 Task: In the Contact  EllieCarter@iko.com, Create email and send with subject: 'We're Thrilled to Welcome You ', and with mail content 'Hello,_x000D_
Welcome to a new era of excellence. Discover the tools and resources that will redefine your industry and set you on a path to greatness._x000D_
Thanks & Regards', attach the document: Project_plan.docx and insert image: visitingcard.jpg. Below Thanks & Regards, write snapchat and insert the URL: 'www.snapchat.com'. Mark checkbox to create task to follow up : In 2 weeks. Logged in from softage.1@softage.net
Action: Mouse moved to (111, 76)
Screenshot: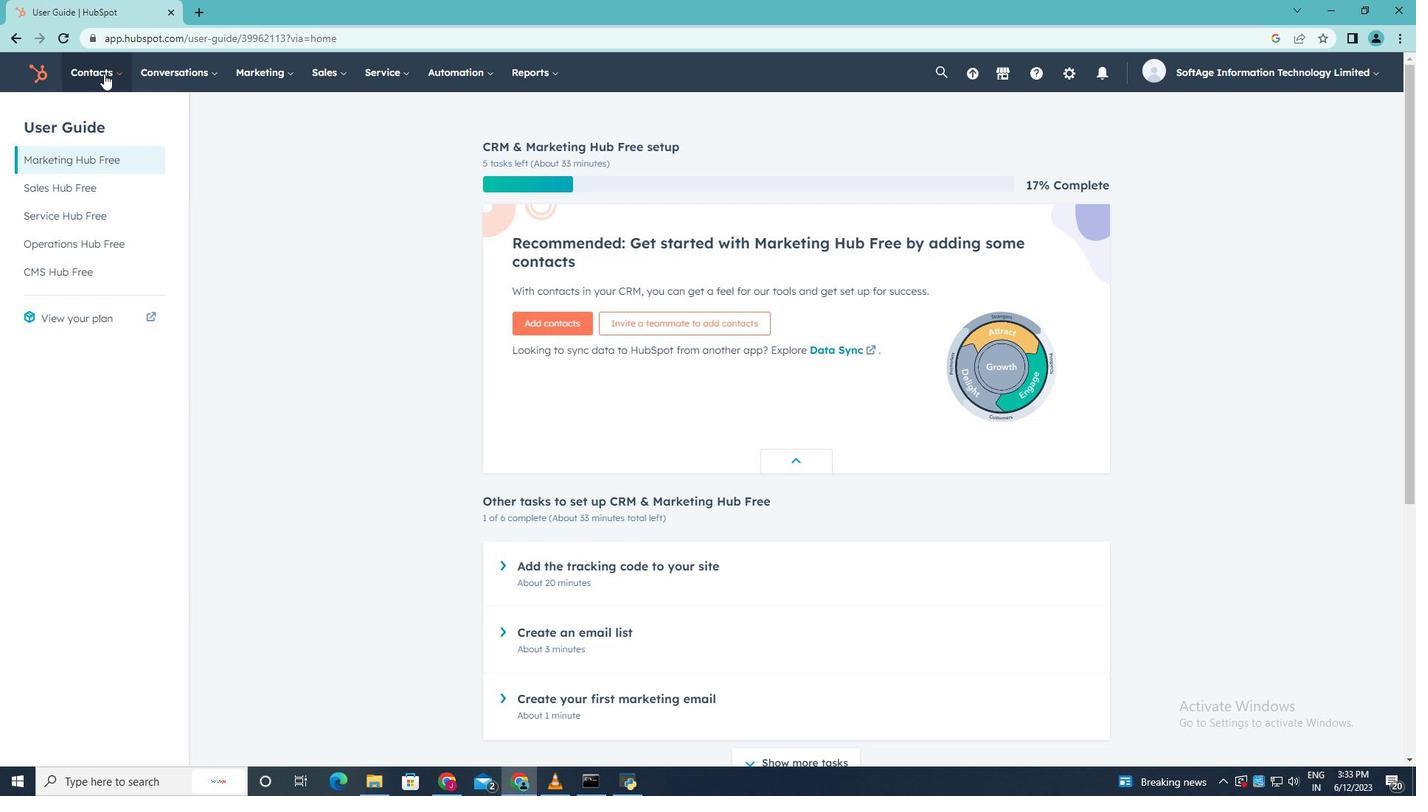 
Action: Mouse pressed left at (111, 76)
Screenshot: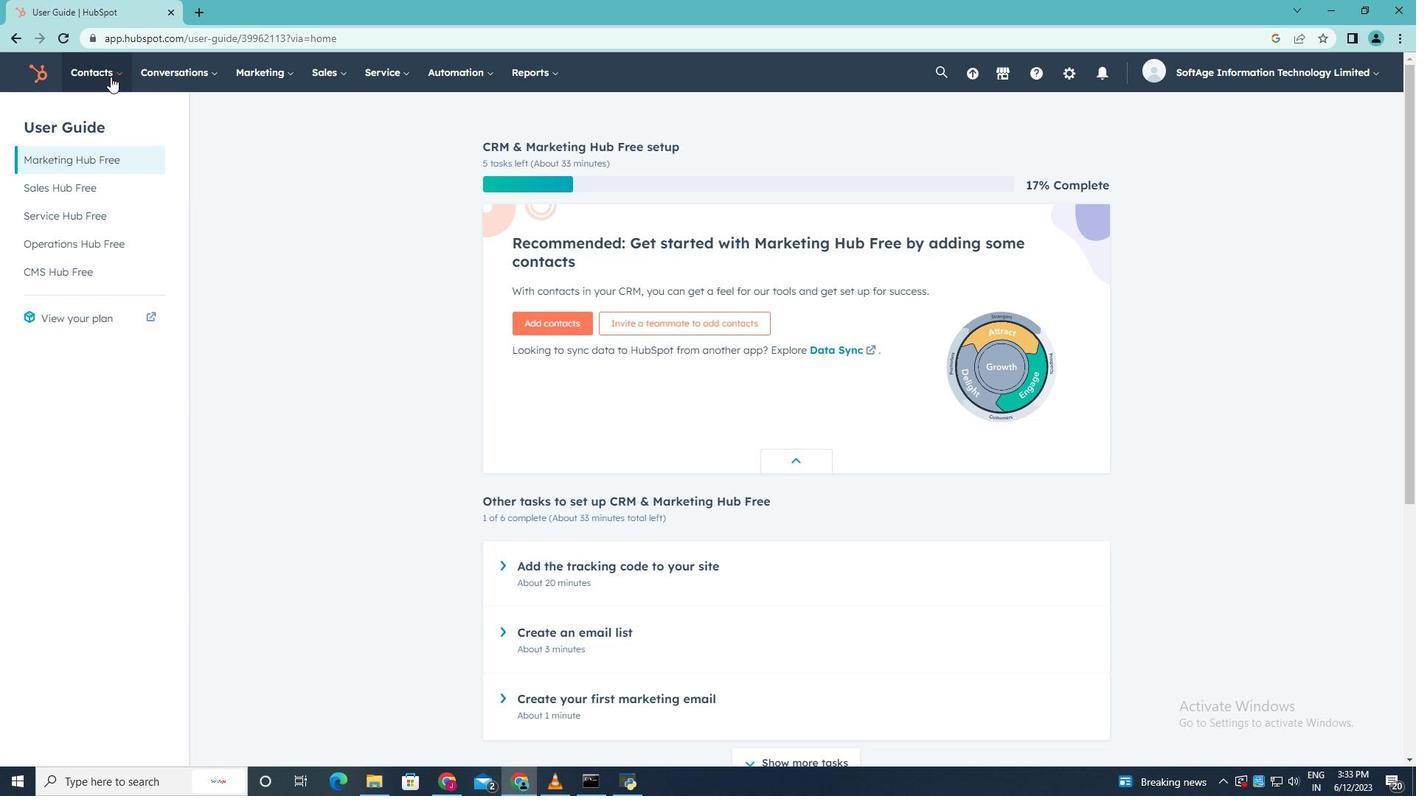 
Action: Mouse moved to (106, 116)
Screenshot: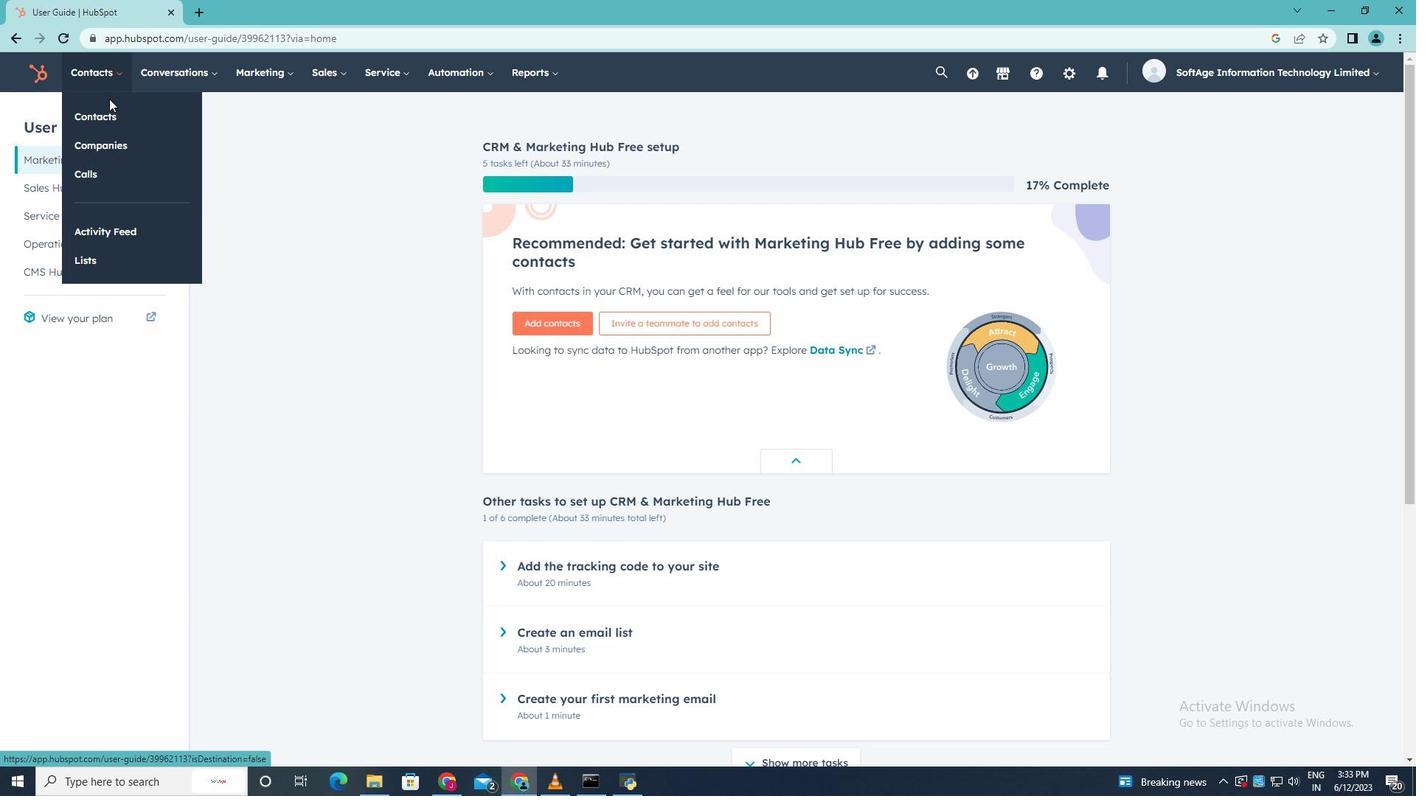 
Action: Mouse pressed left at (106, 116)
Screenshot: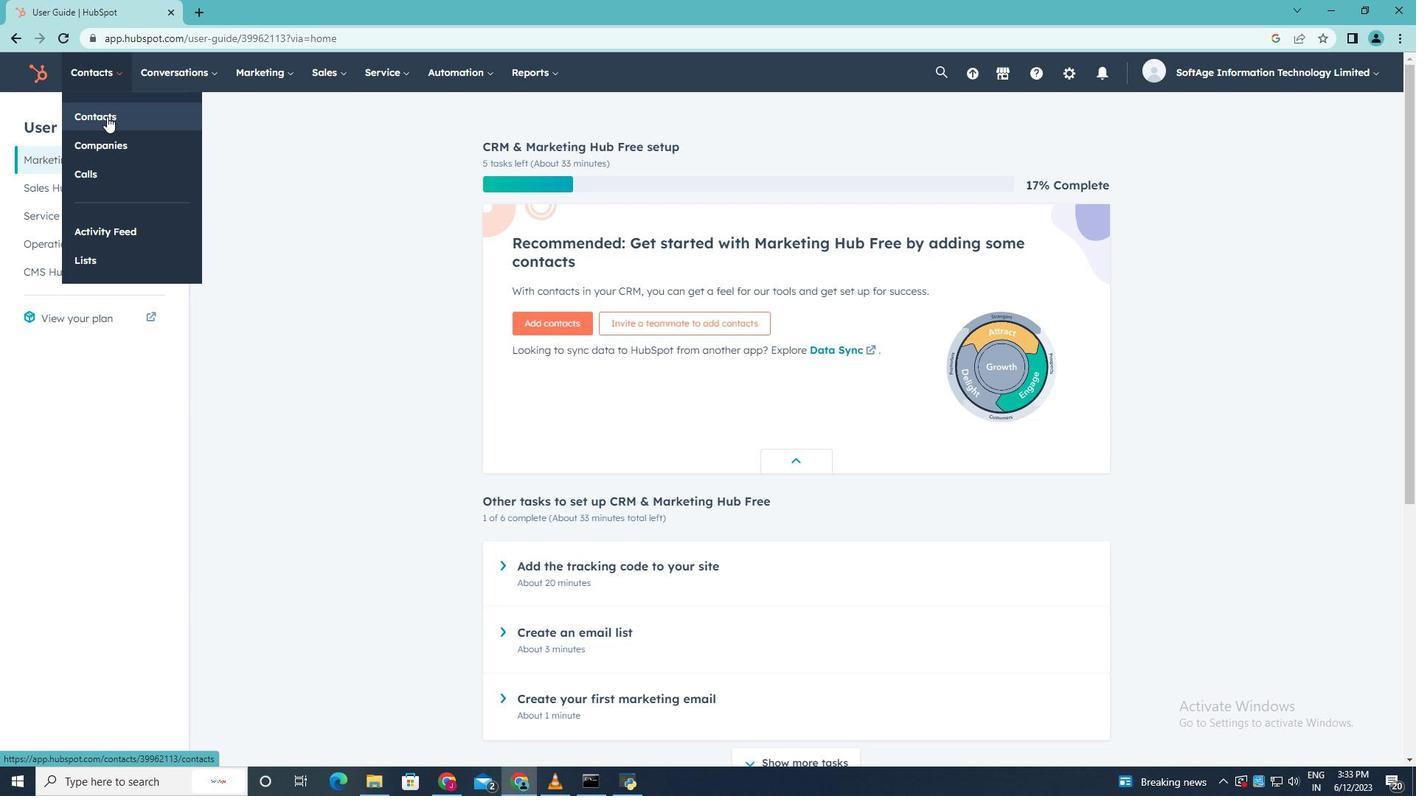 
Action: Mouse moved to (107, 239)
Screenshot: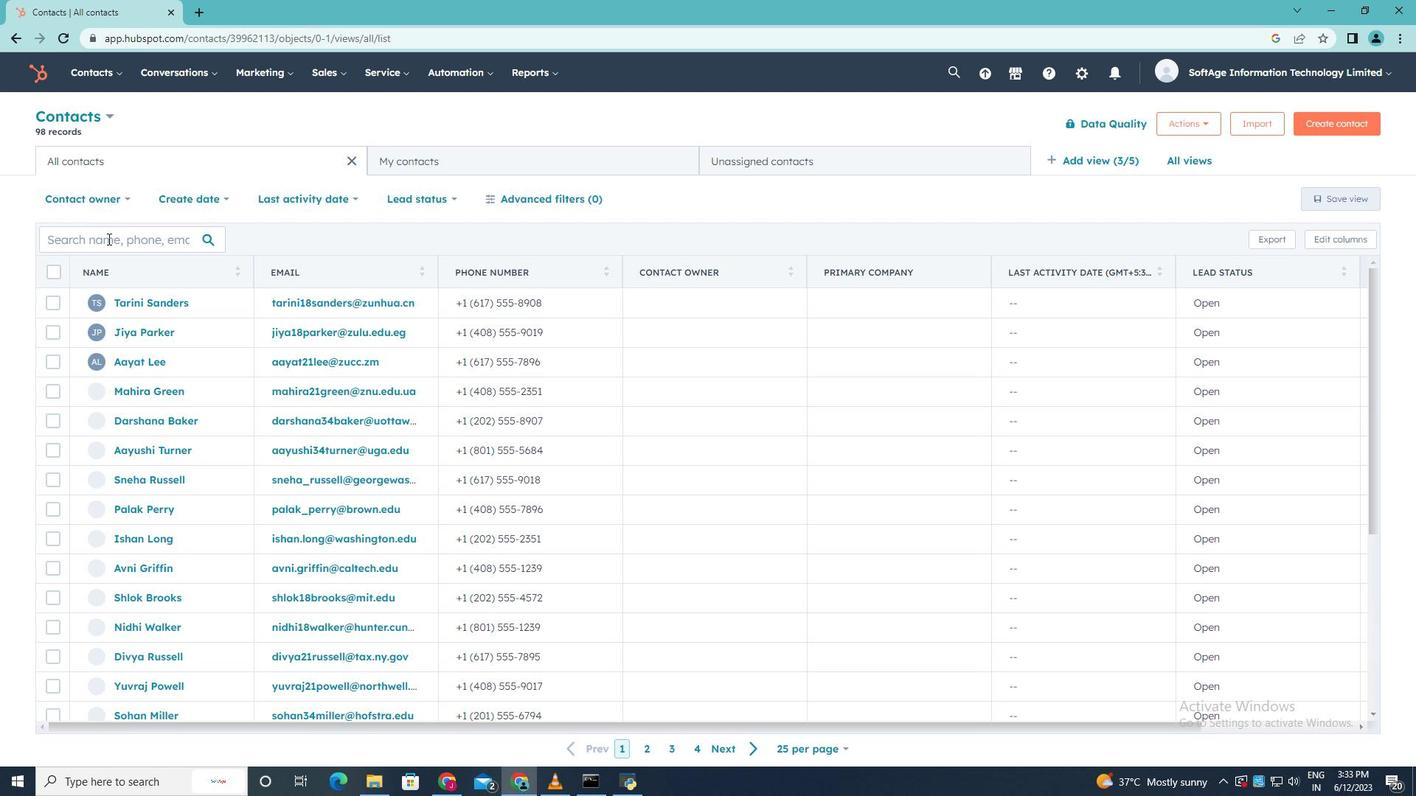 
Action: Mouse pressed left at (107, 239)
Screenshot: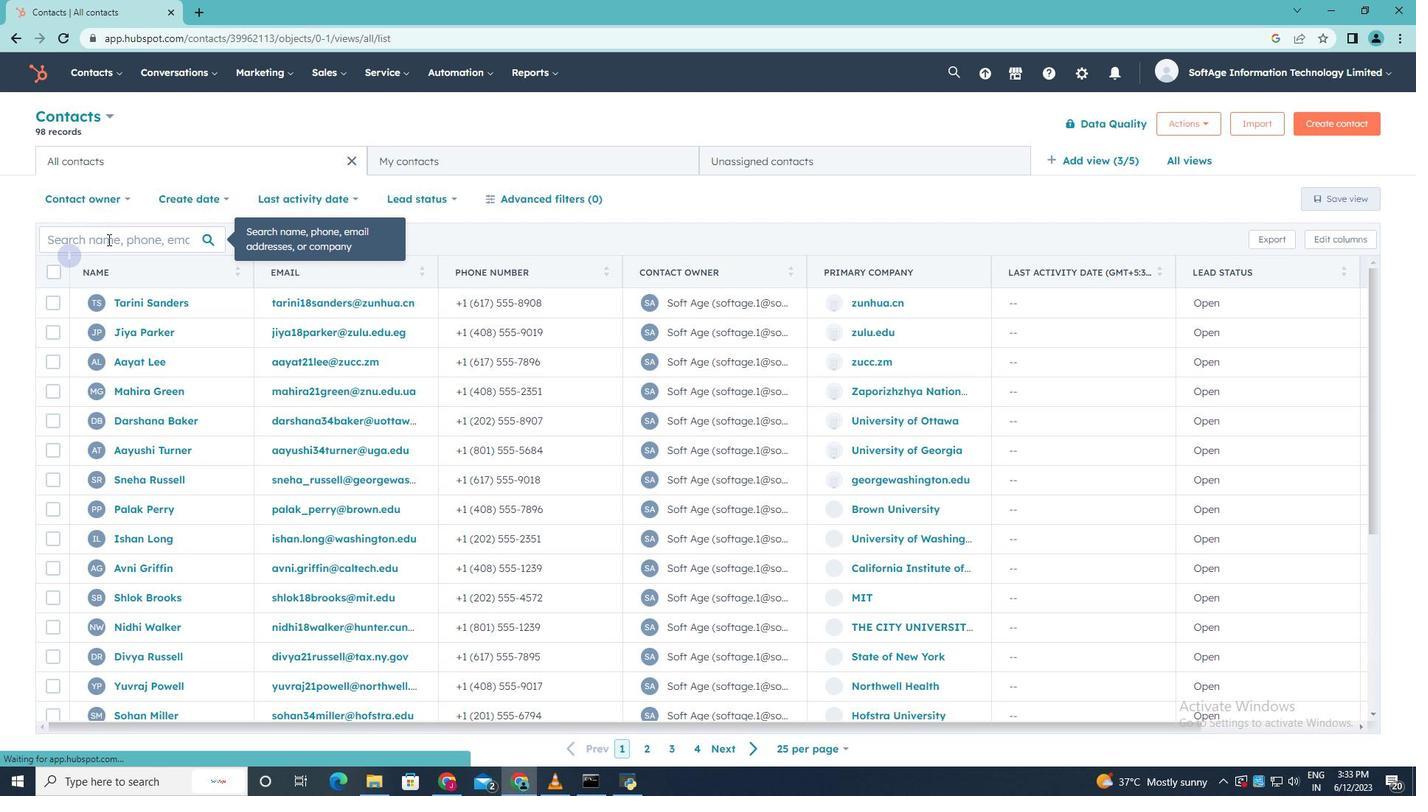 
Action: Key pressed <Key.shift><Key.shift><Key.shift>Ellie<Key.shift>Carter<Key.shift>@iko.com
Screenshot: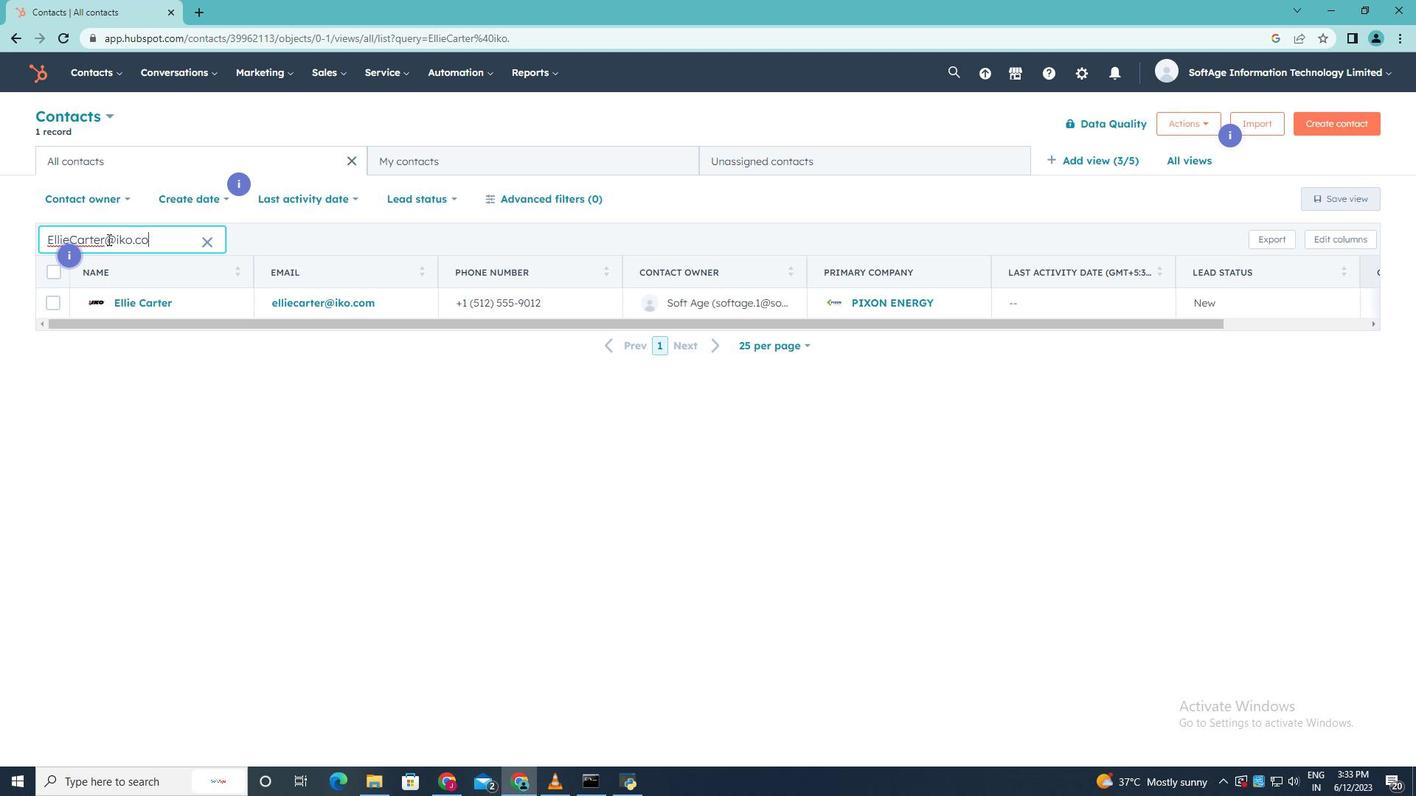 
Action: Mouse moved to (155, 305)
Screenshot: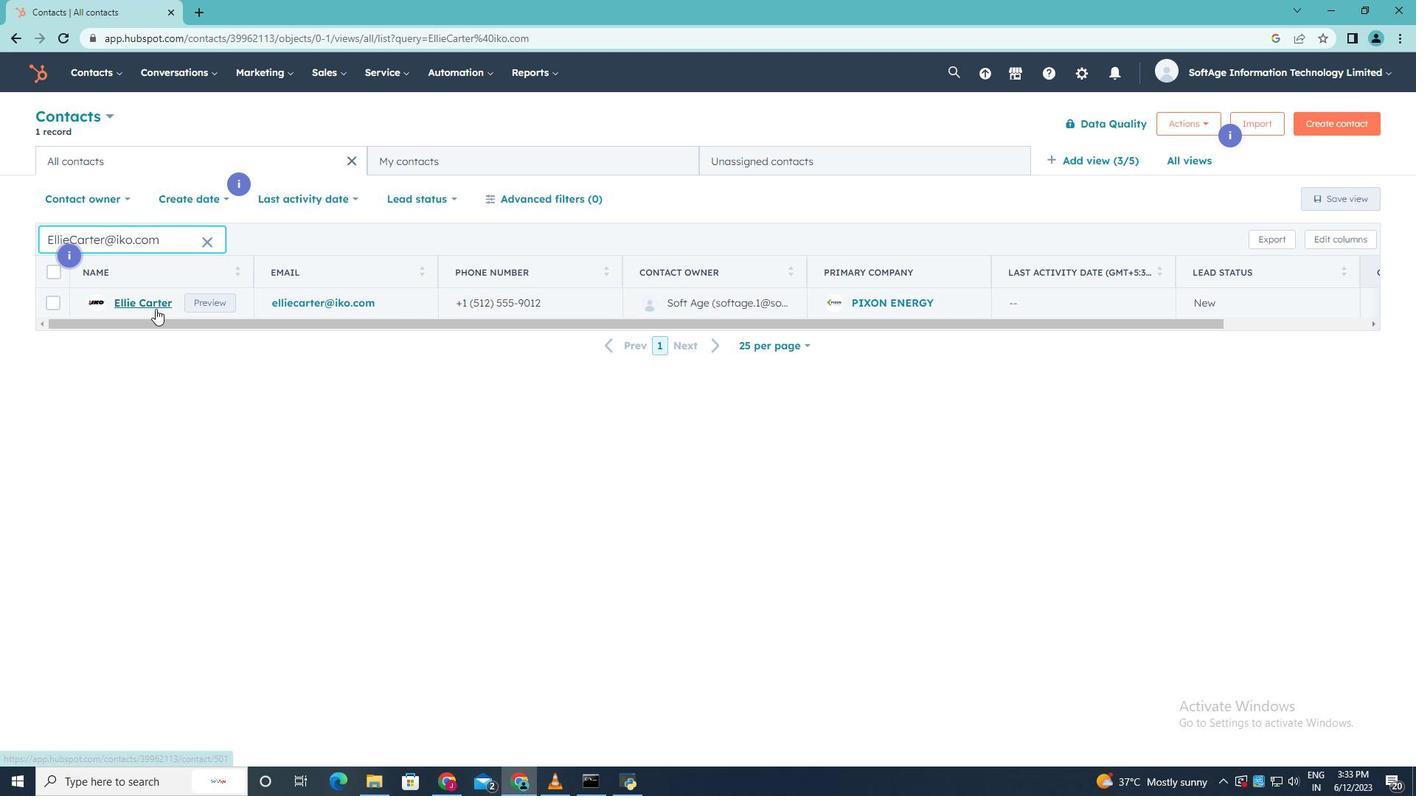 
Action: Mouse pressed left at (155, 305)
Screenshot: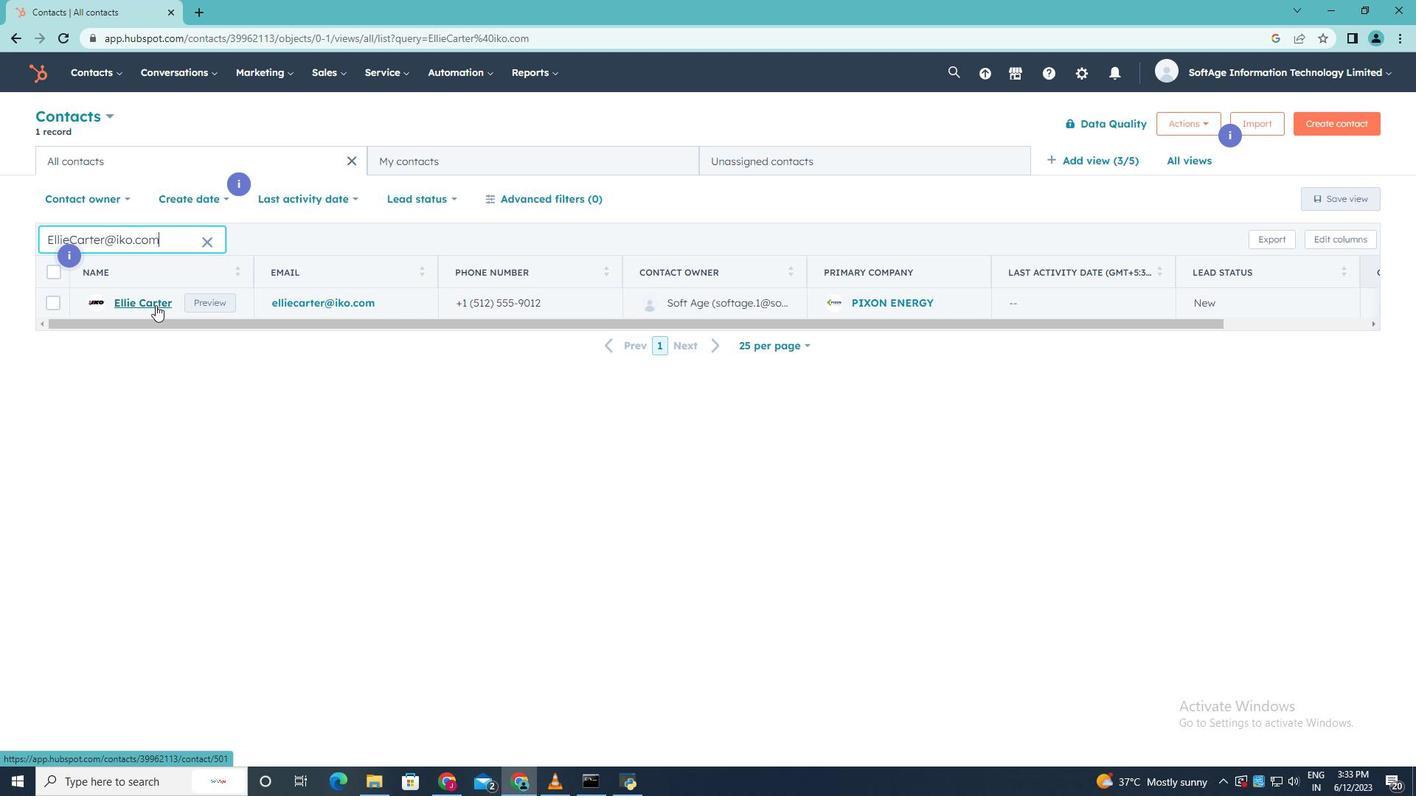 
Action: Mouse moved to (100, 247)
Screenshot: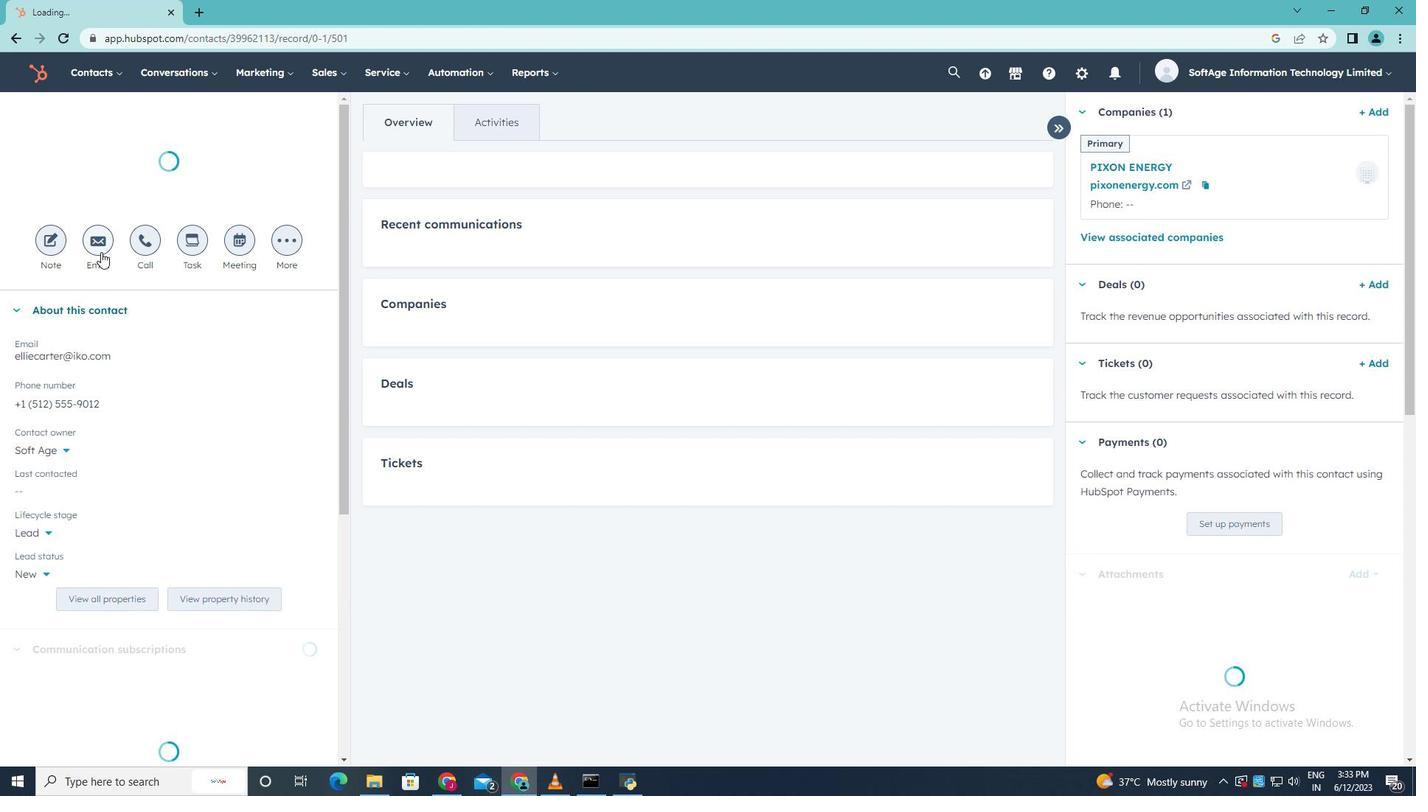 
Action: Mouse pressed left at (100, 247)
Screenshot: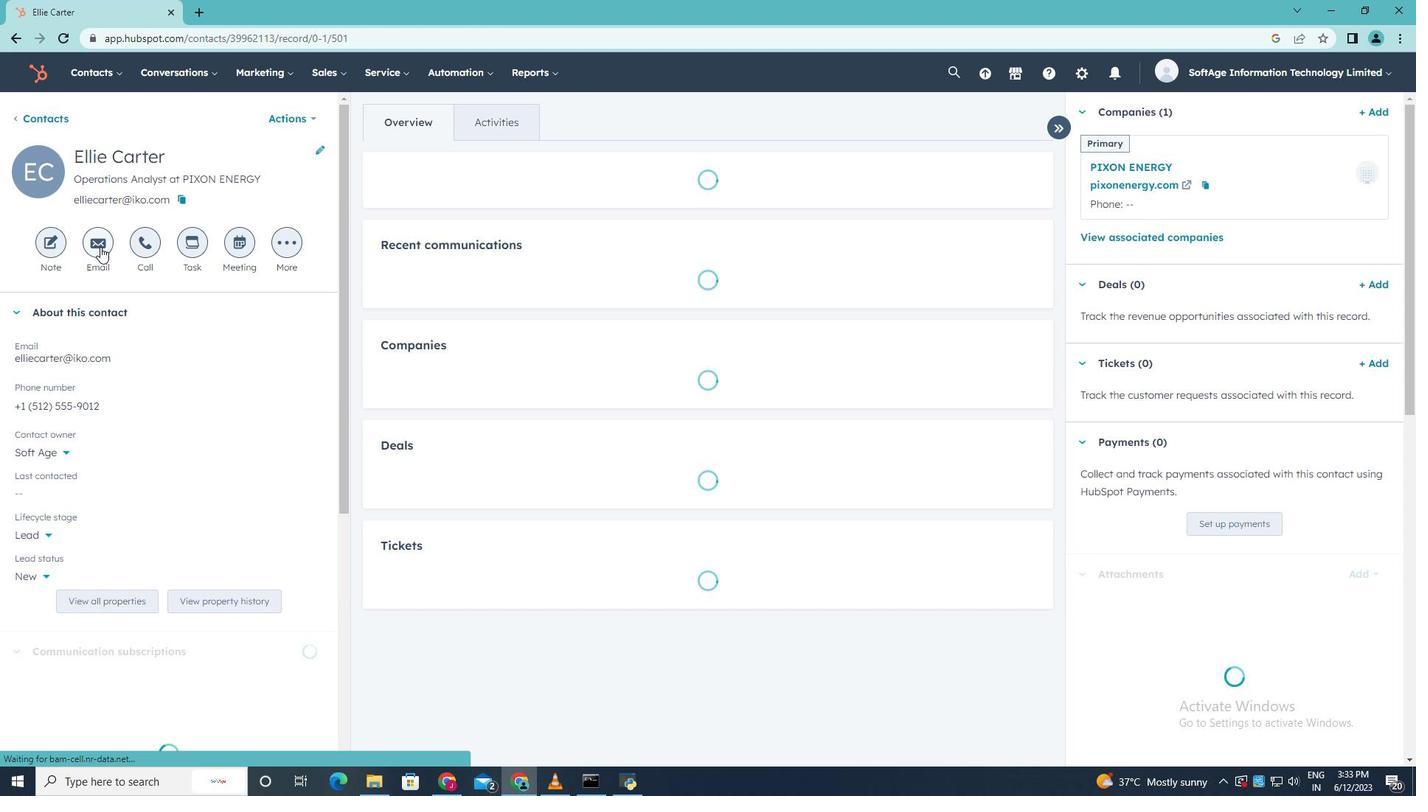
Action: Mouse moved to (1246, 480)
Screenshot: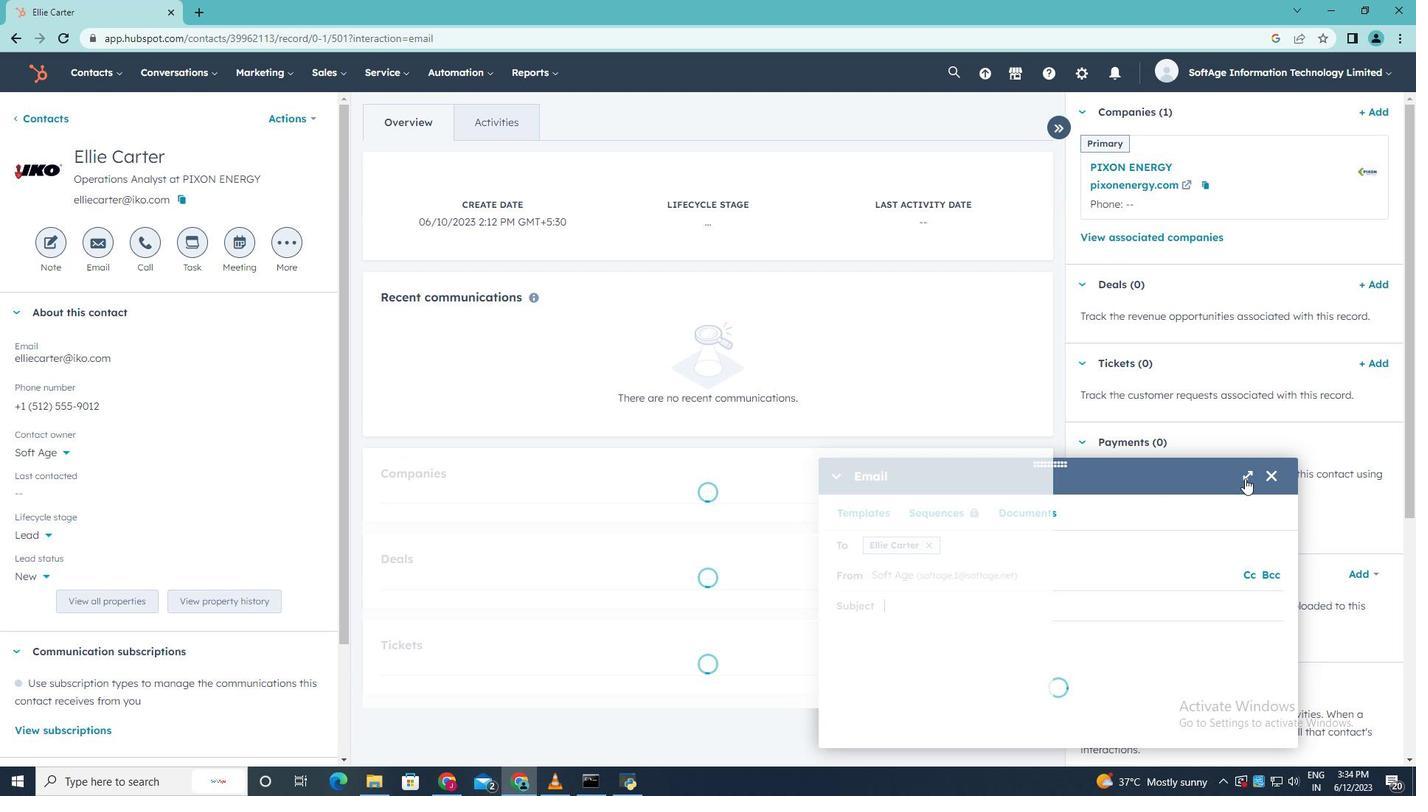 
Action: Mouse pressed left at (1246, 480)
Screenshot: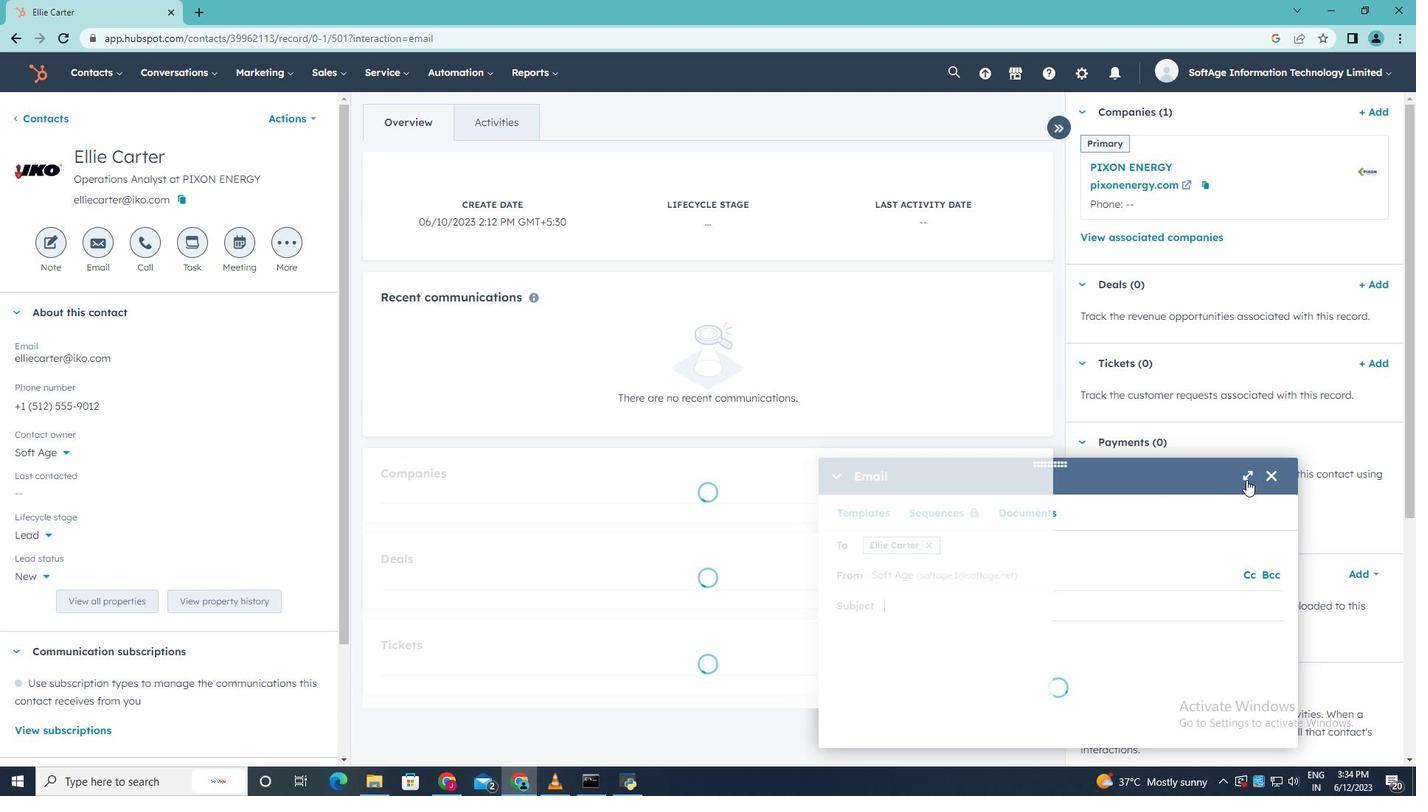 
Action: Mouse moved to (1195, 463)
Screenshot: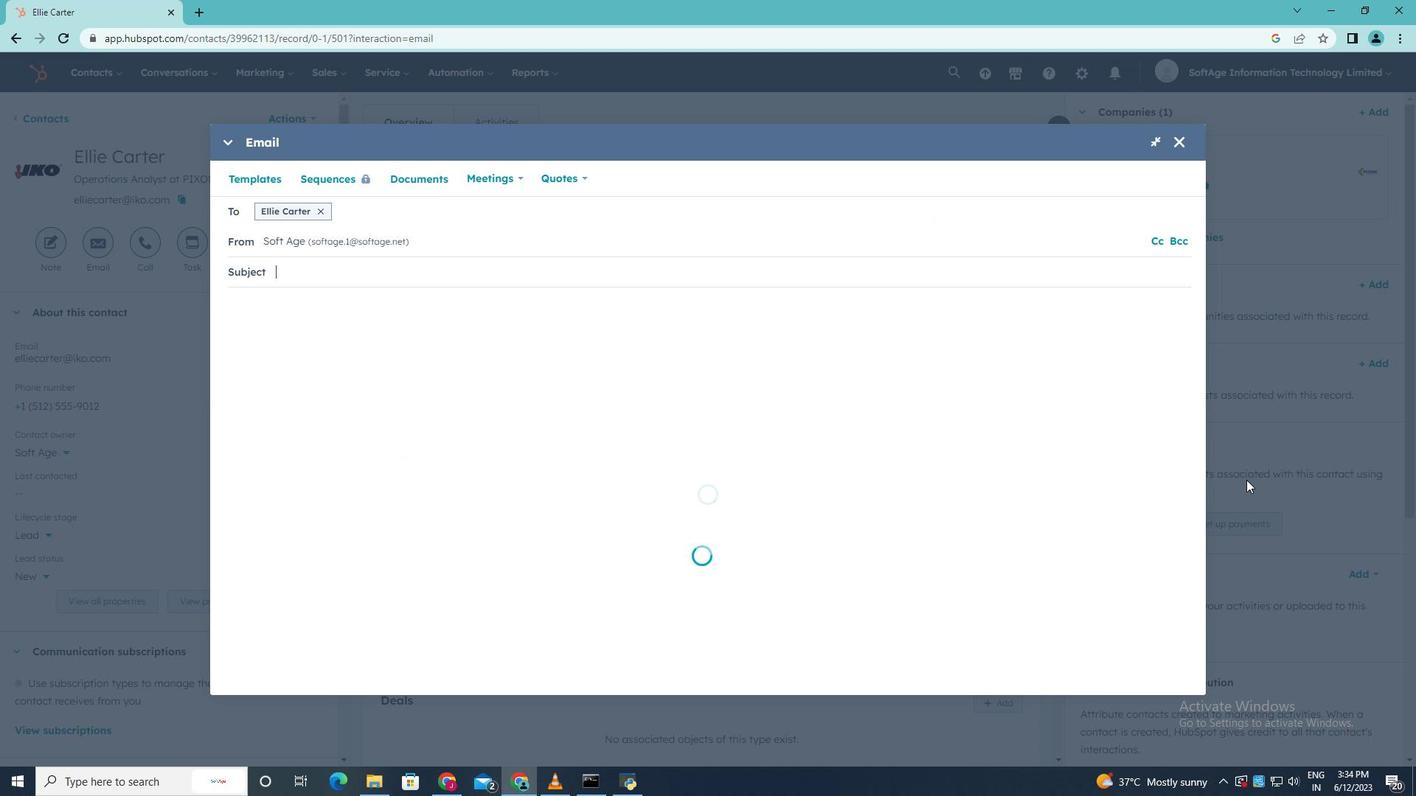 
Action: Key pressed <Key.shift>We're<Key.space><Key.shift>Th
Screenshot: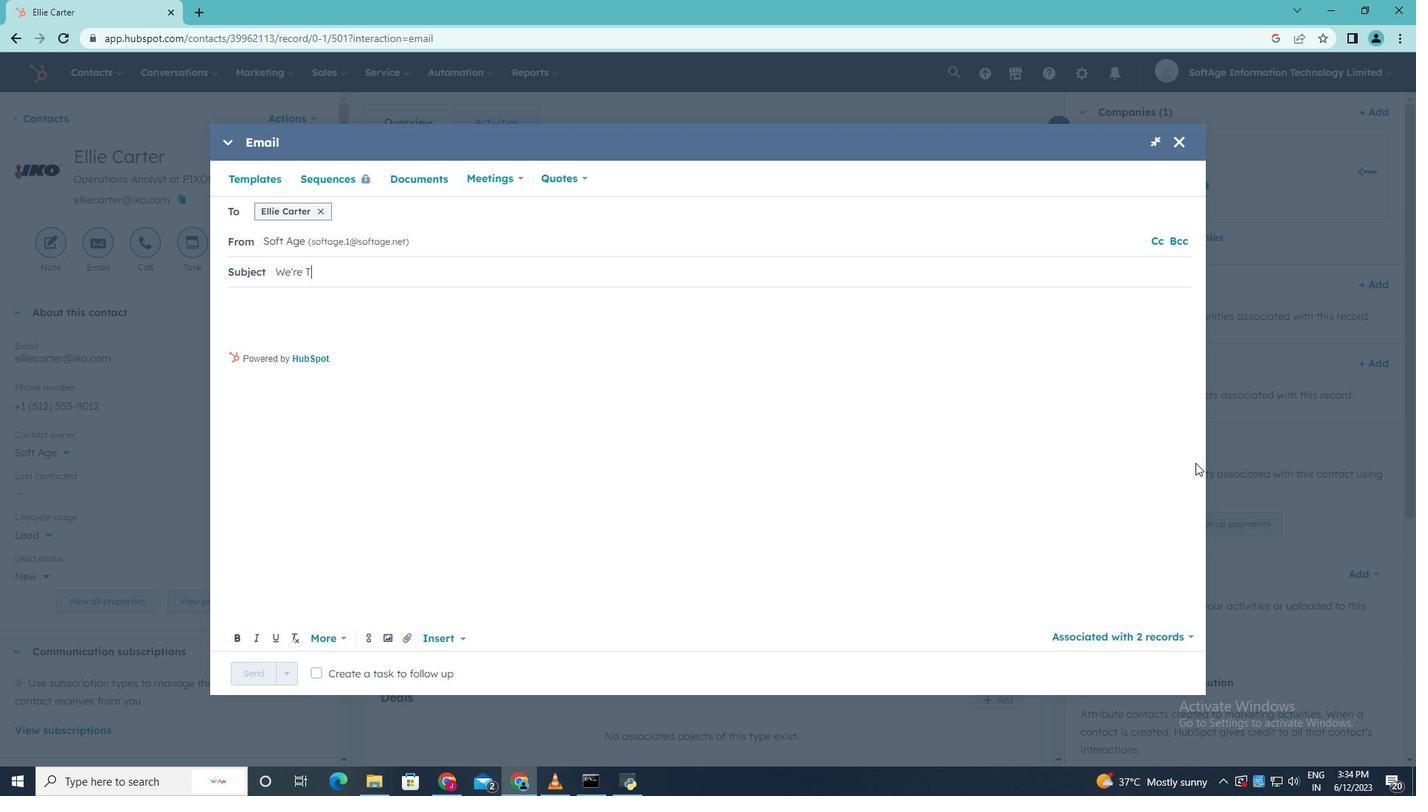 
Action: Mouse moved to (1177, 438)
Screenshot: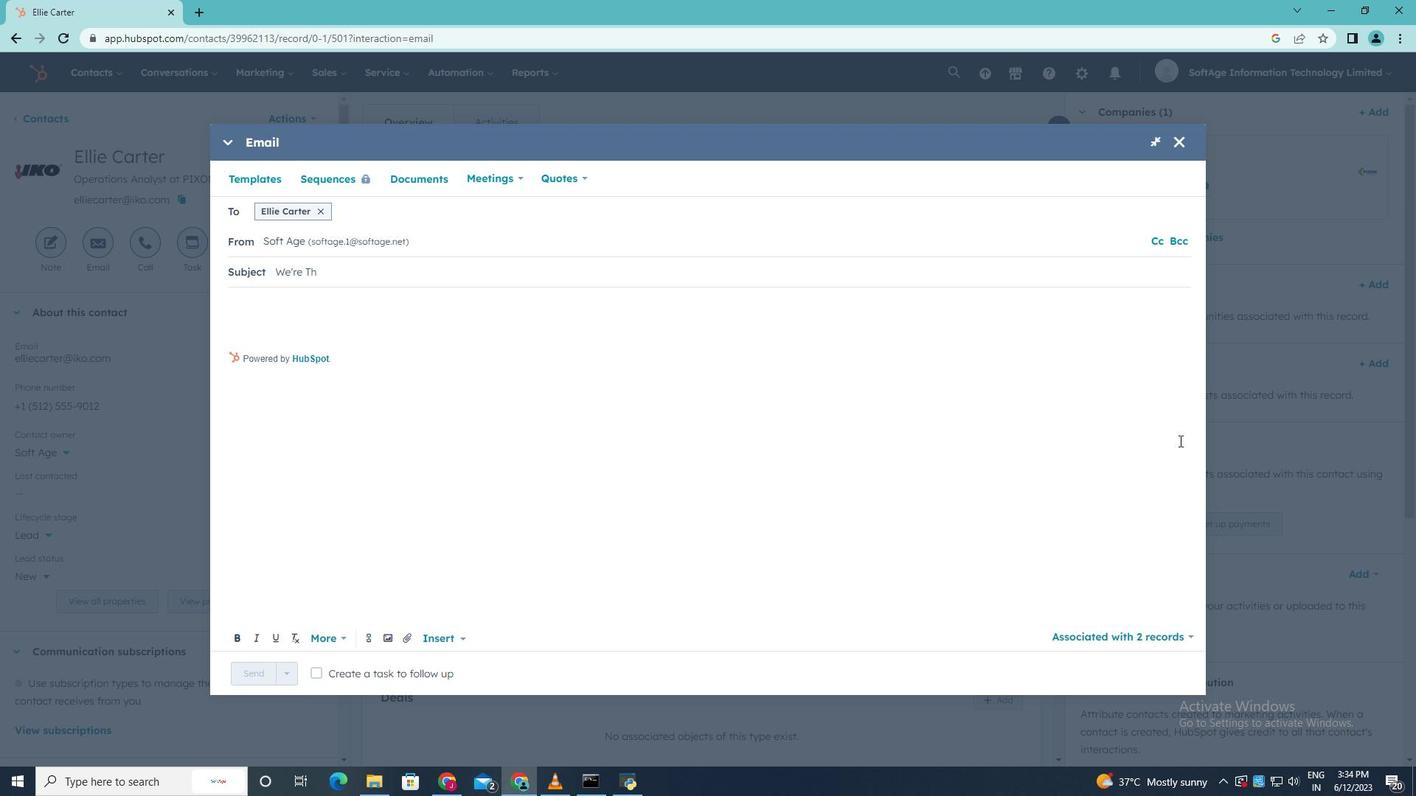 
Action: Key pressed rilled<Key.space><Key.shift><Key.shift>to<Key.space><Key.shift>
Screenshot: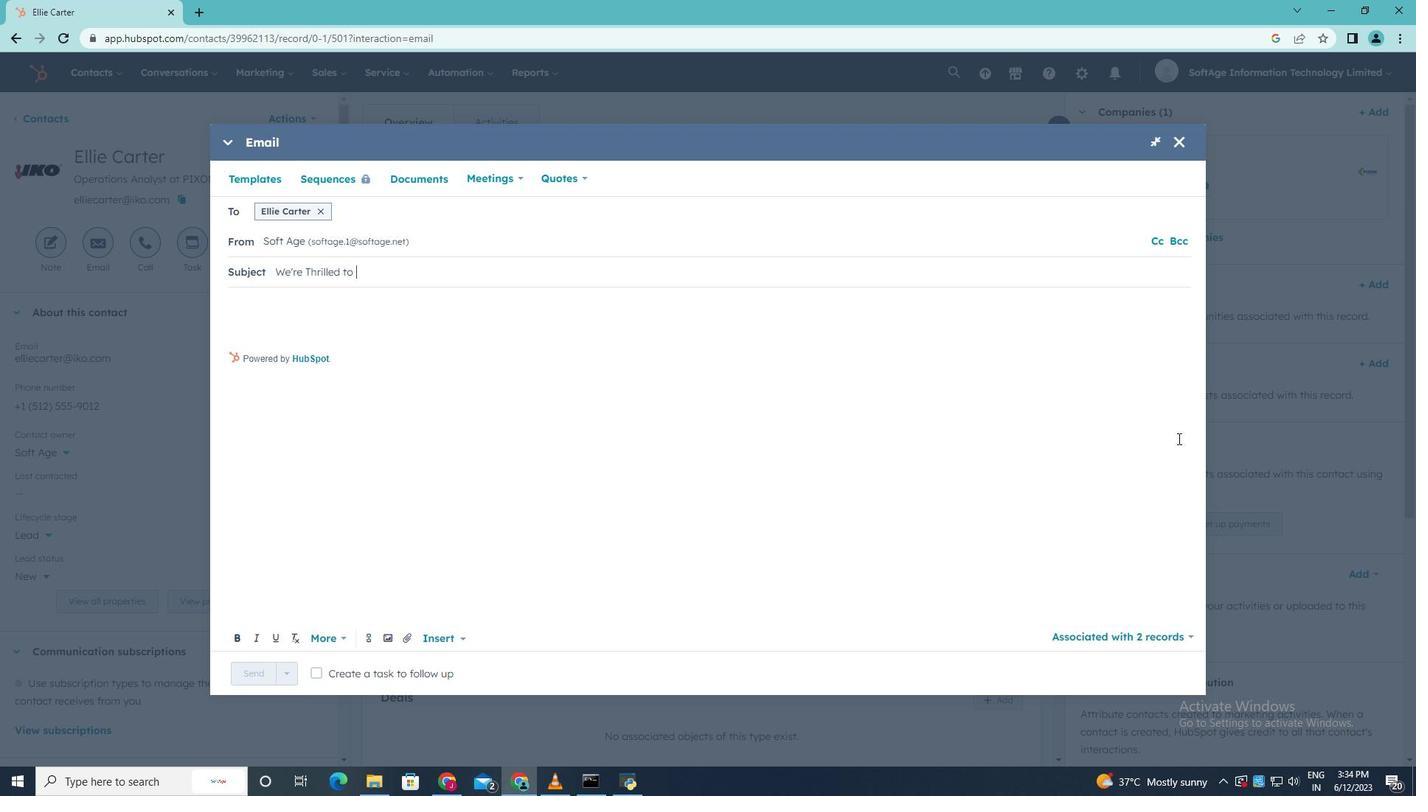 
Action: Mouse moved to (1177, 438)
Screenshot: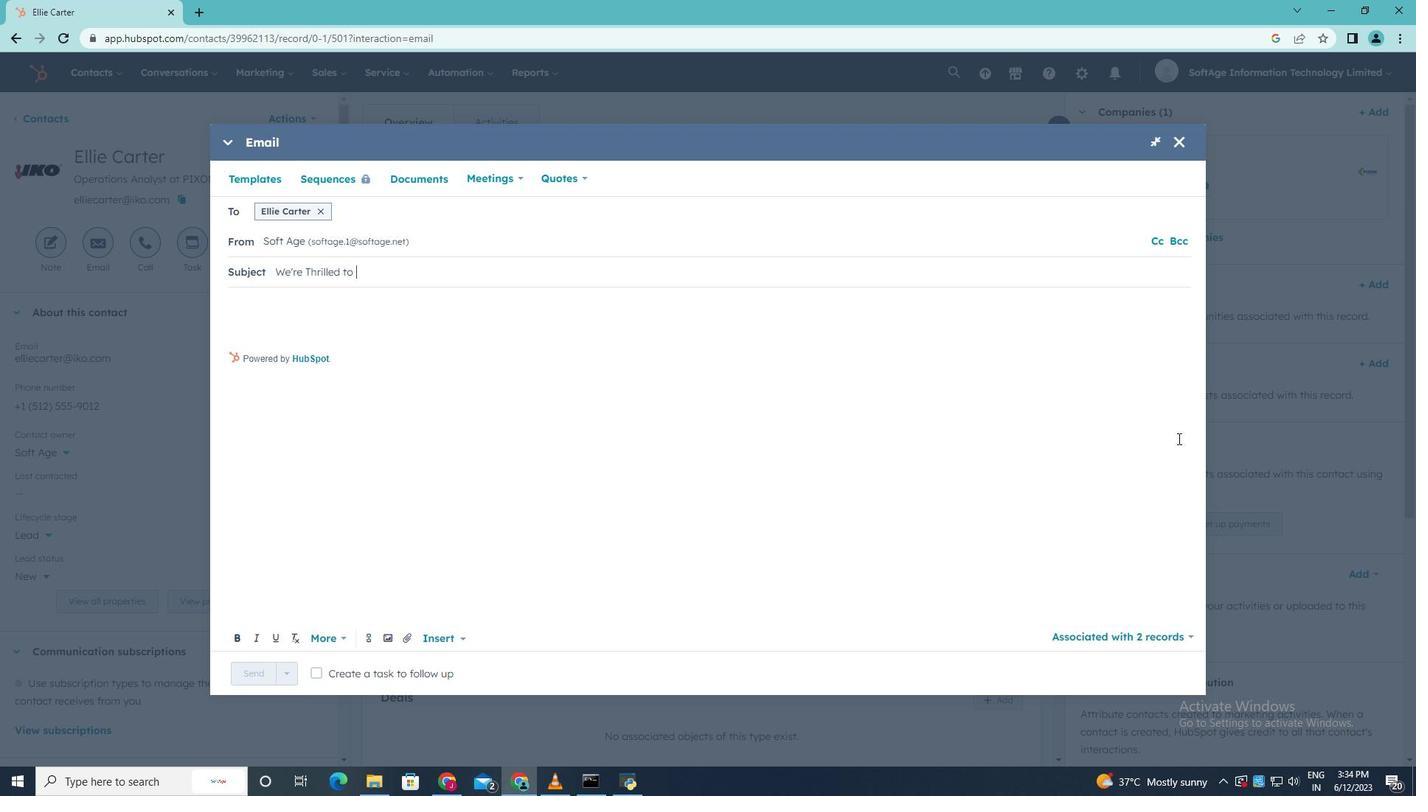 
Action: Key pressed W
Screenshot: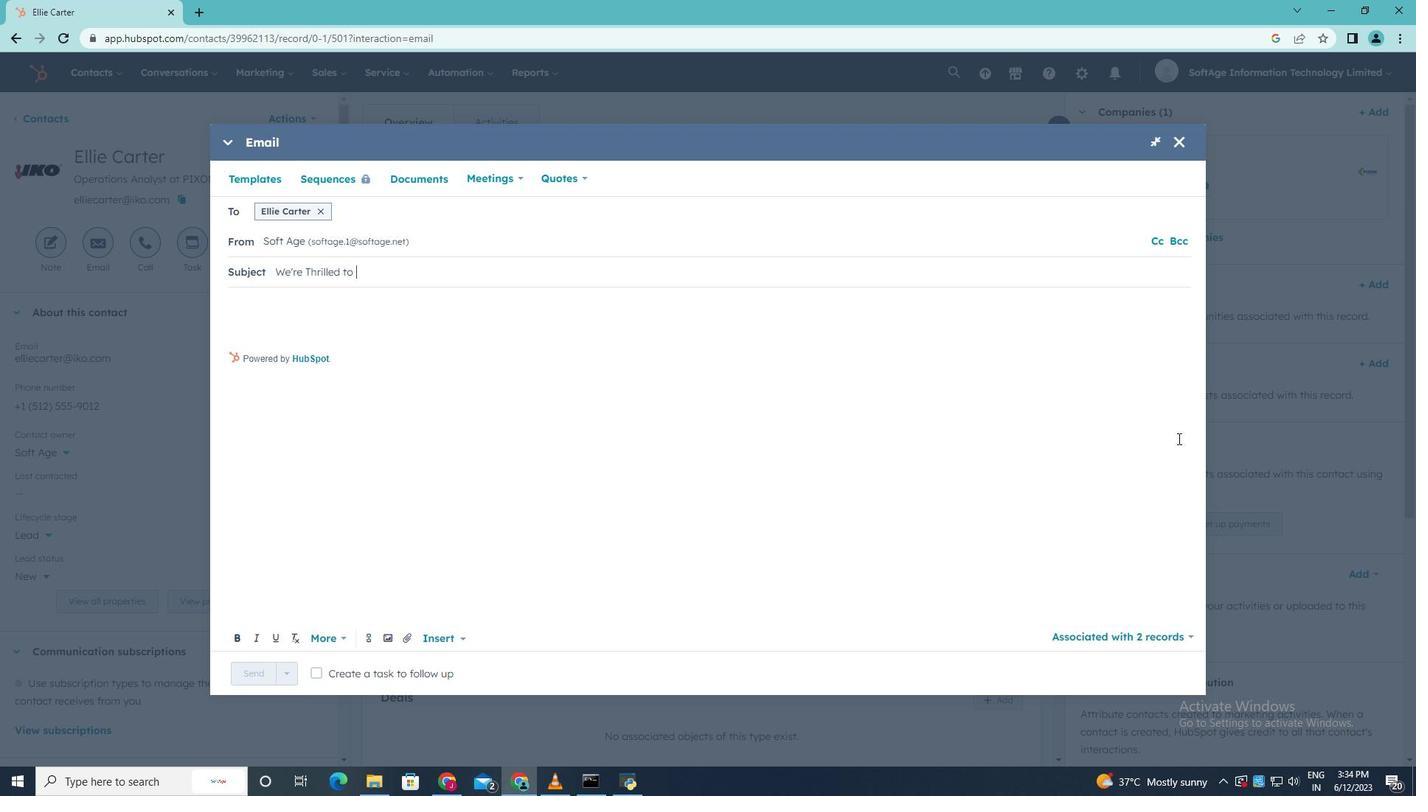 
Action: Mouse moved to (1173, 433)
Screenshot: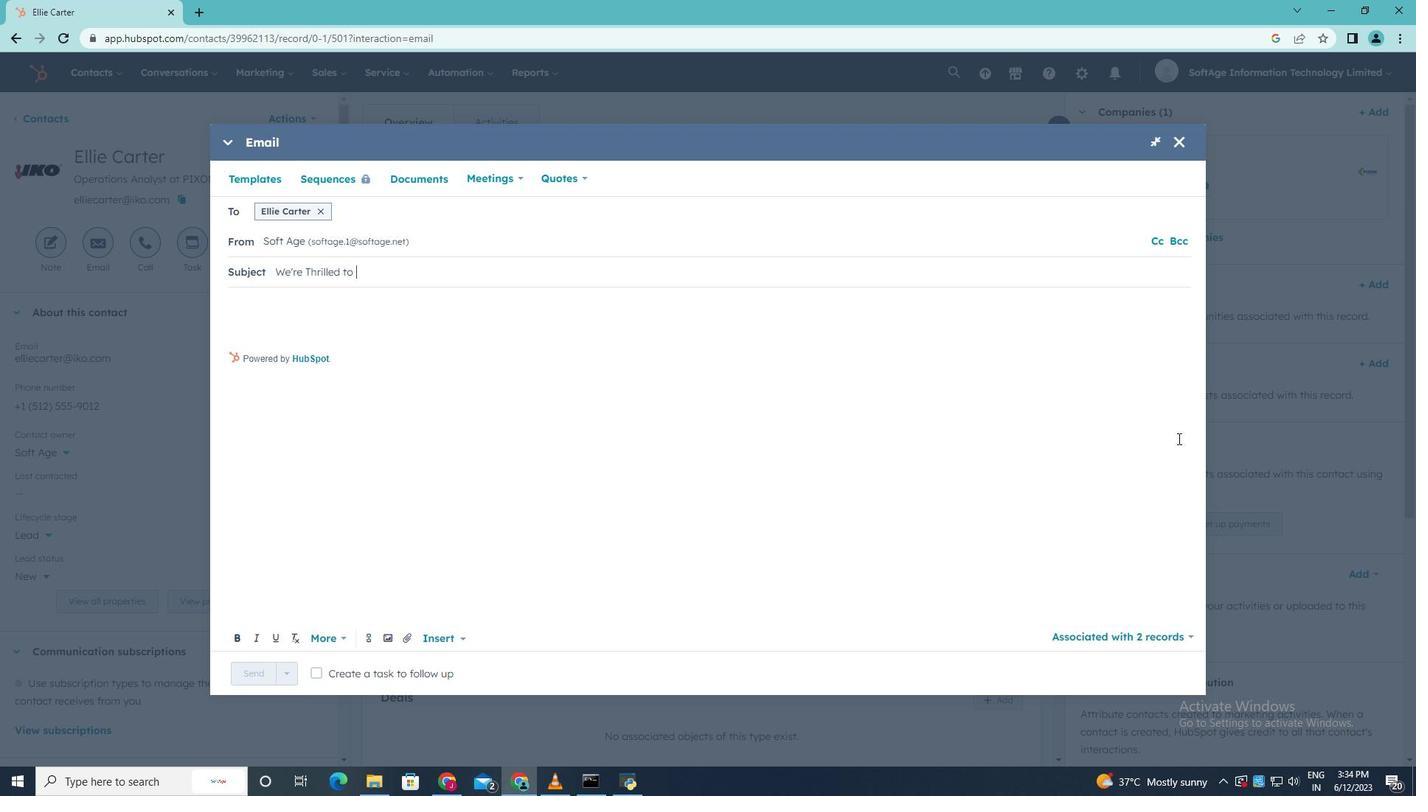 
Action: Key pressed e
Screenshot: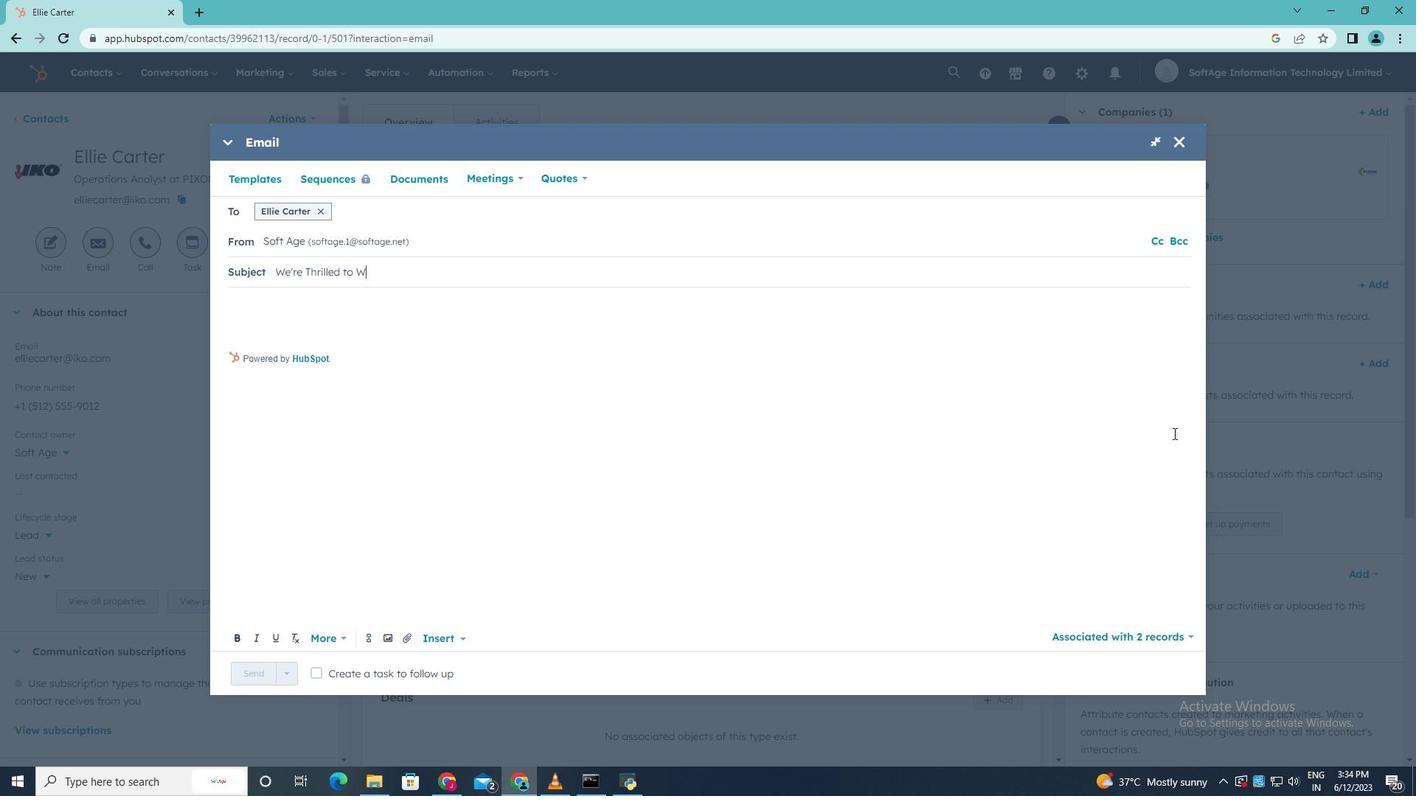 
Action: Mouse moved to (1167, 427)
Screenshot: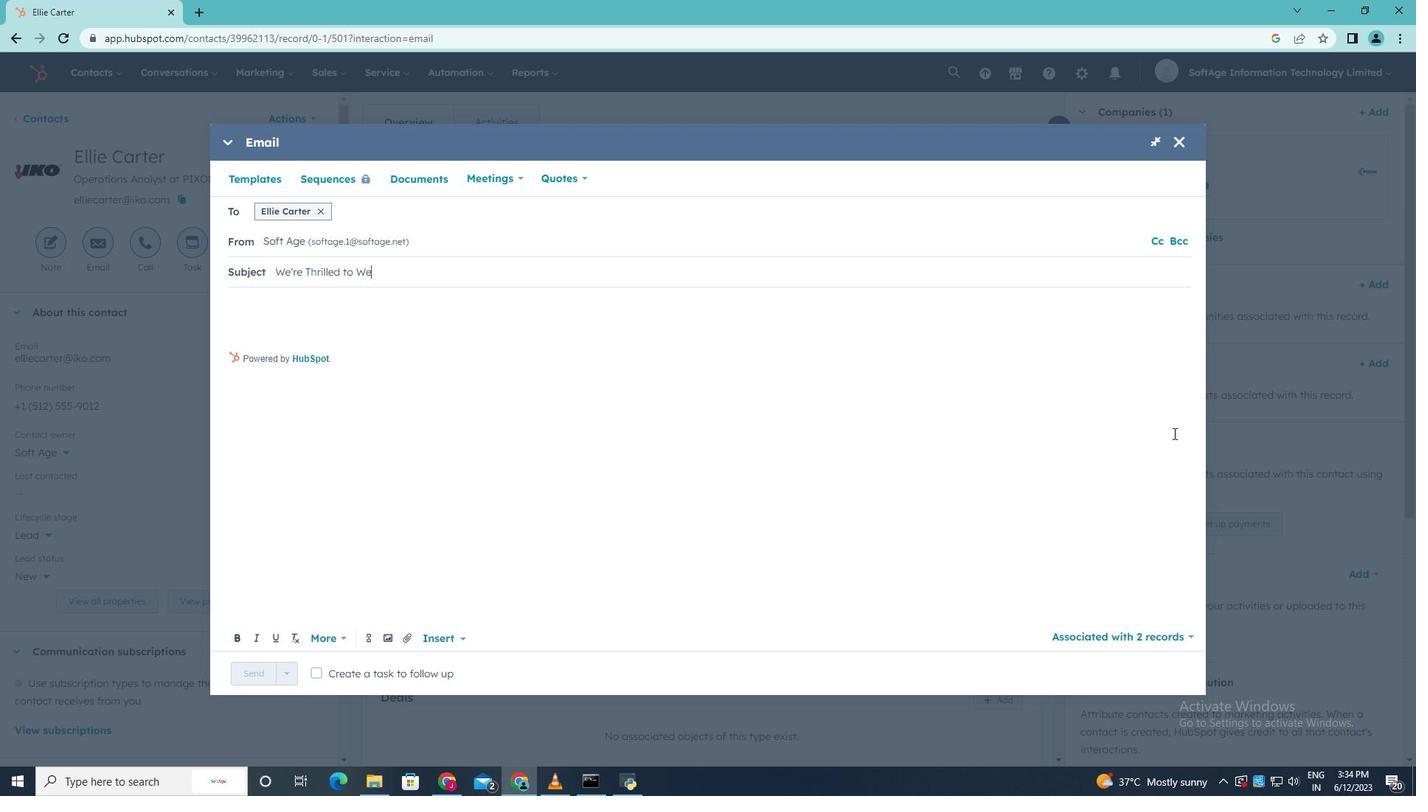 
Action: Key pressed lco
Screenshot: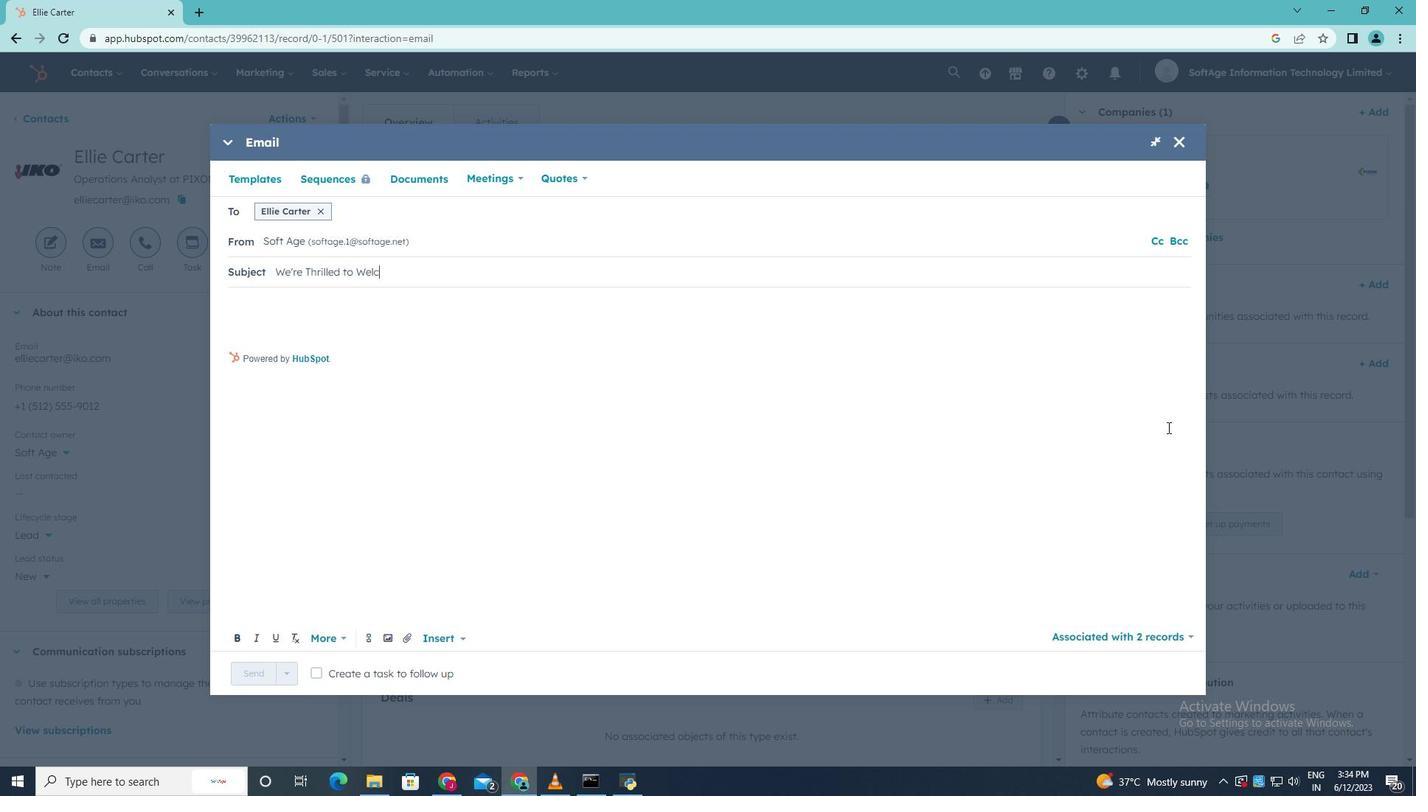 
Action: Mouse moved to (1163, 424)
Screenshot: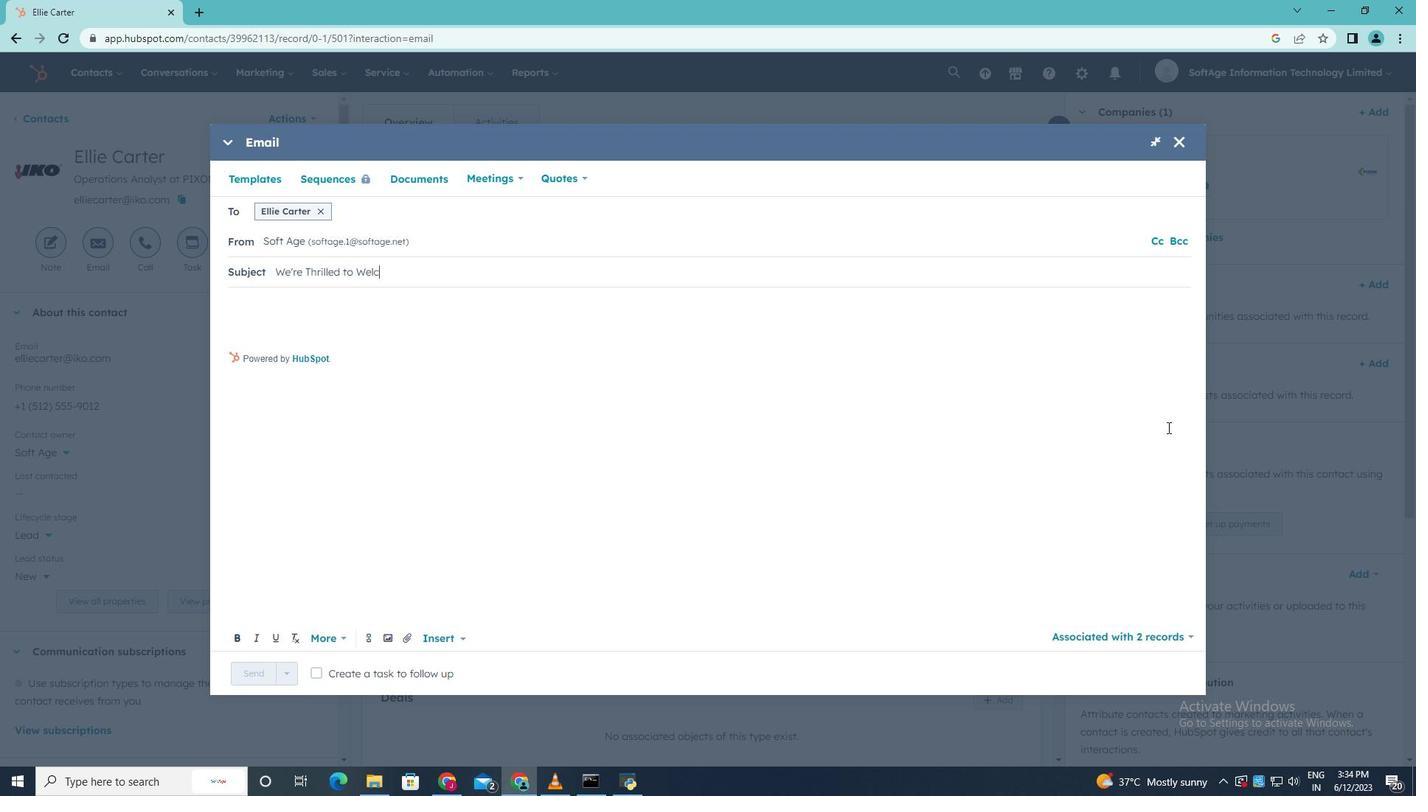 
Action: Key pressed me<Key.space><Key.shift><Key.shift>You
Screenshot: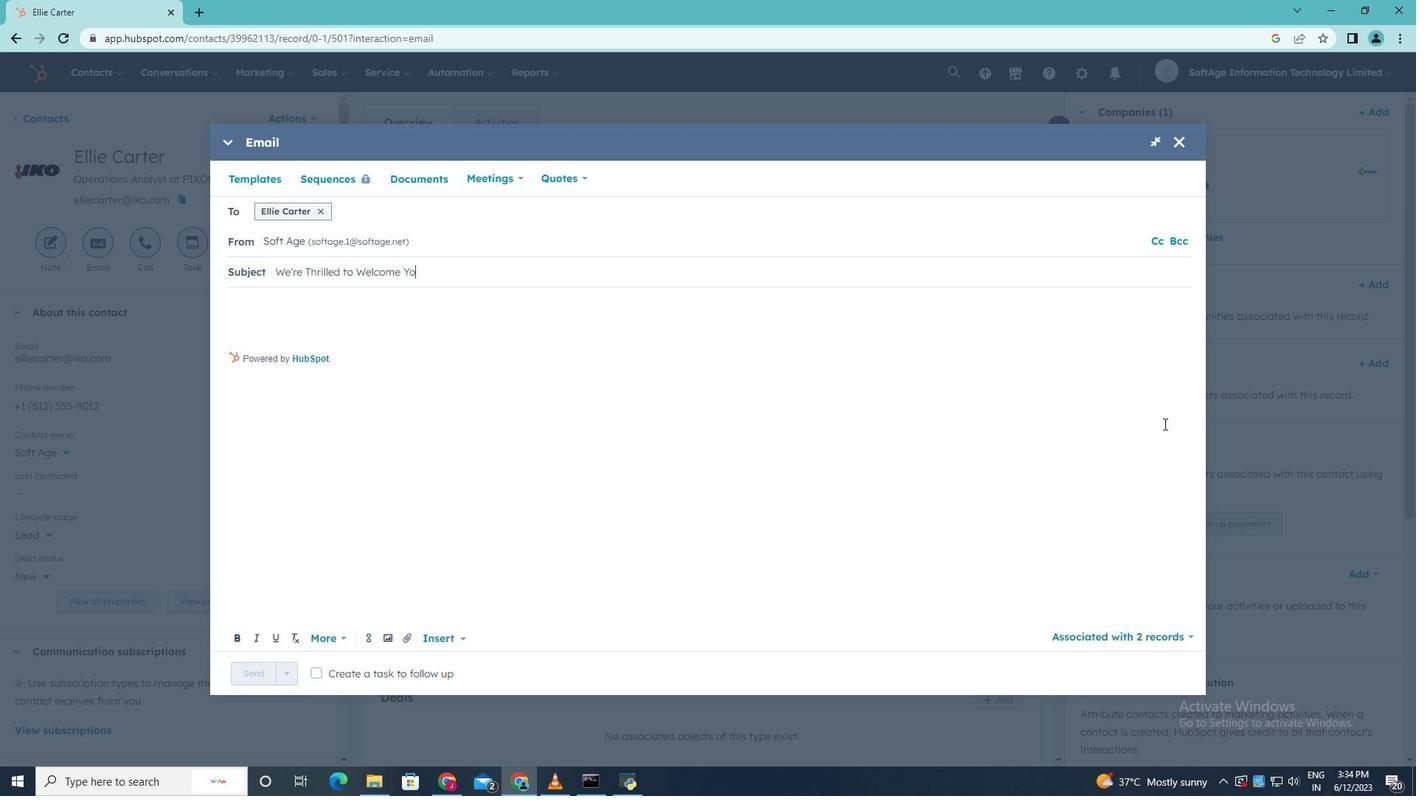 
Action: Mouse moved to (238, 303)
Screenshot: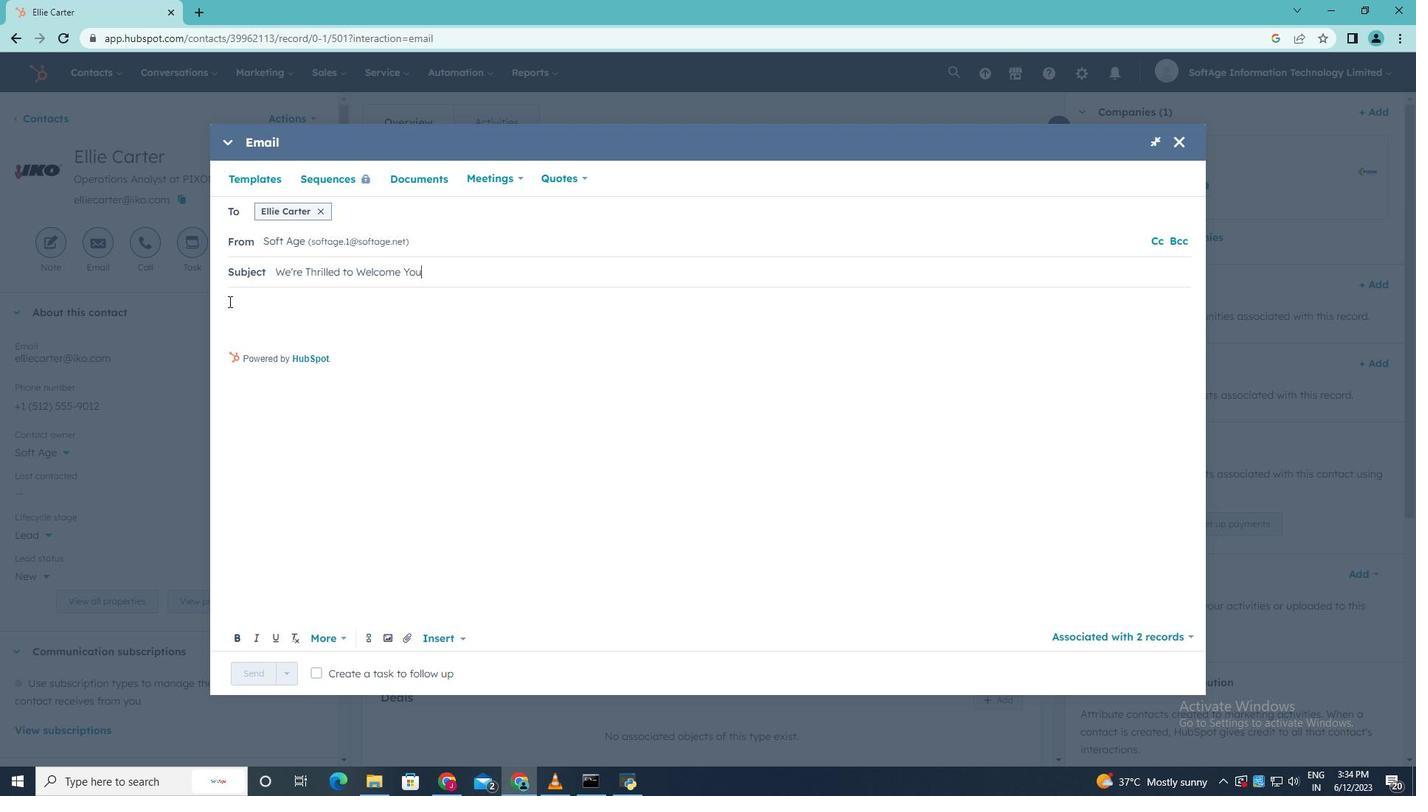 
Action: Mouse pressed left at (238, 303)
Screenshot: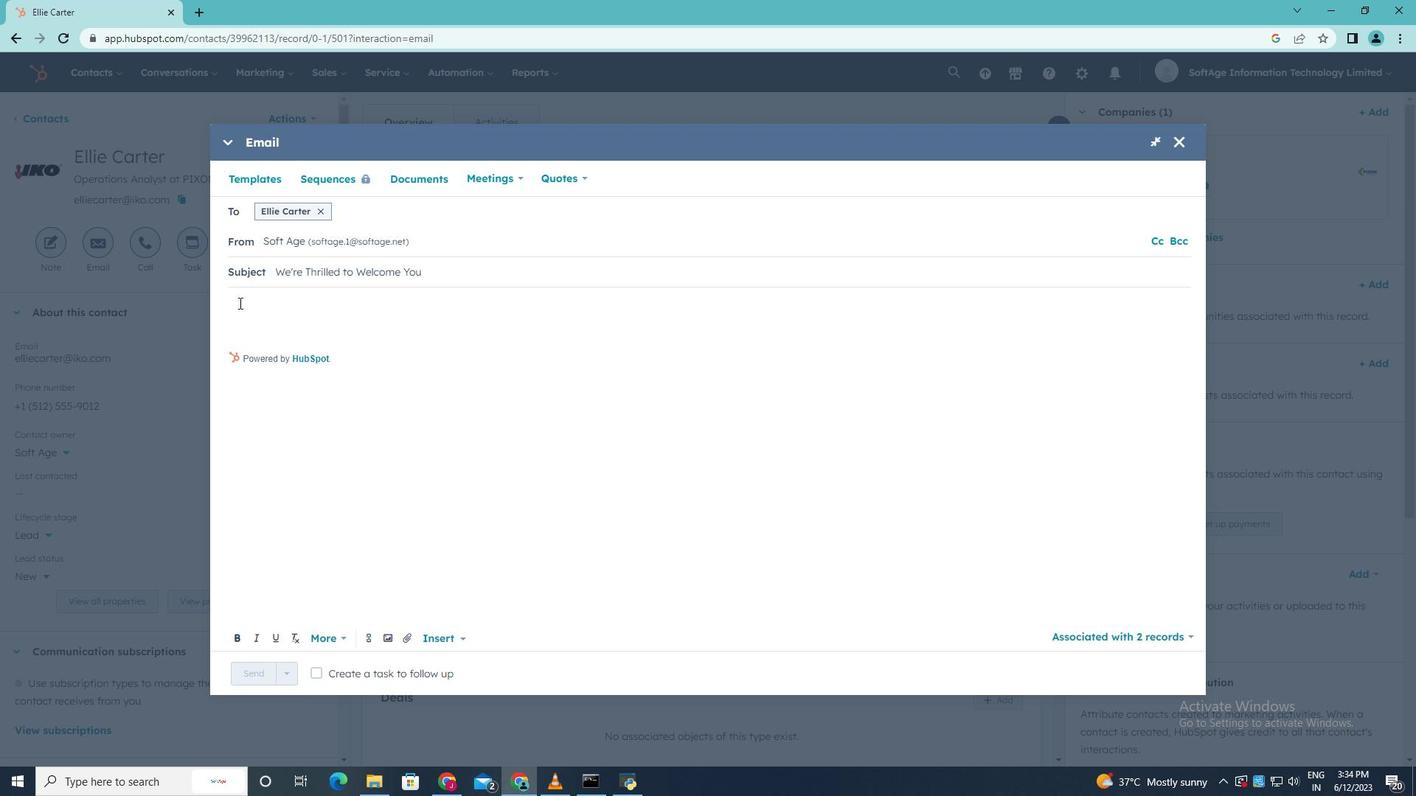
Action: Mouse moved to (239, 303)
Screenshot: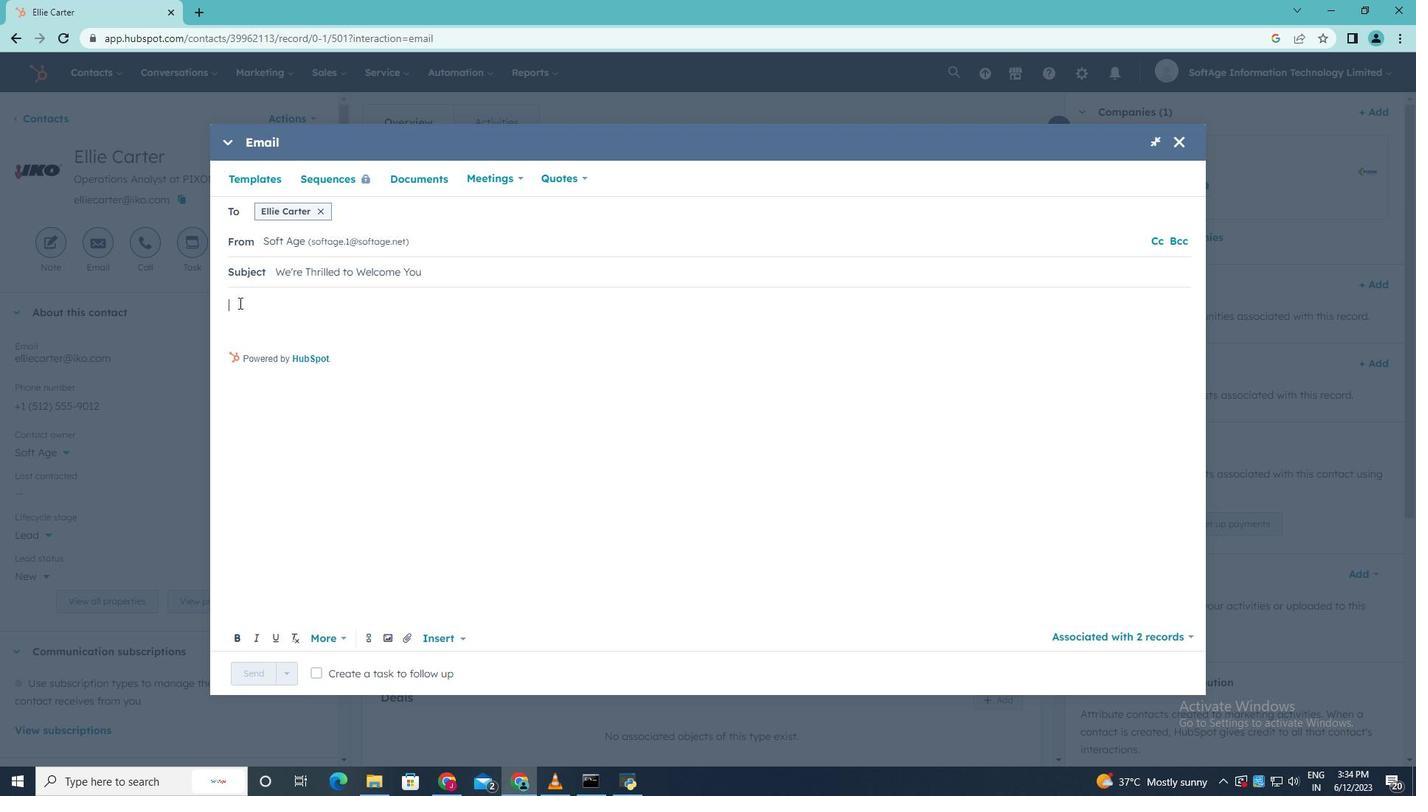 
Action: Key pressed <Key.shift><Key.shift><Key.shift>Hello<Key.enter><Key.shift>Welo<Key.backspace>come<Key.space>to<Key.space>a<Key.space>new<Key.space>era<Key.space>of<Key.space>excellence.<Key.space><Key.shift><Key.shift><Key.shift><Key.shift><Key.shift><Key.shift>Discover<Key.space>the<Key.space>tools<Key.space>and<Key.space>resources<Key.space>that<Key.space>will<Key.space>redel<Key.backspace>fine<Key.space>your<Key.space>industry<Key.space>and<Key.space>set<Key.space>you<Key.space>on<Key.space>a<Key.space>path<Key.space>to<Key.space>greatness.<Key.enter><Key.enter><Key.shift>Thanks<Key.space><Key.shift><Key.shift><Key.shift><Key.shift><Key.shift><Key.shift><Key.shift><Key.shift><Key.shift><Key.shift><Key.shift><Key.shift><Key.shift><Key.shift><Key.shift><Key.shift><Key.shift><Key.shift><Key.shift><Key.shift><Key.shift><Key.shift><Key.shift><Key.shift><Key.shift><Key.shift><Key.shift><Key.shift><Key.shift><Key.shift><Key.shift><Key.shift><Key.shift><Key.shift>&<Key.space><Key.shift>Regards,
Screenshot: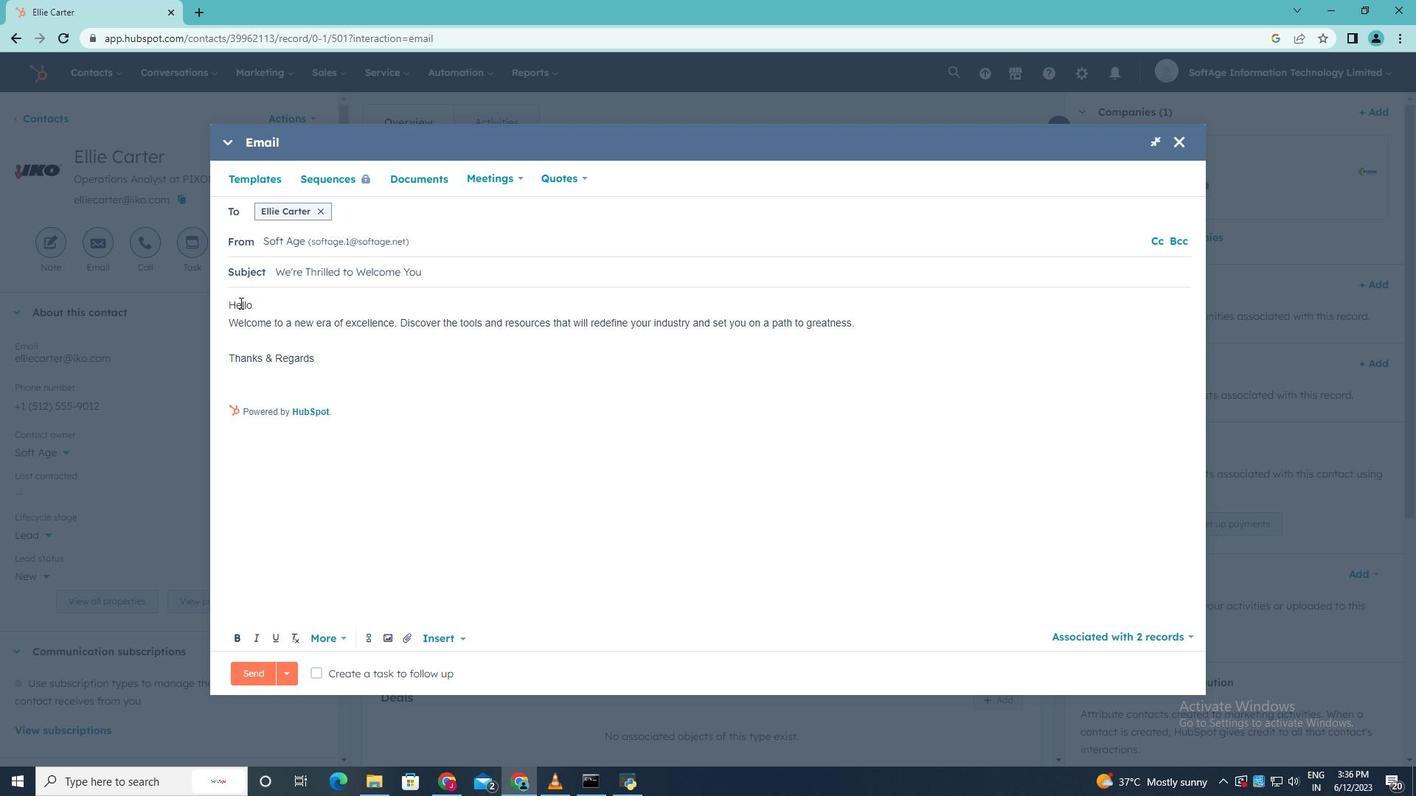 
Action: Mouse moved to (409, 639)
Screenshot: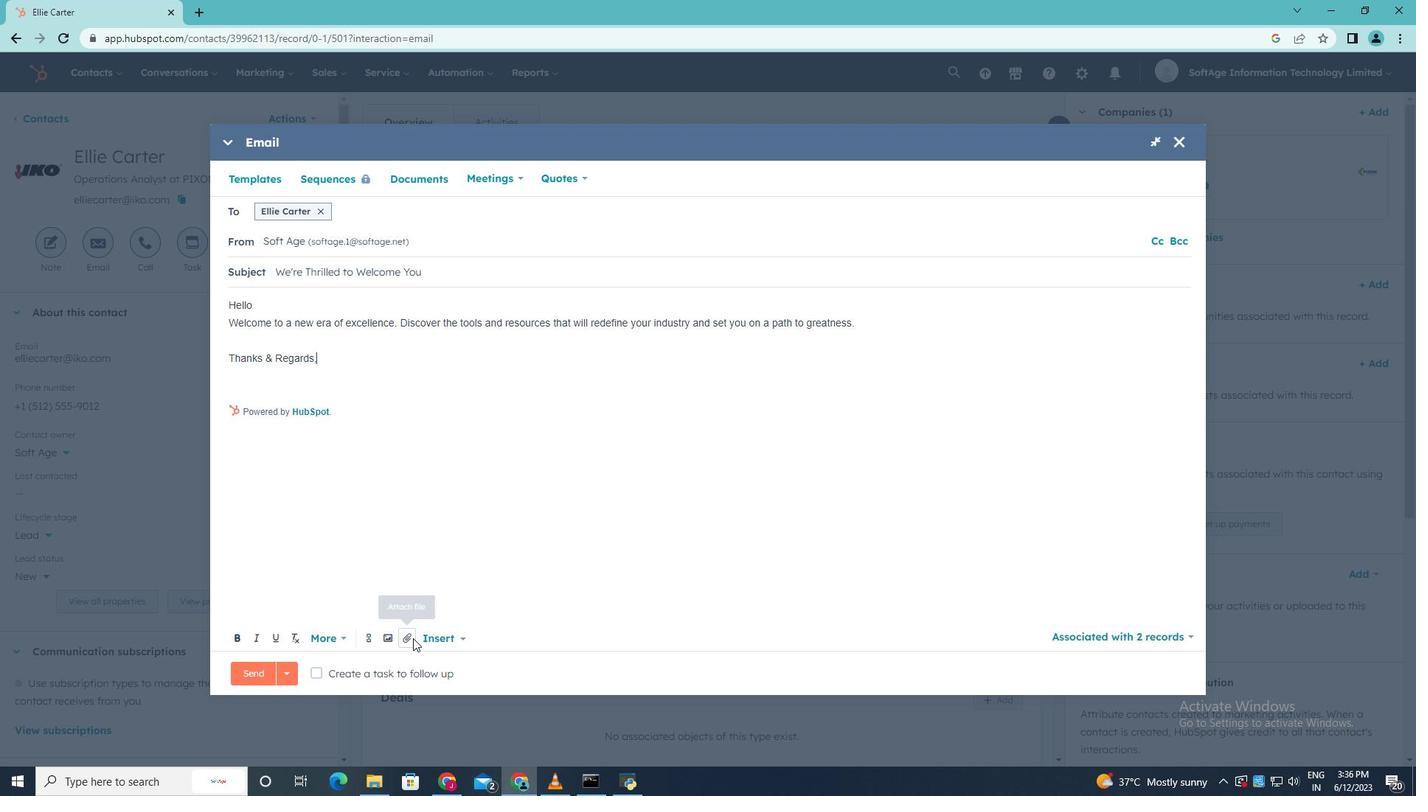 
Action: Mouse pressed left at (409, 639)
Screenshot: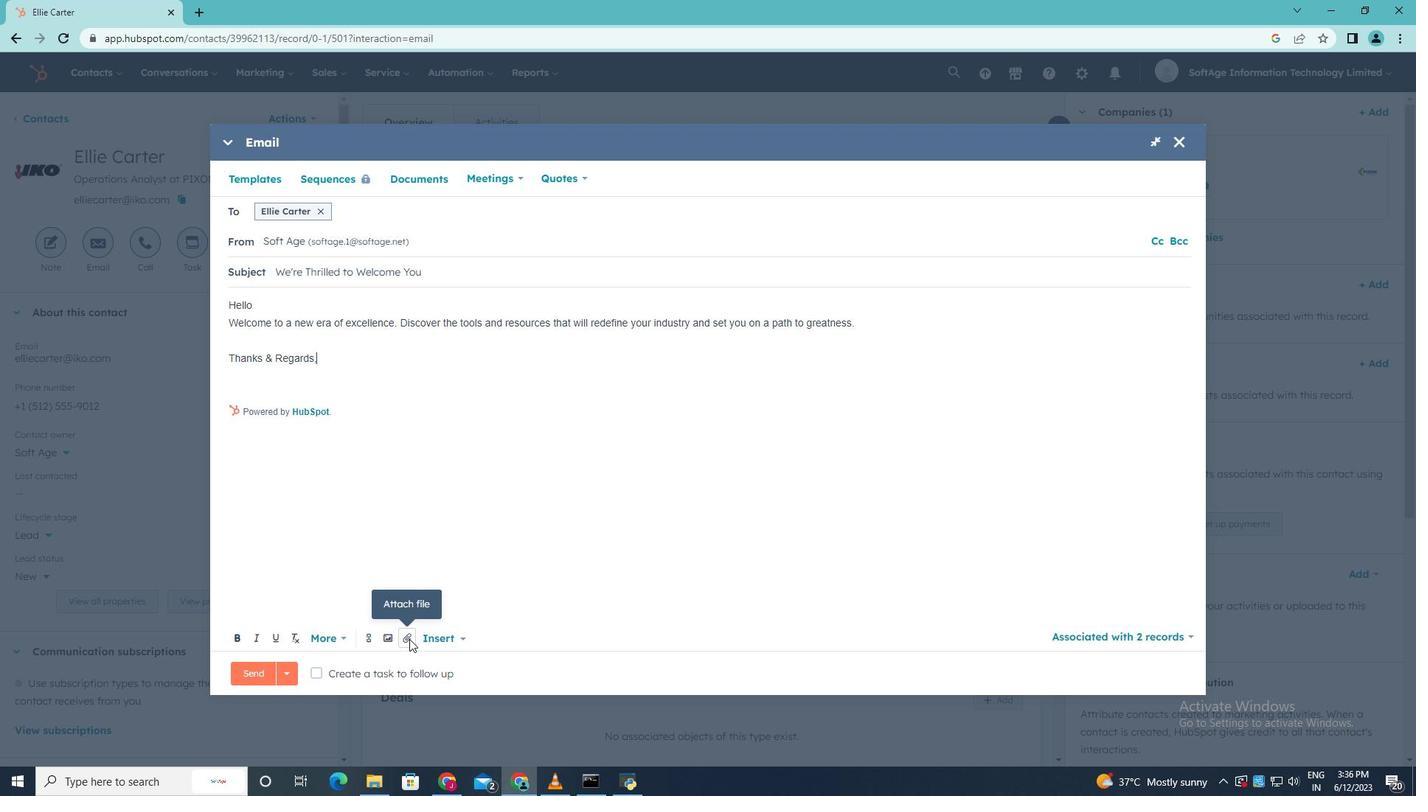 
Action: Mouse moved to (445, 597)
Screenshot: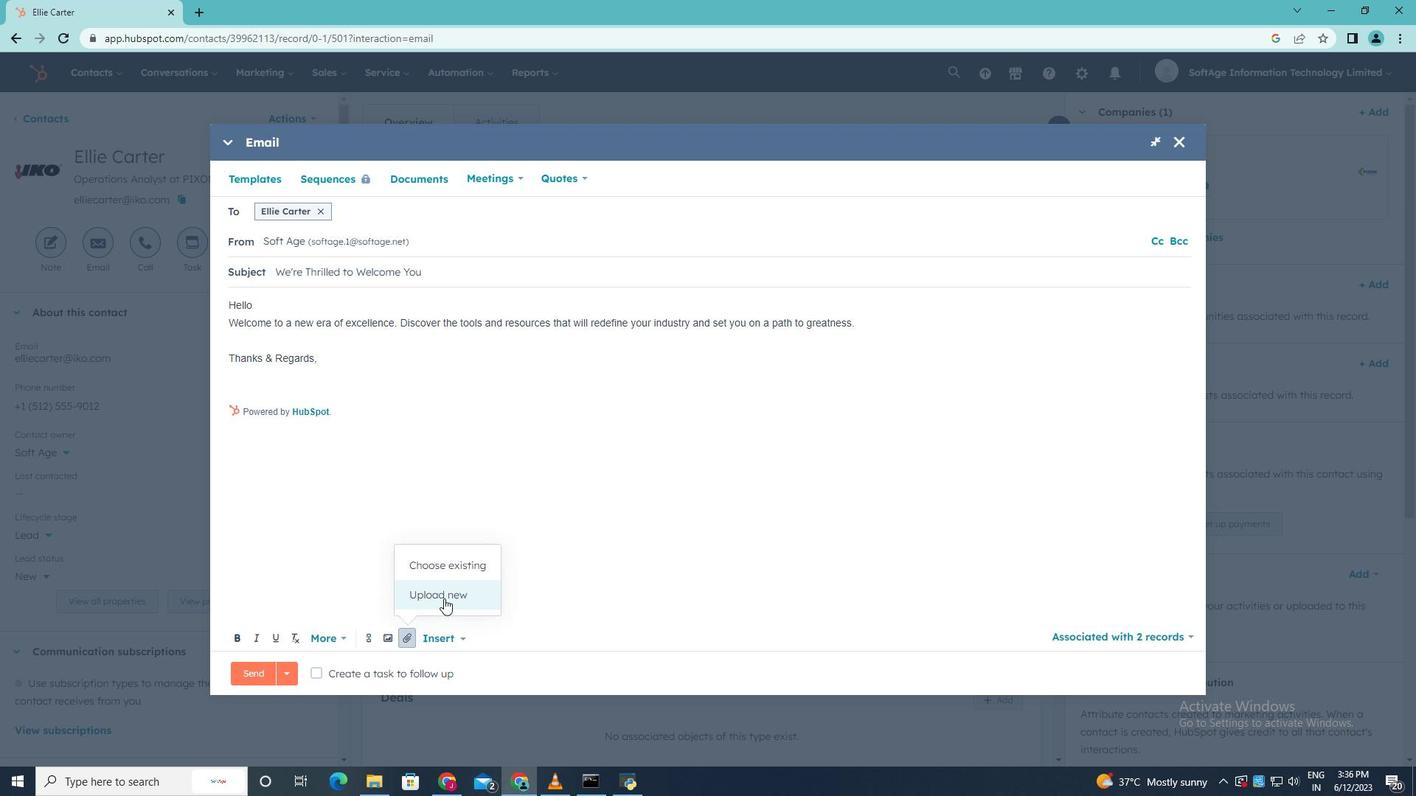 
Action: Mouse pressed left at (445, 597)
Screenshot: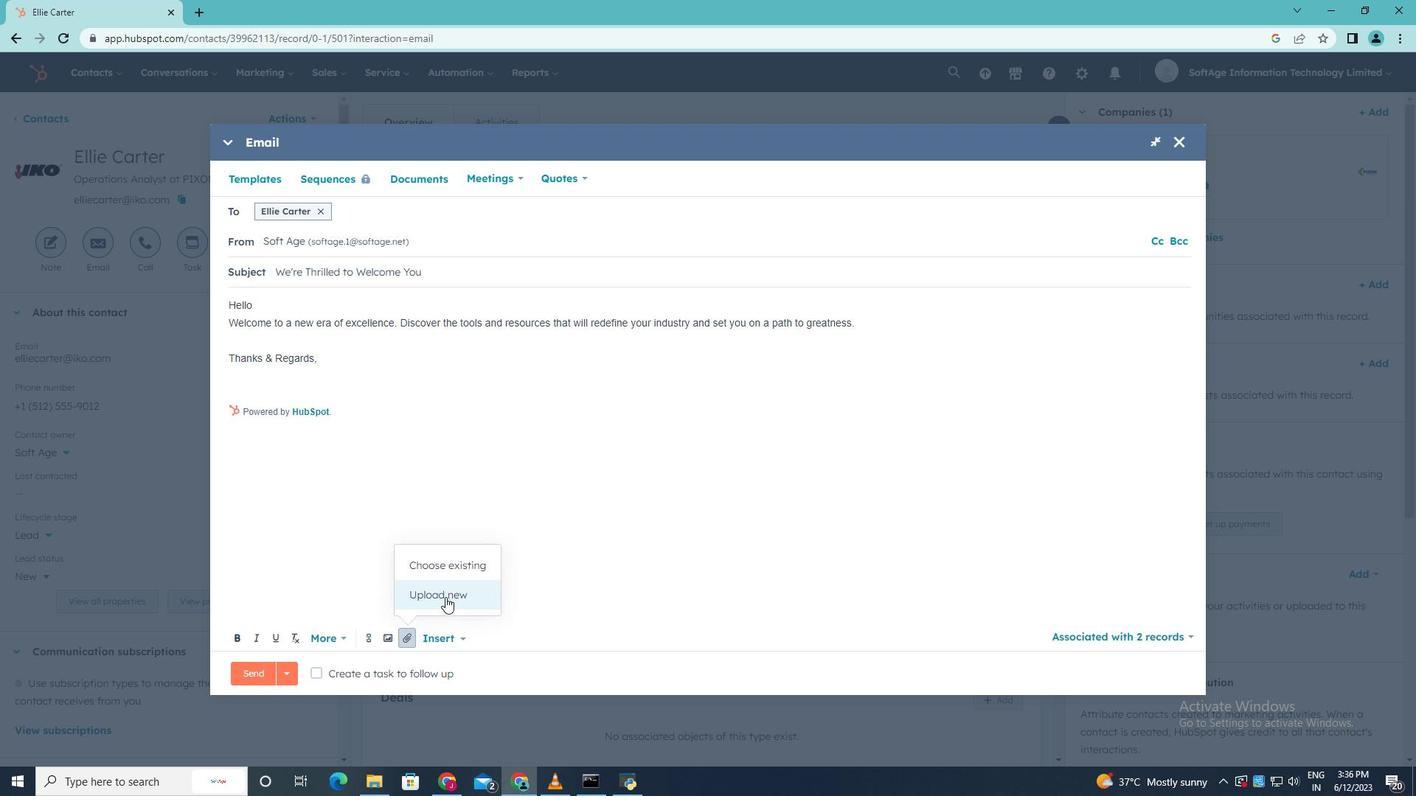 
Action: Mouse moved to (278, 140)
Screenshot: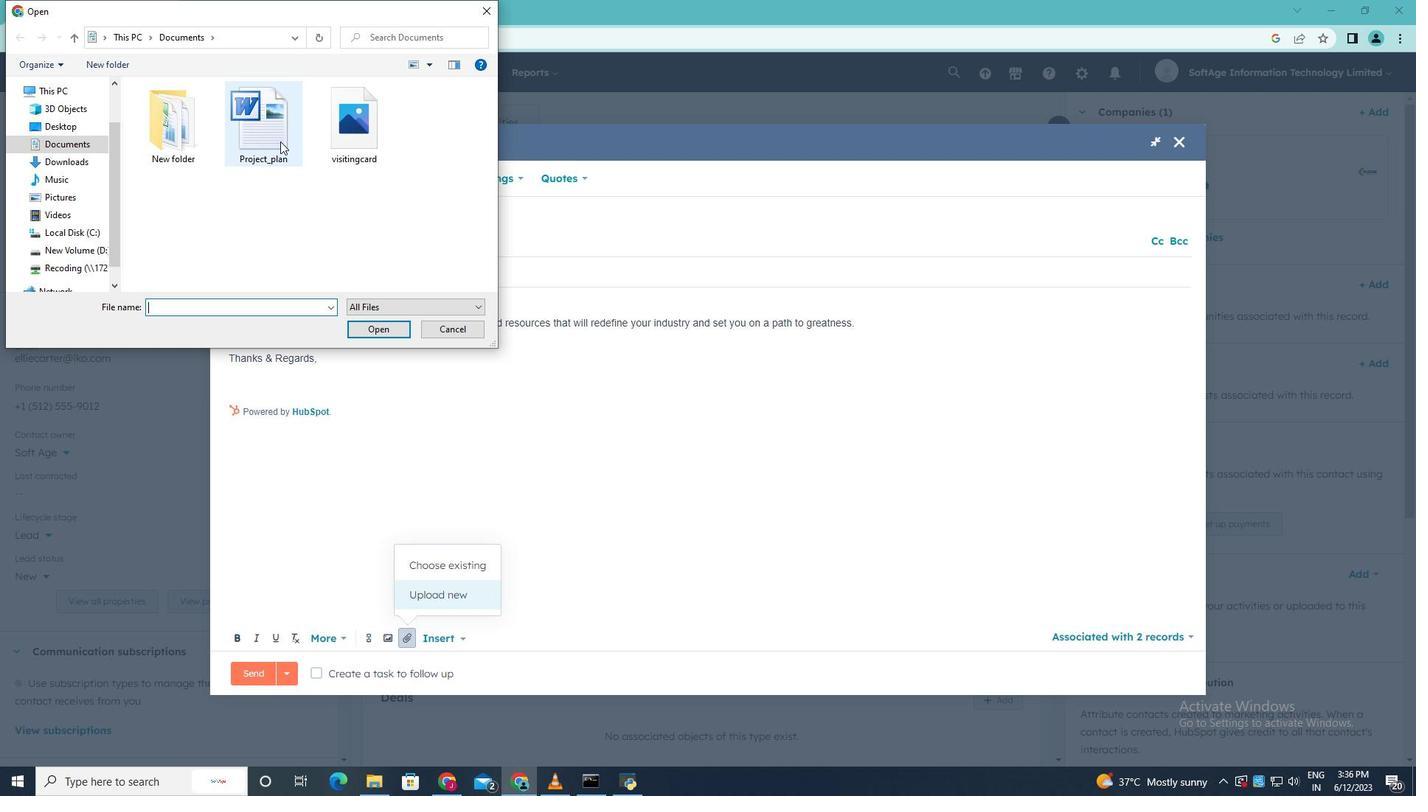 
Action: Mouse pressed left at (278, 140)
Screenshot: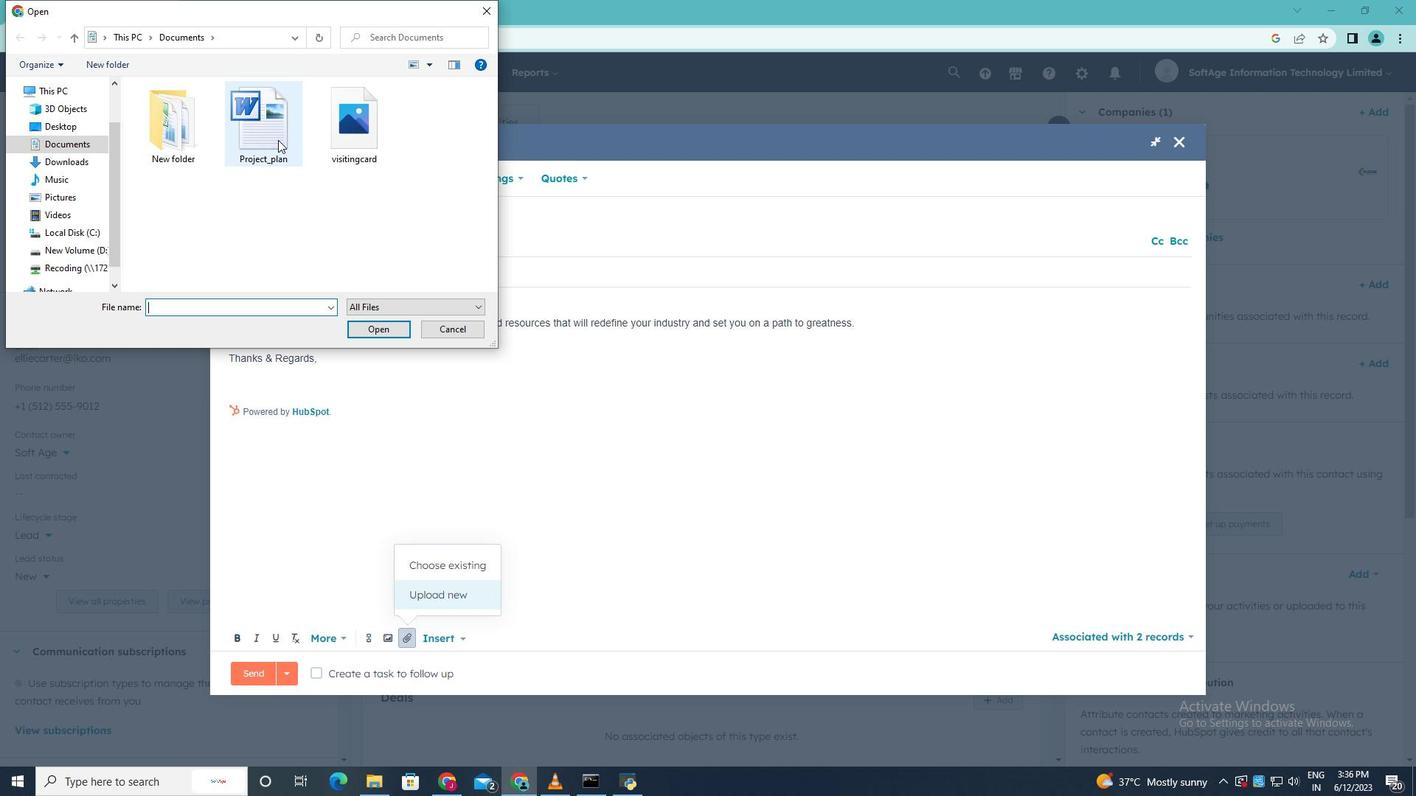 
Action: Mouse moved to (382, 326)
Screenshot: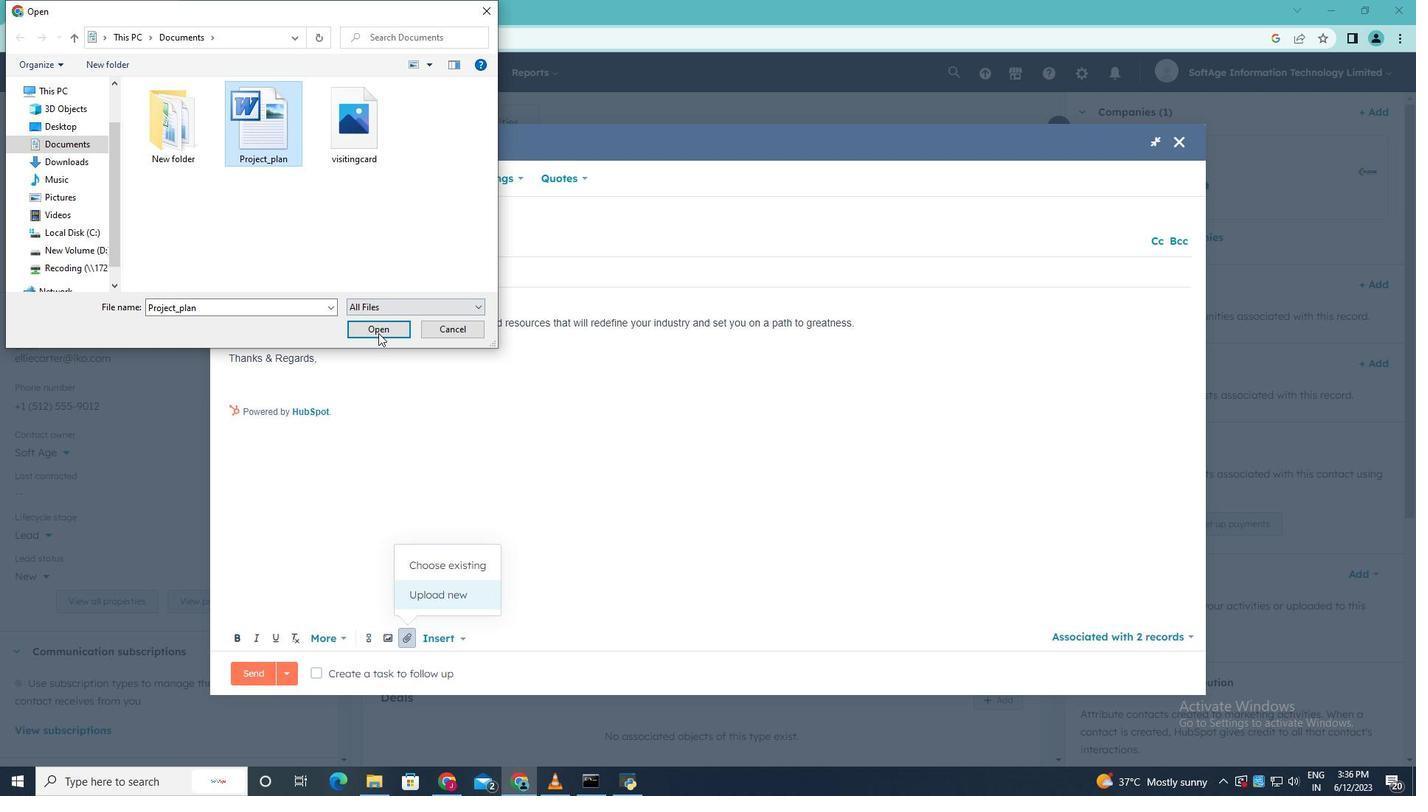 
Action: Mouse pressed left at (382, 326)
Screenshot: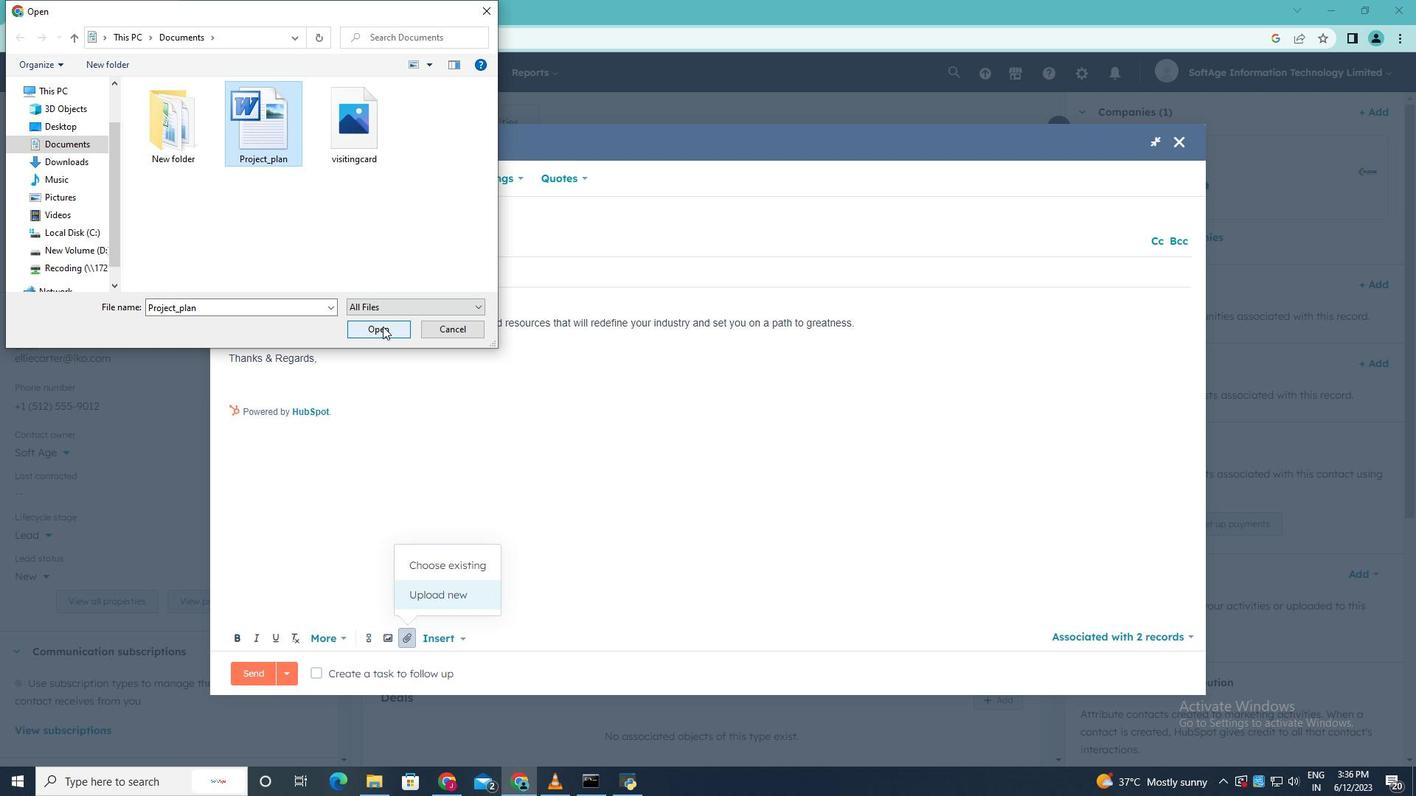 
Action: Mouse moved to (404, 598)
Screenshot: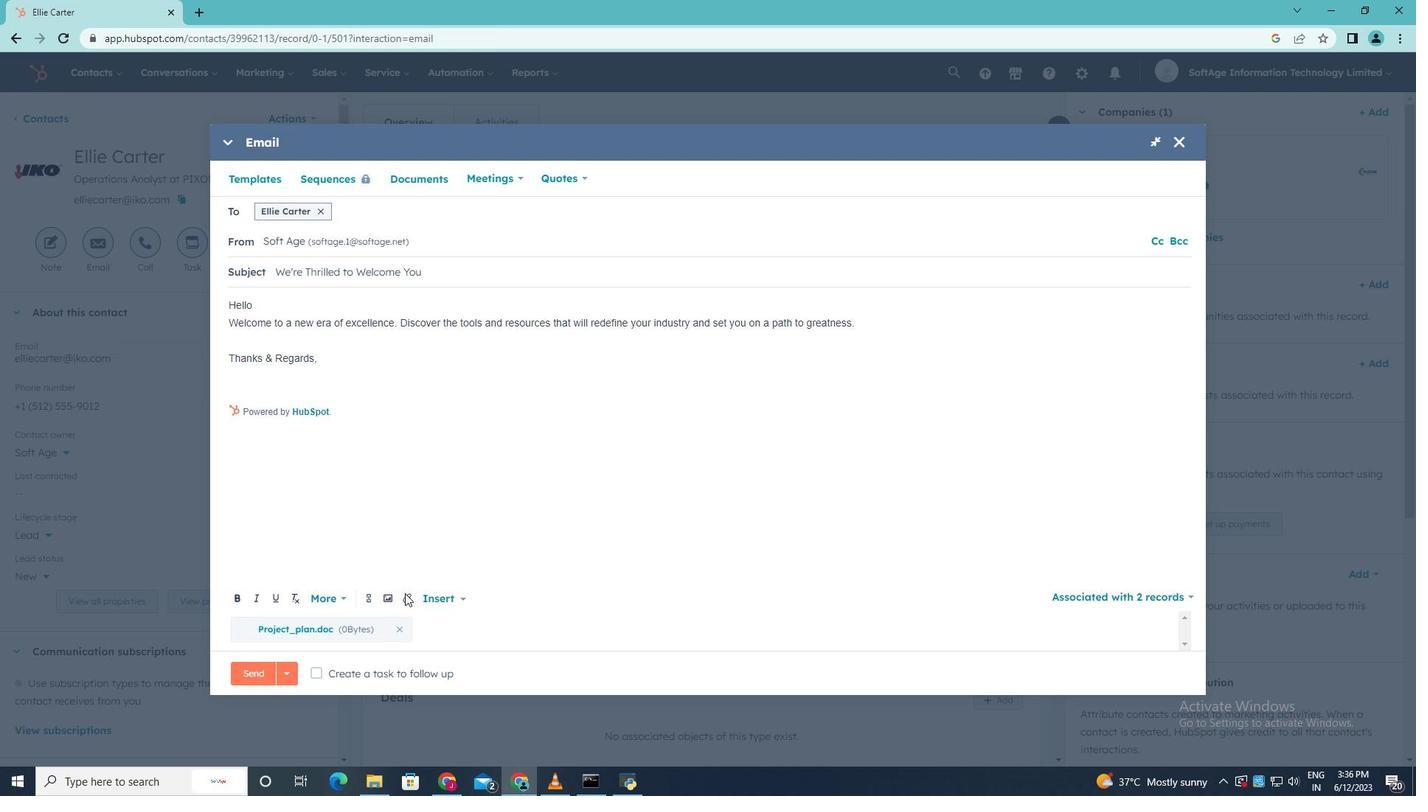 
Action: Mouse pressed left at (404, 598)
Screenshot: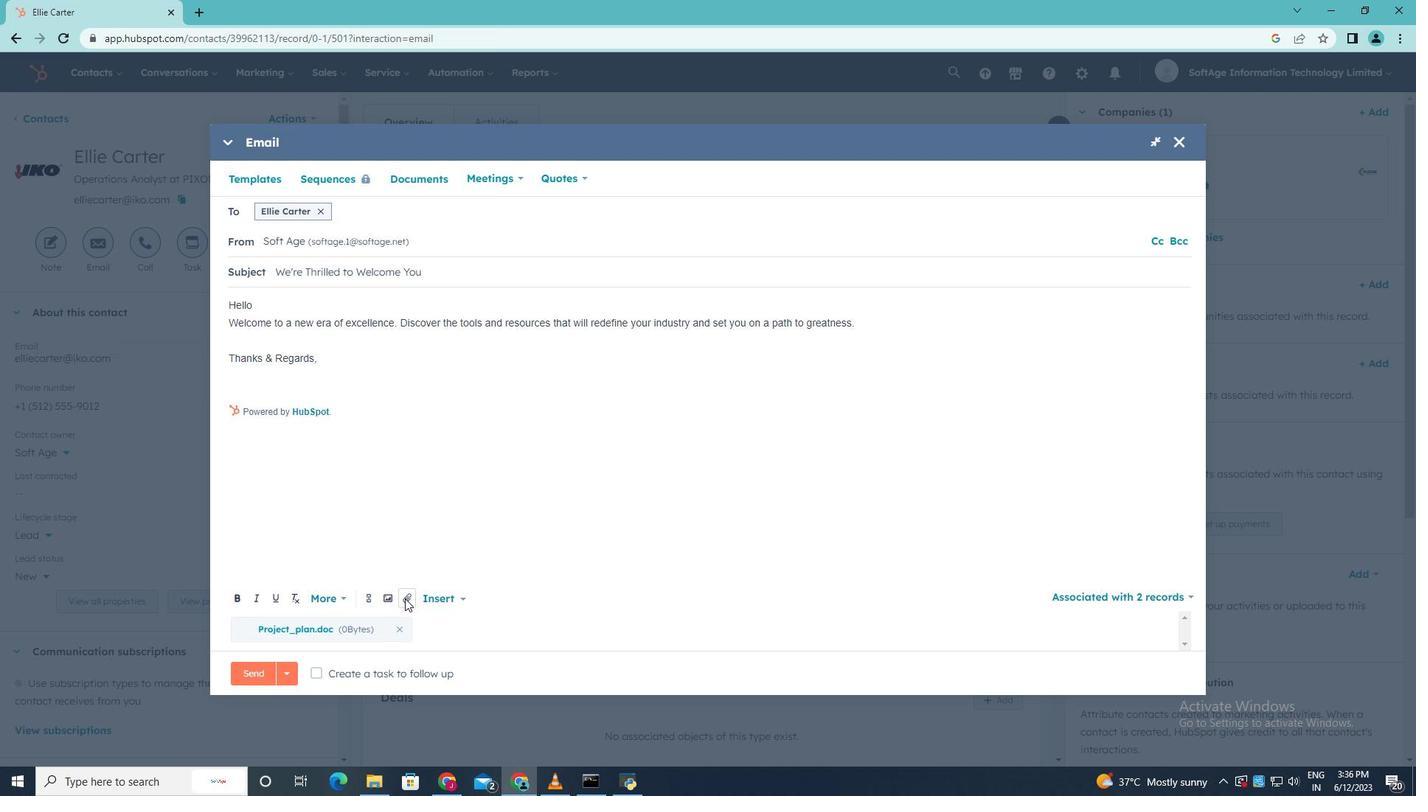 
Action: Mouse moved to (446, 559)
Screenshot: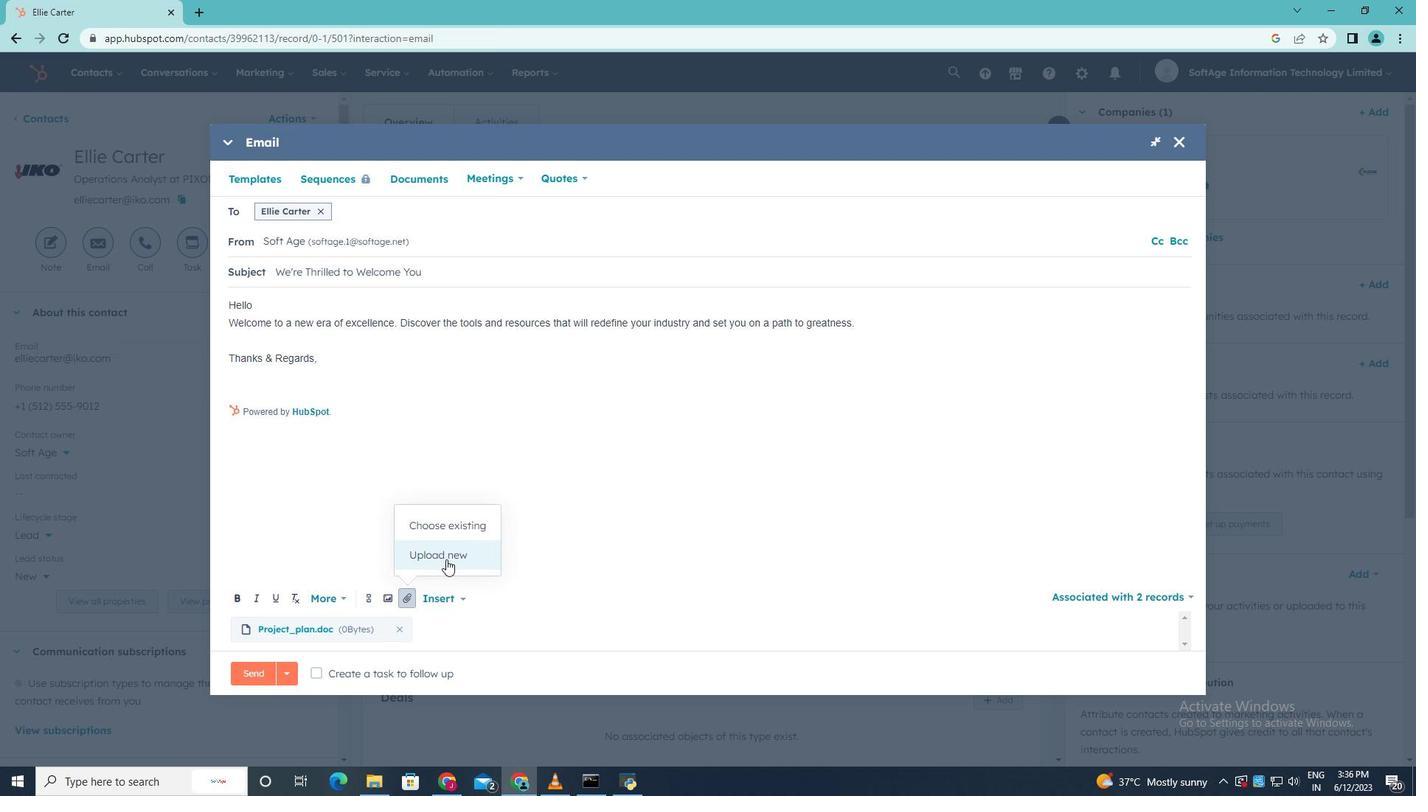 
Action: Mouse pressed left at (446, 559)
Screenshot: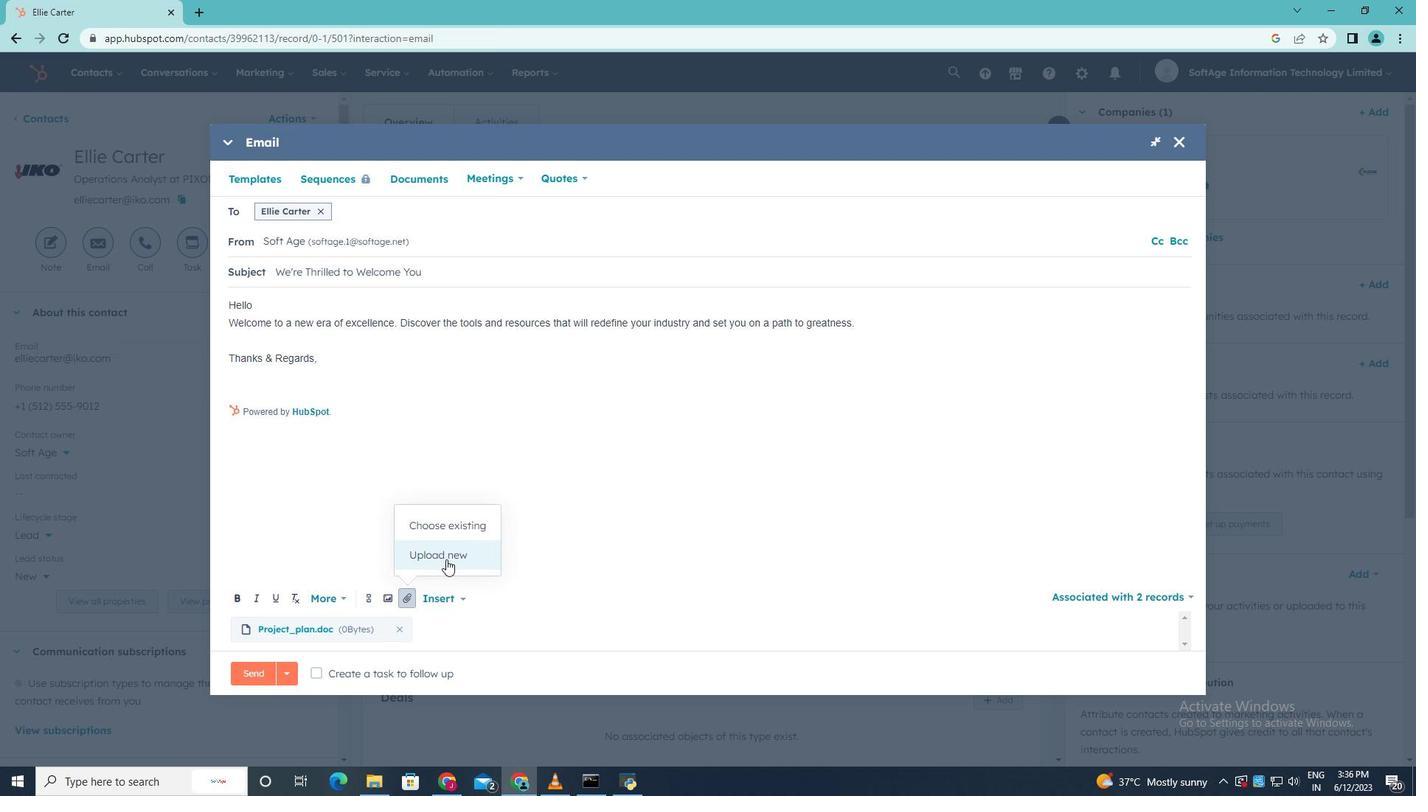 
Action: Mouse moved to (363, 143)
Screenshot: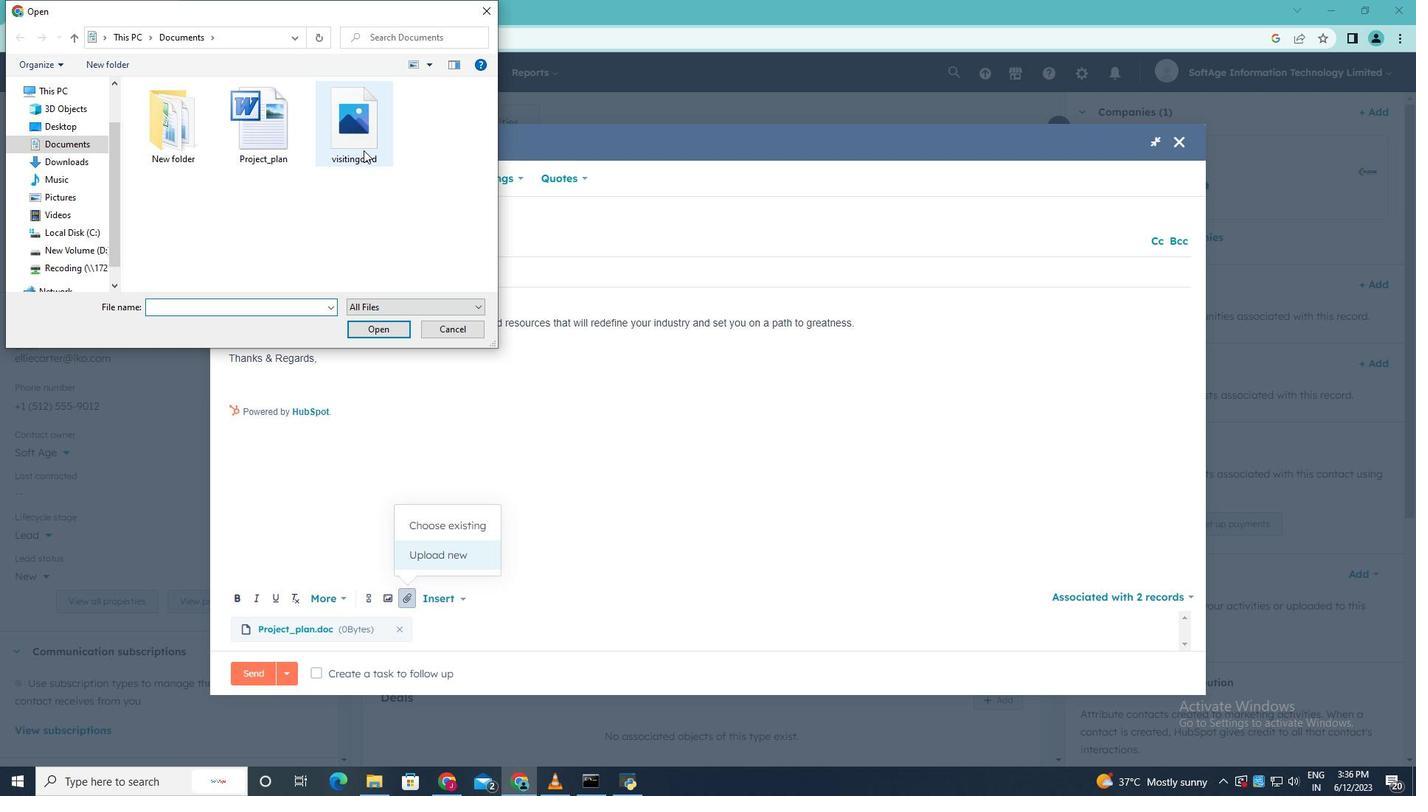 
Action: Mouse pressed left at (363, 143)
Screenshot: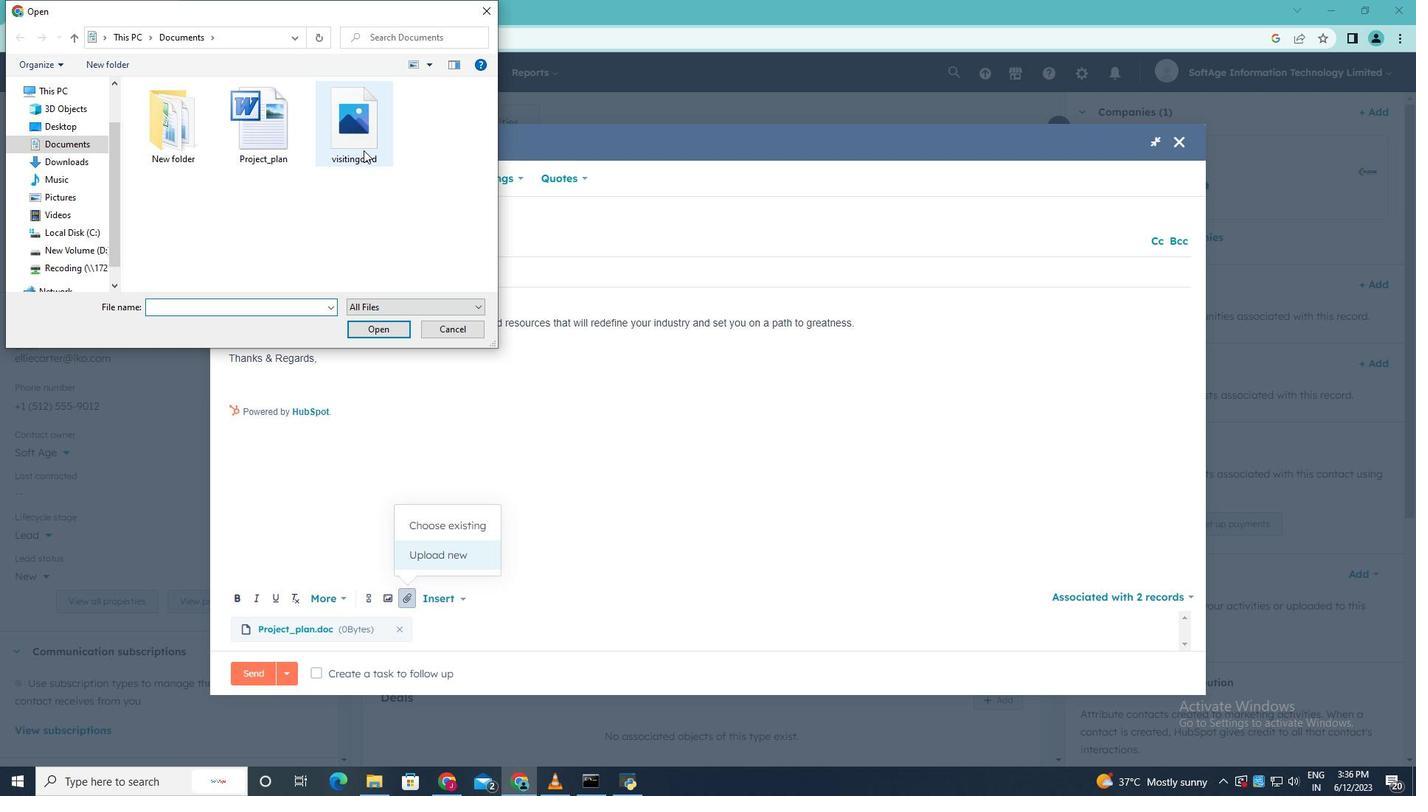 
Action: Mouse moved to (396, 334)
Screenshot: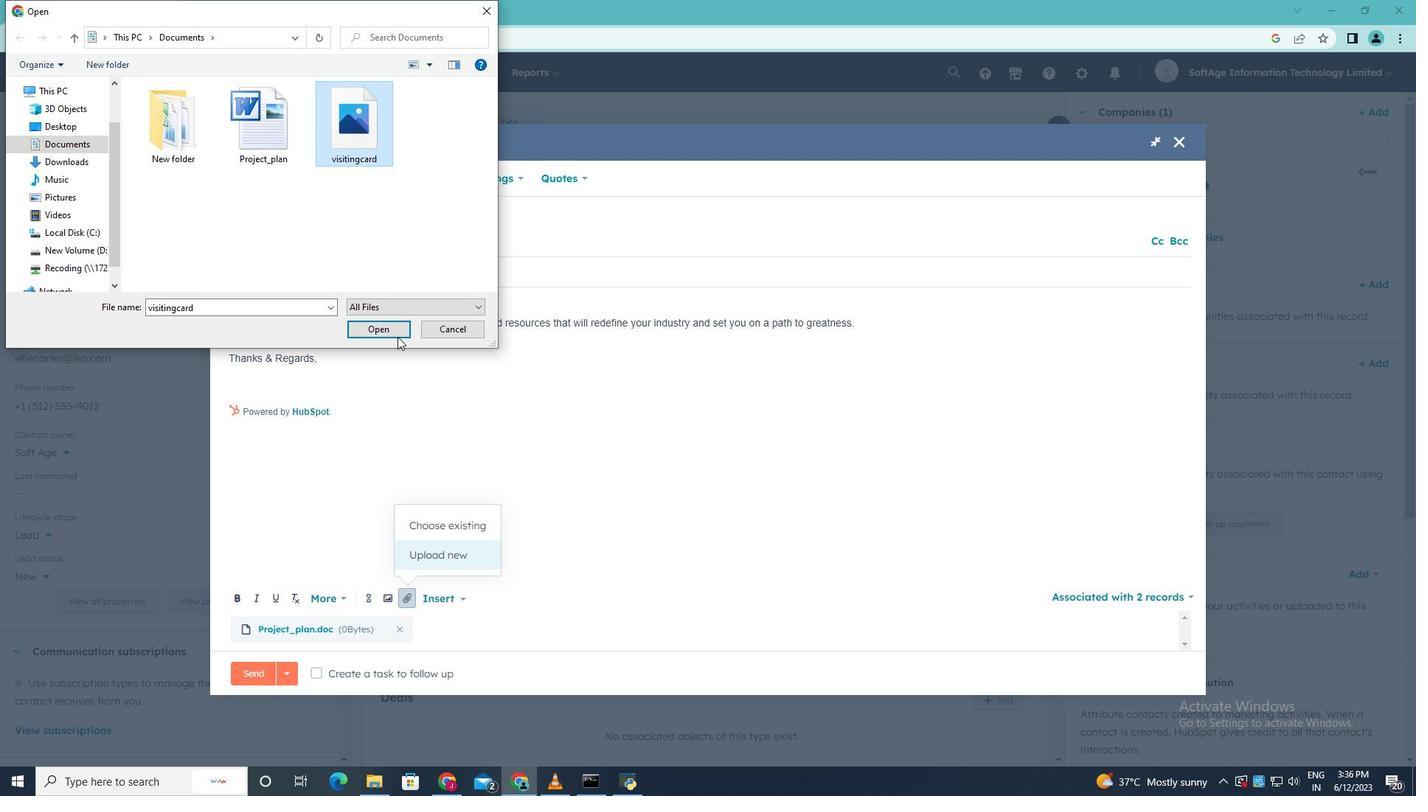 
Action: Mouse pressed left at (396, 334)
Screenshot: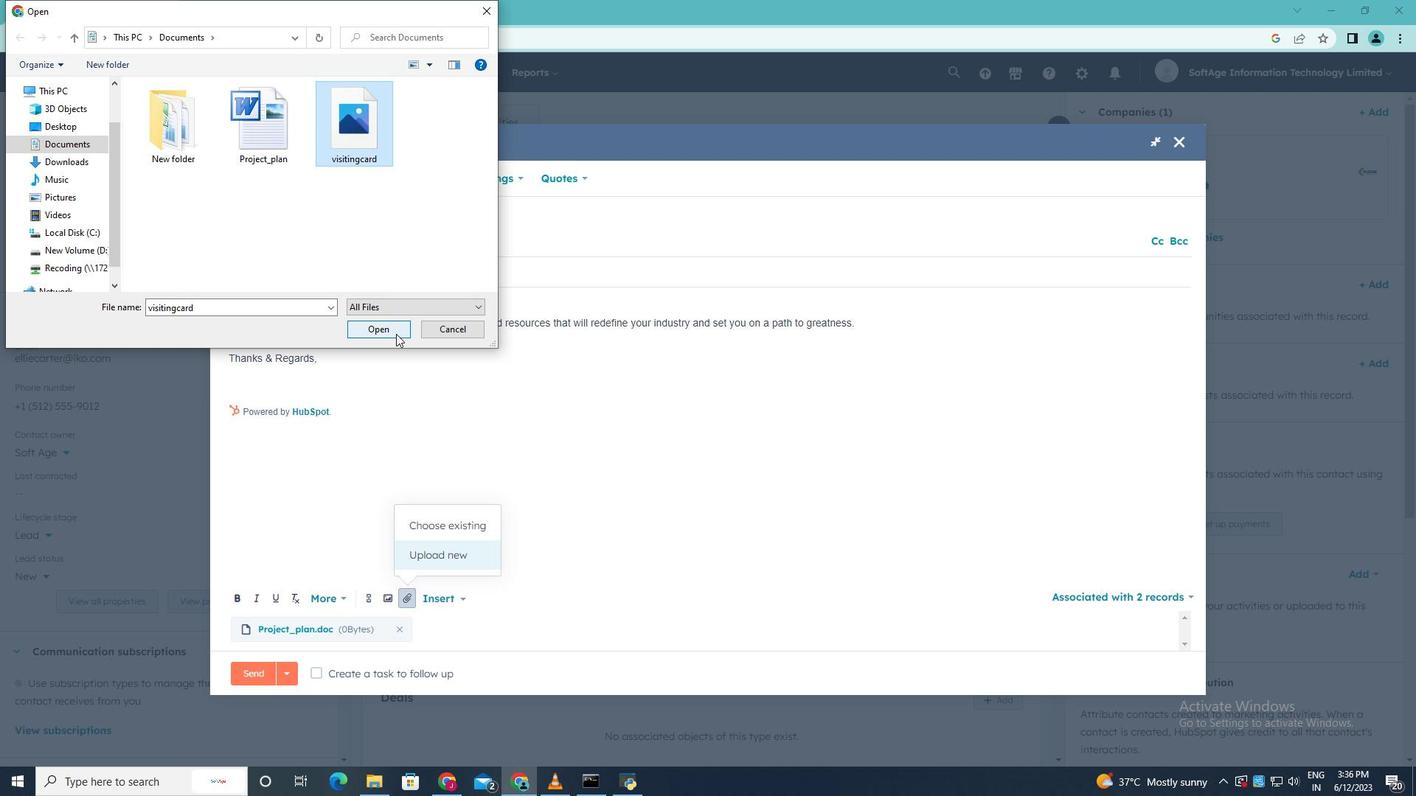 
Action: Mouse moved to (340, 362)
Screenshot: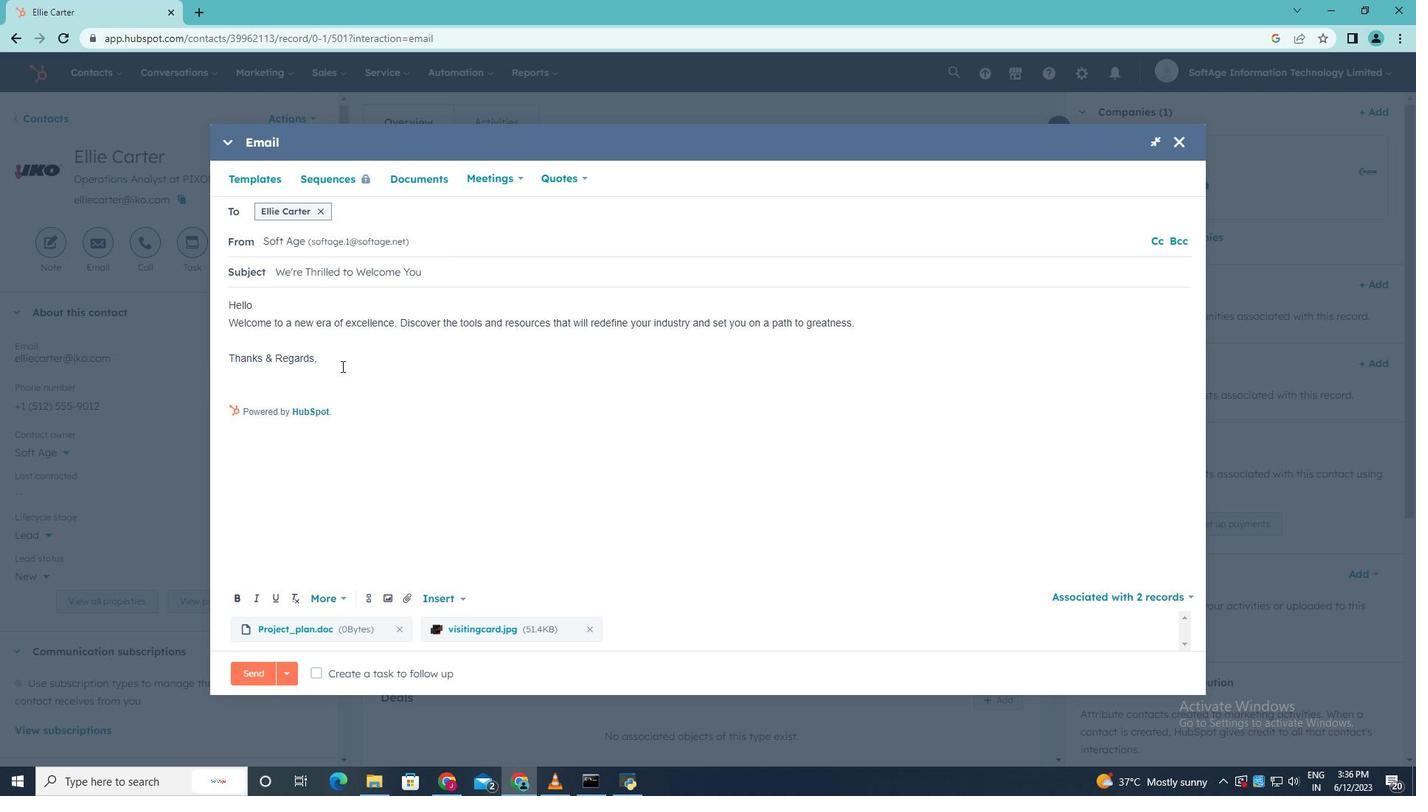 
Action: Mouse pressed left at (340, 362)
Screenshot: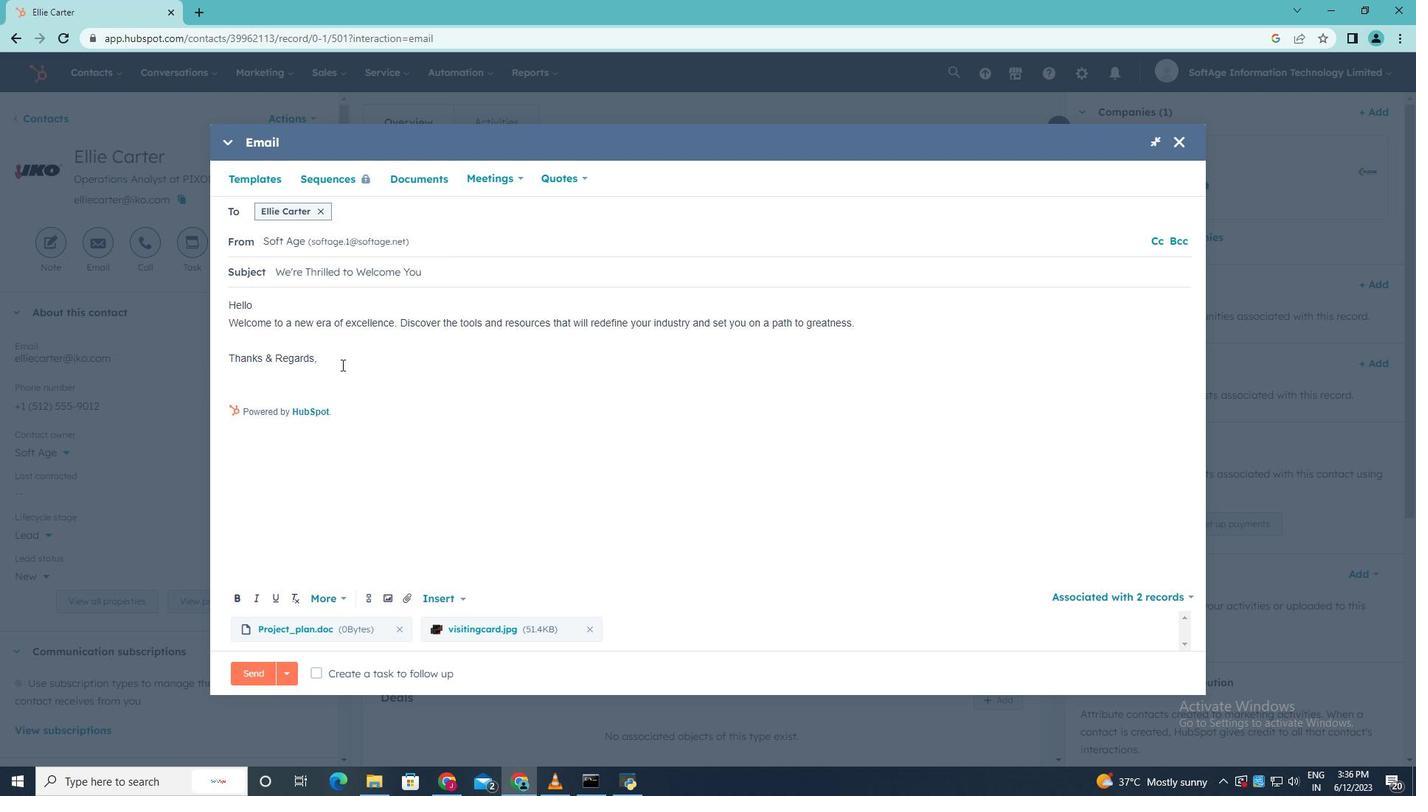 
Action: Mouse moved to (338, 363)
Screenshot: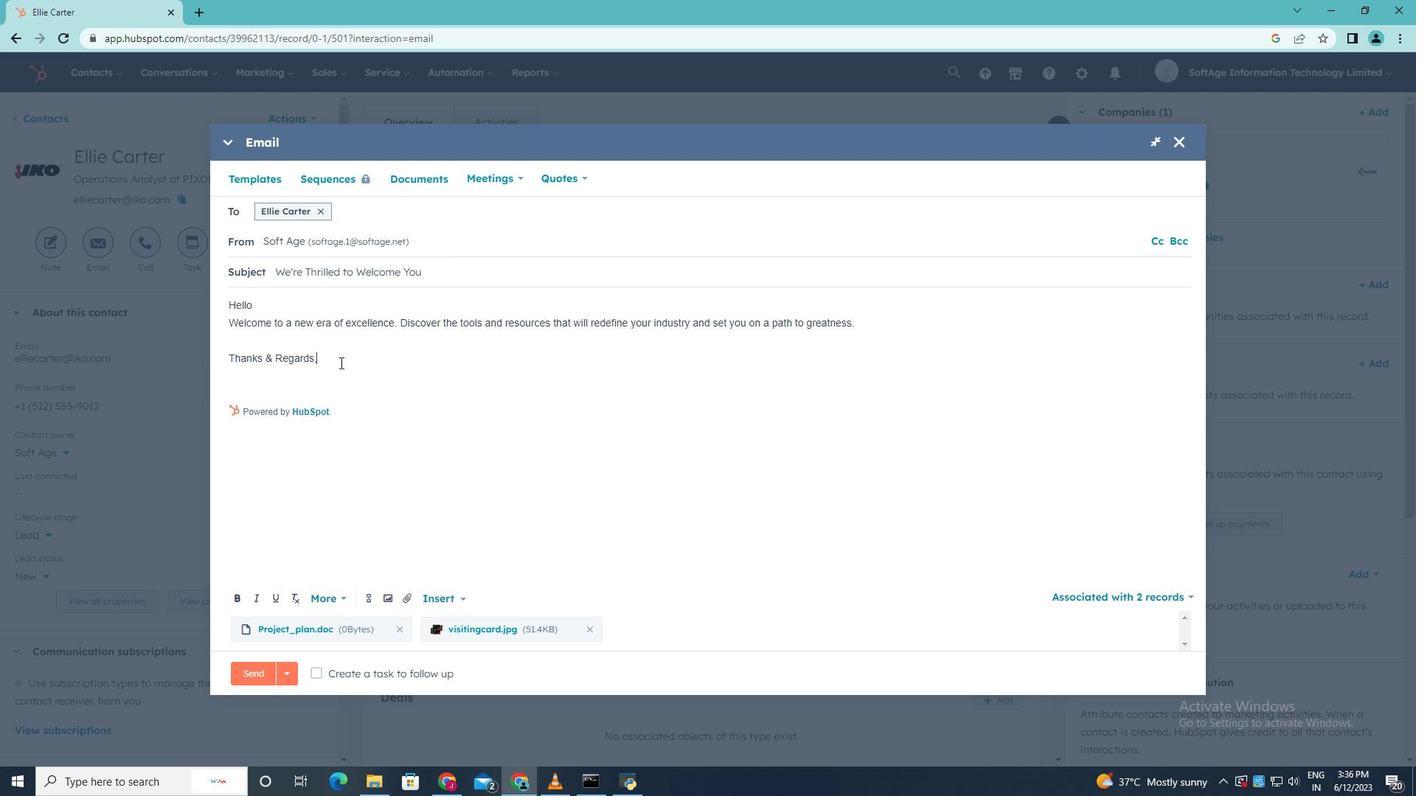 
Action: Key pressed <Key.enter>
Screenshot: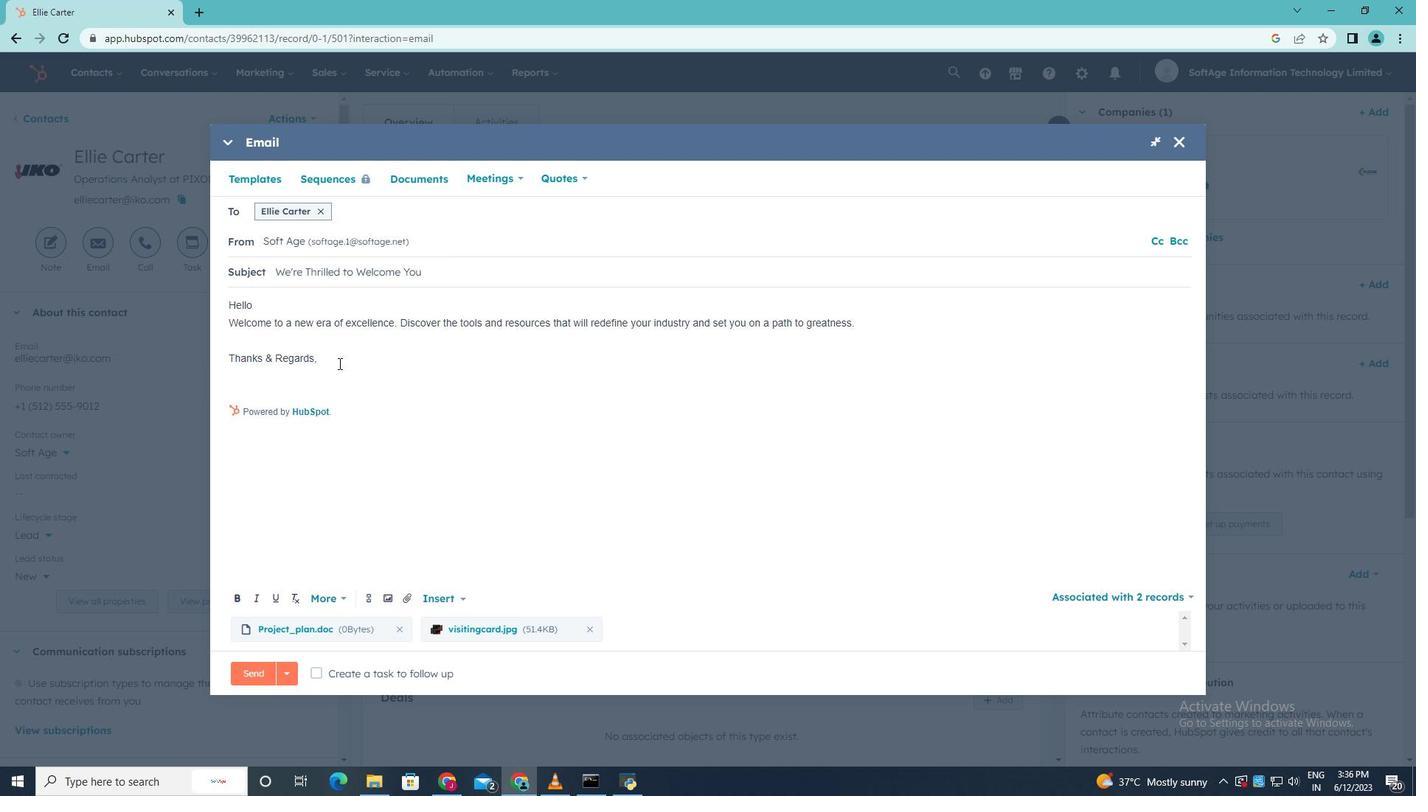 
Action: Mouse moved to (370, 595)
Screenshot: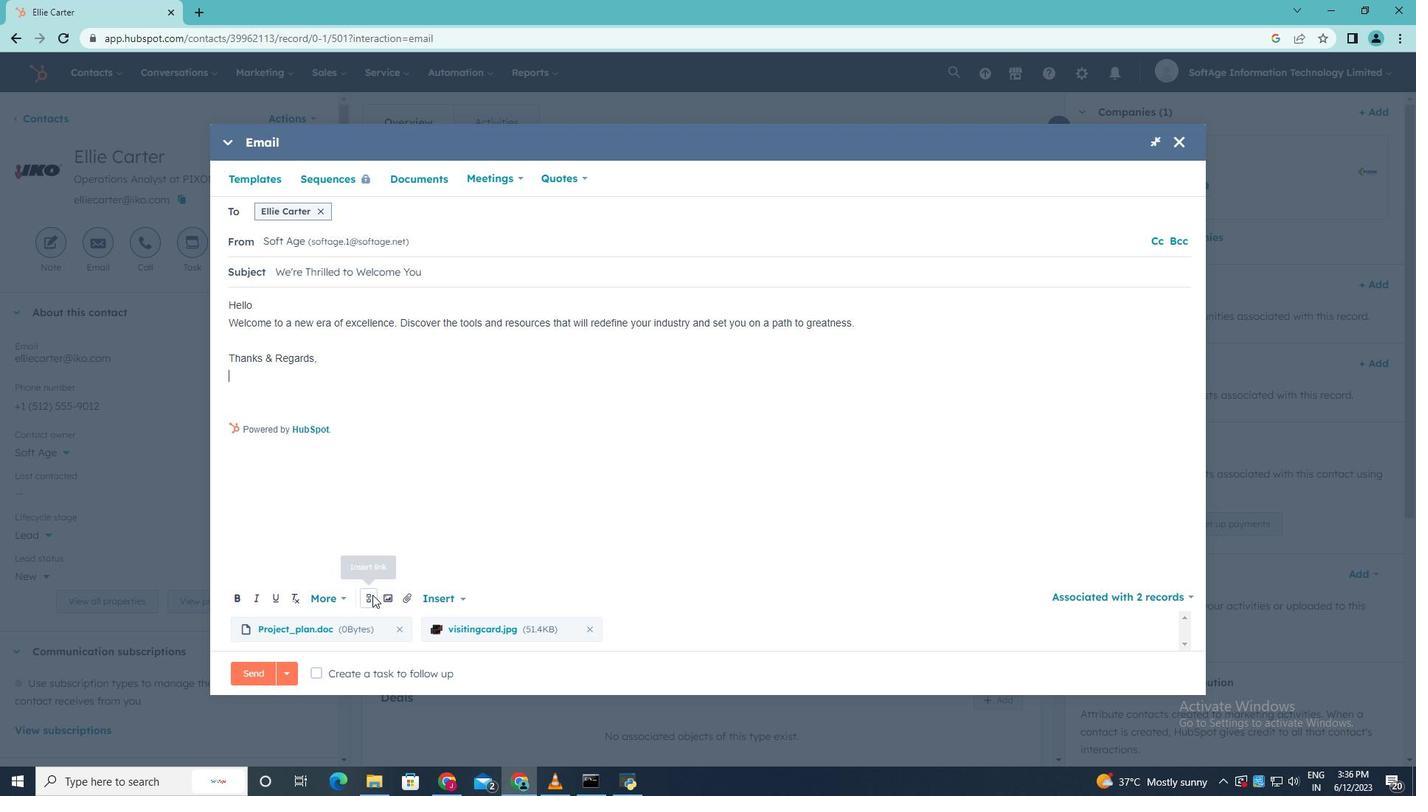 
Action: Mouse pressed left at (370, 595)
Screenshot: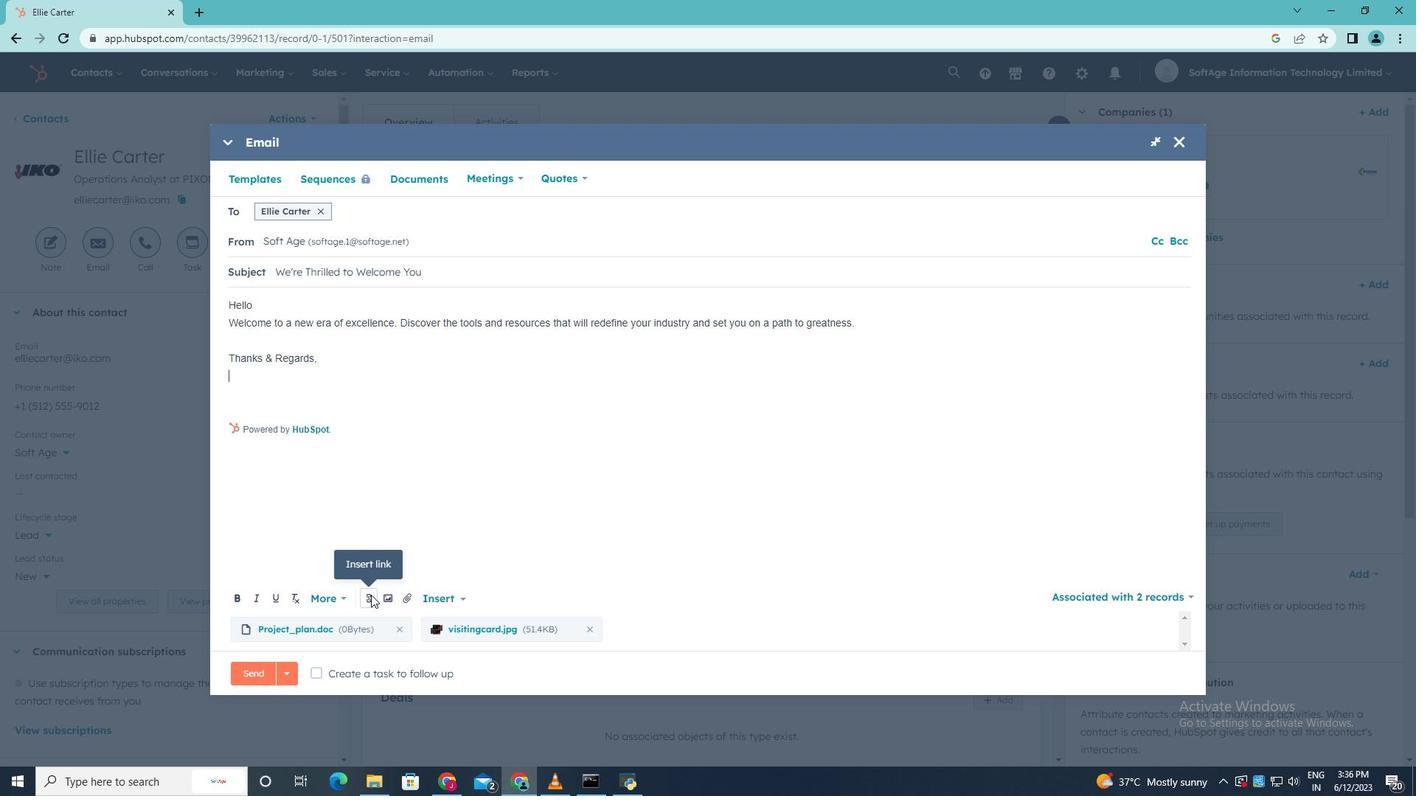
Action: Mouse moved to (425, 440)
Screenshot: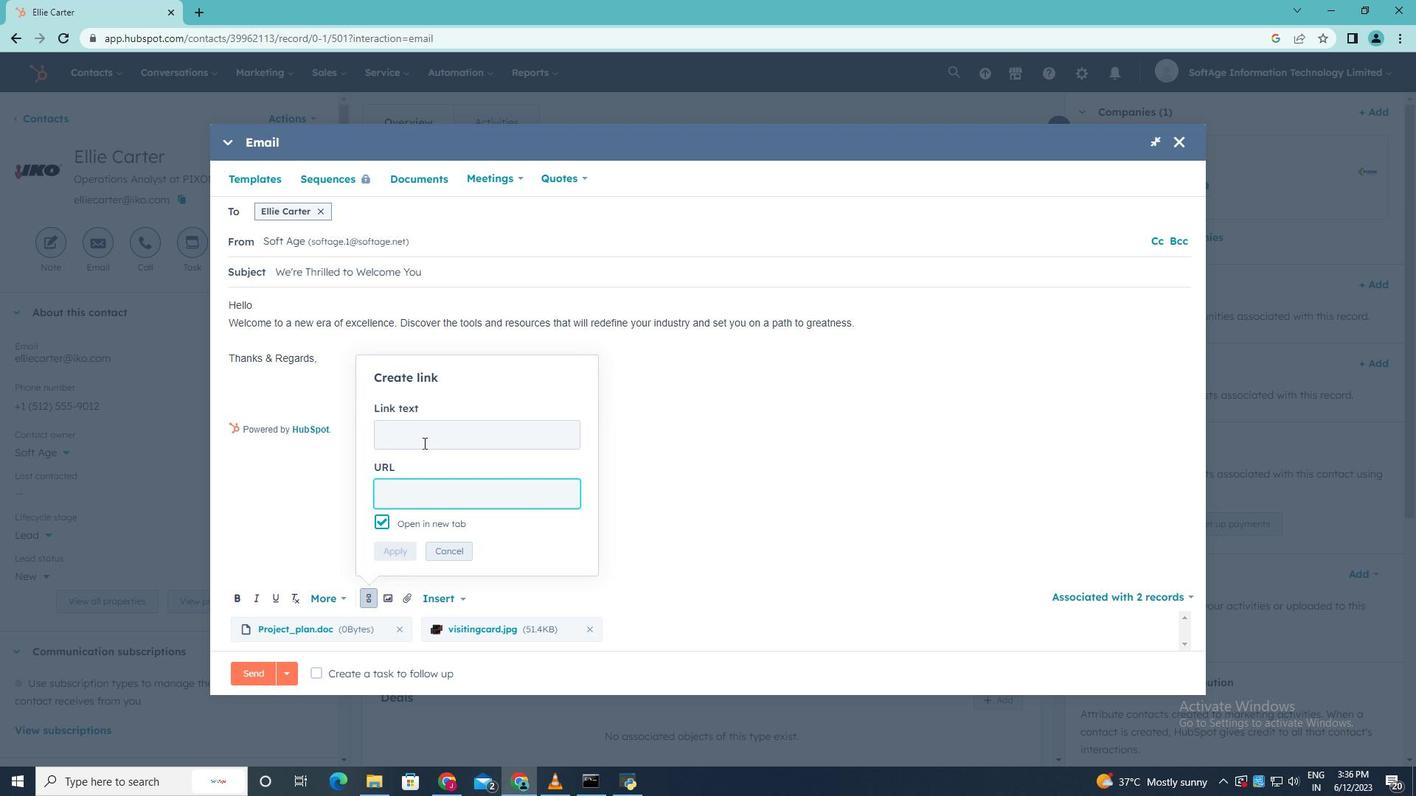 
Action: Mouse pressed left at (425, 440)
Screenshot: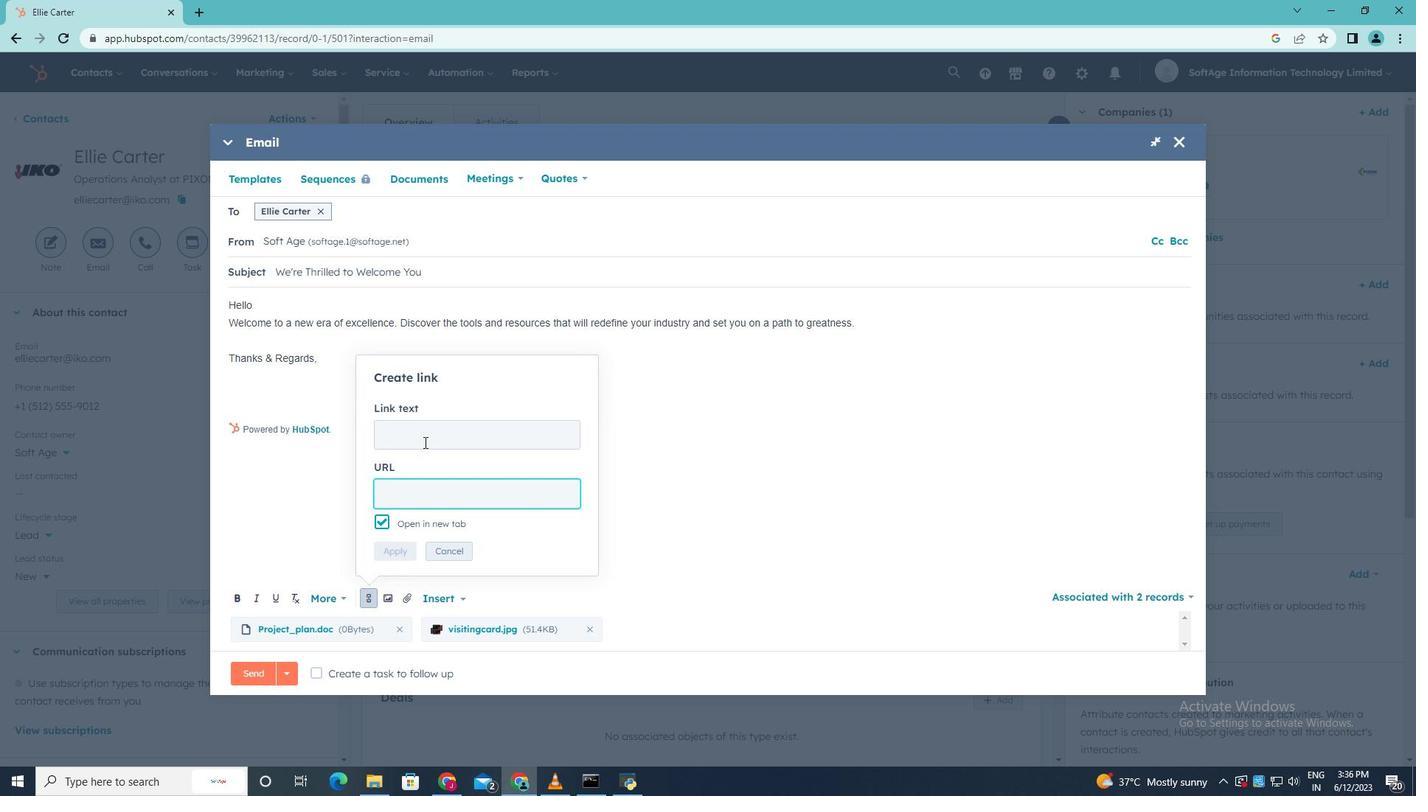 
Action: Mouse moved to (421, 445)
Screenshot: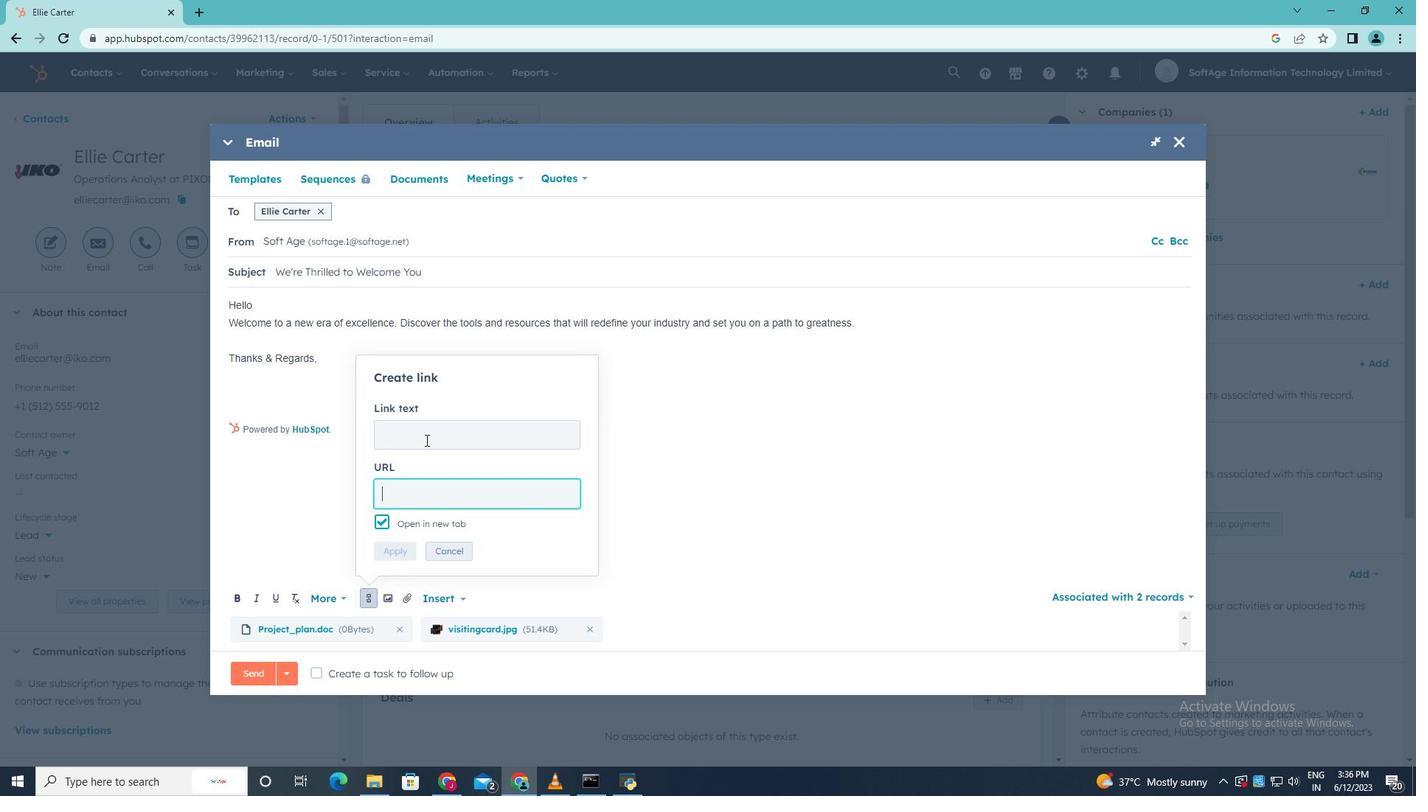 
Action: Key pressed snapchat
Screenshot: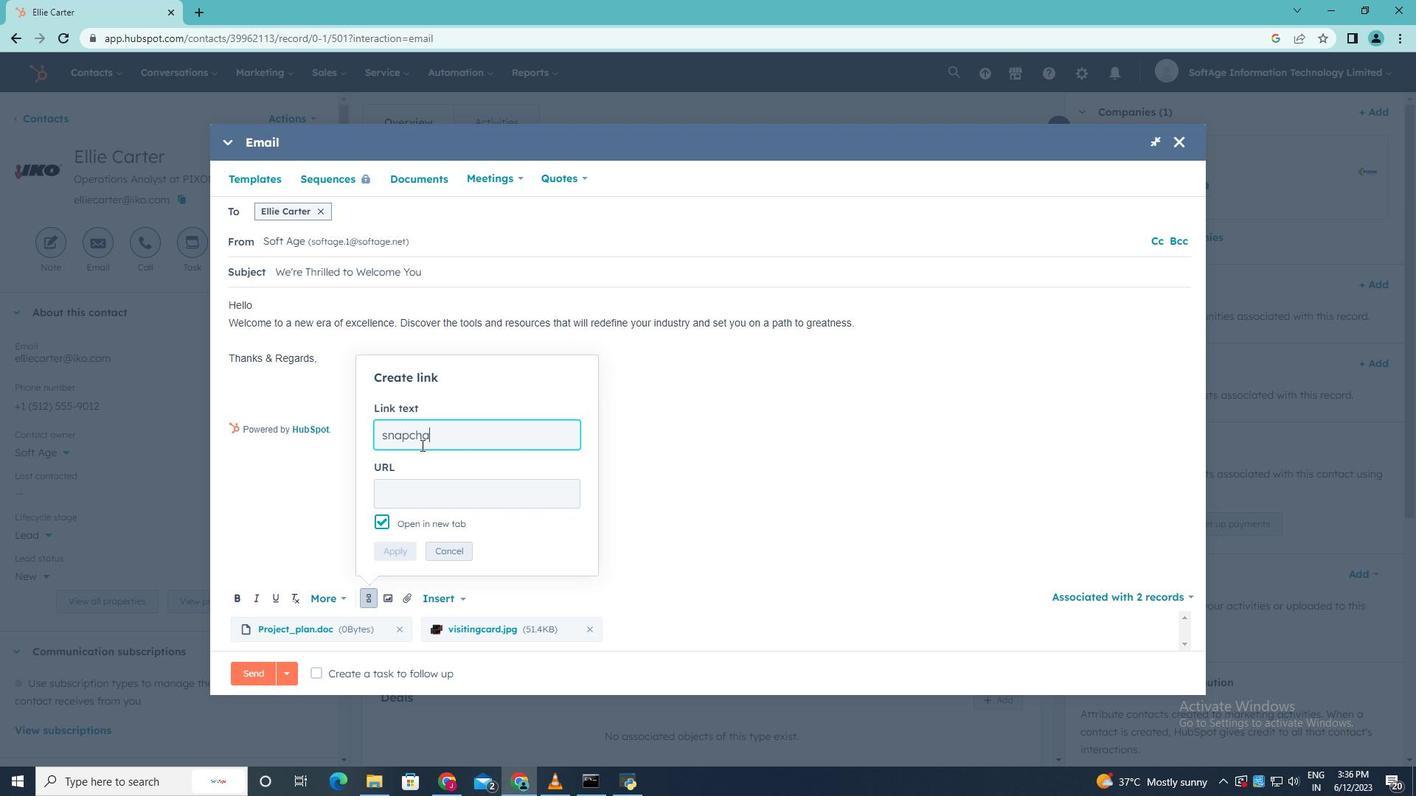 
Action: Mouse moved to (410, 500)
Screenshot: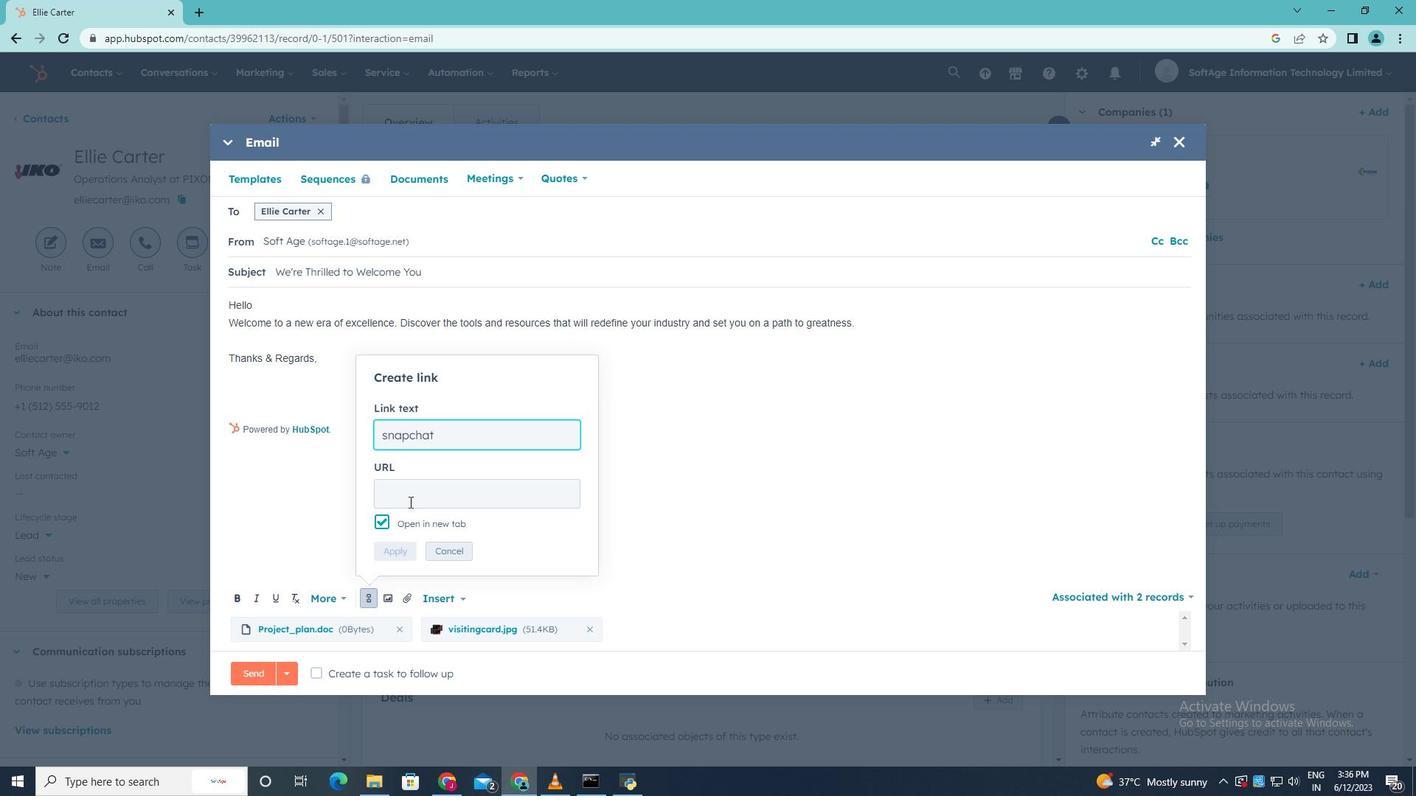 
Action: Mouse pressed left at (410, 500)
Screenshot: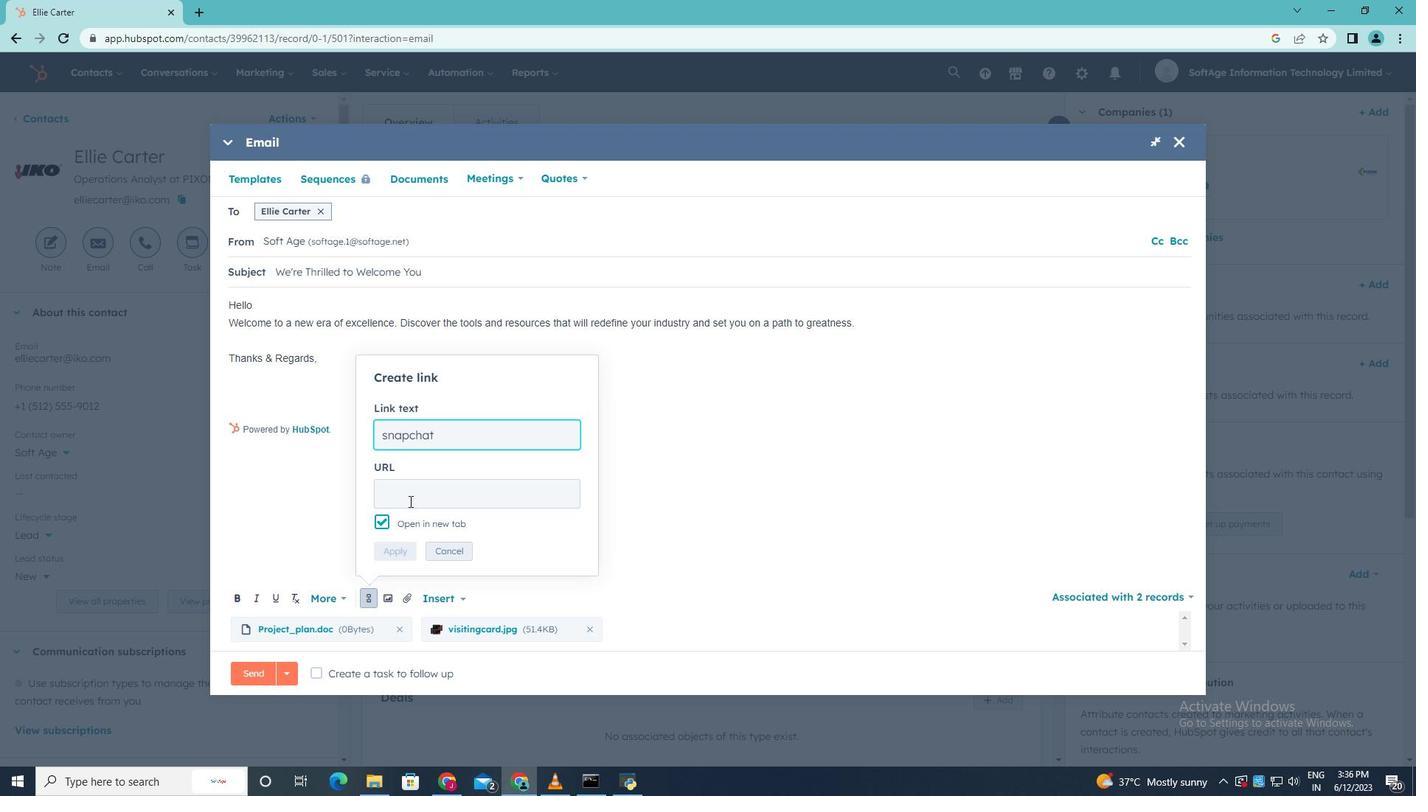 
Action: Mouse moved to (407, 505)
Screenshot: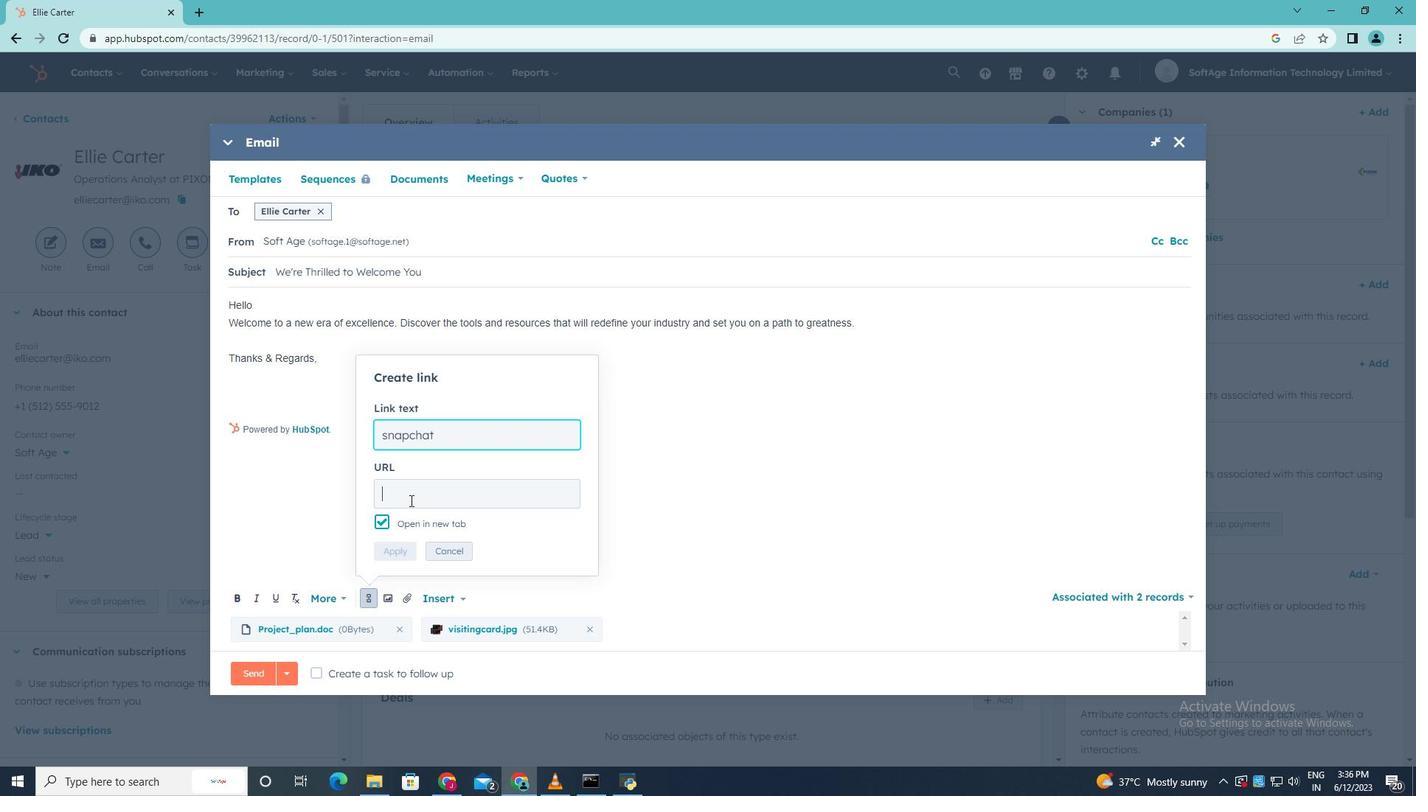 
Action: Key pressed www.snapchat.com
Screenshot: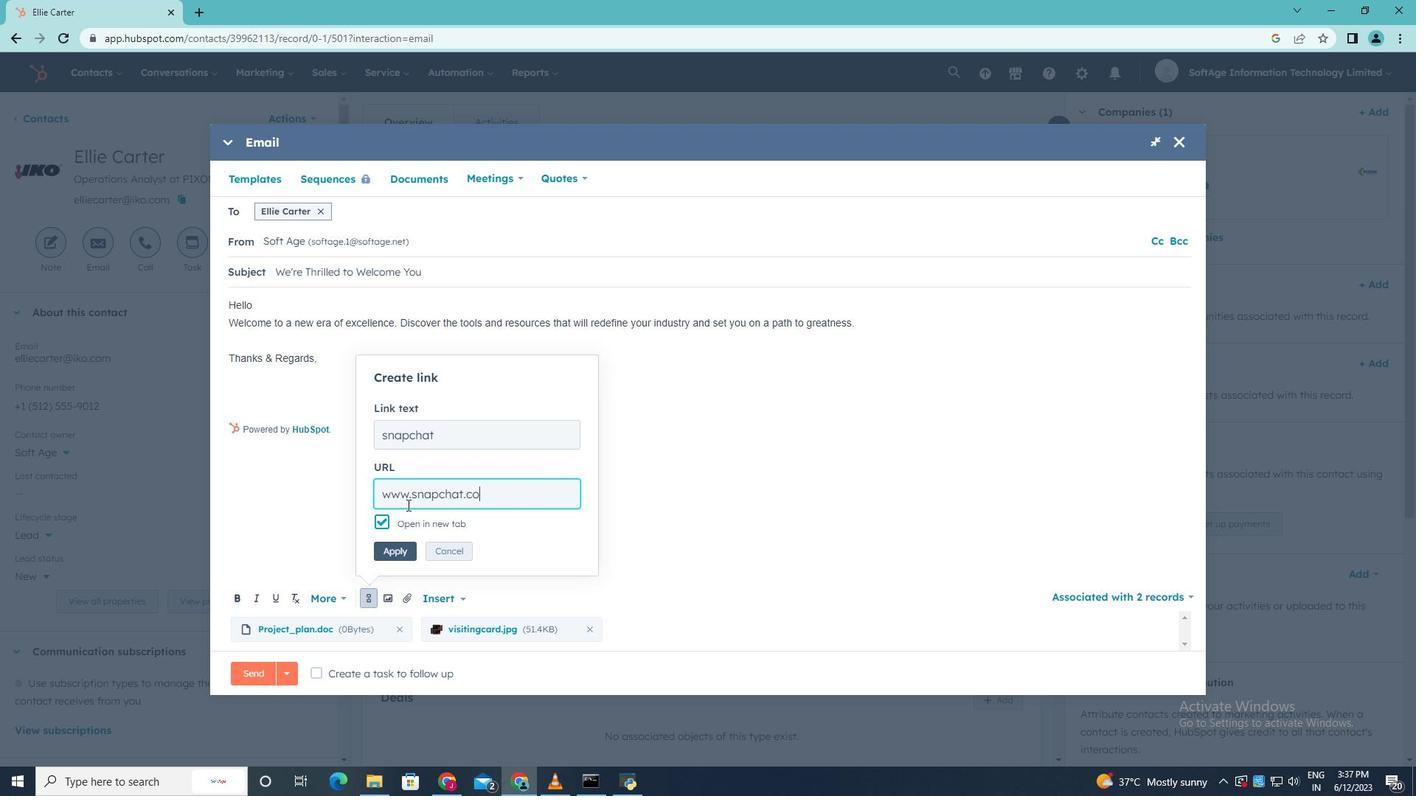 
Action: Mouse moved to (404, 547)
Screenshot: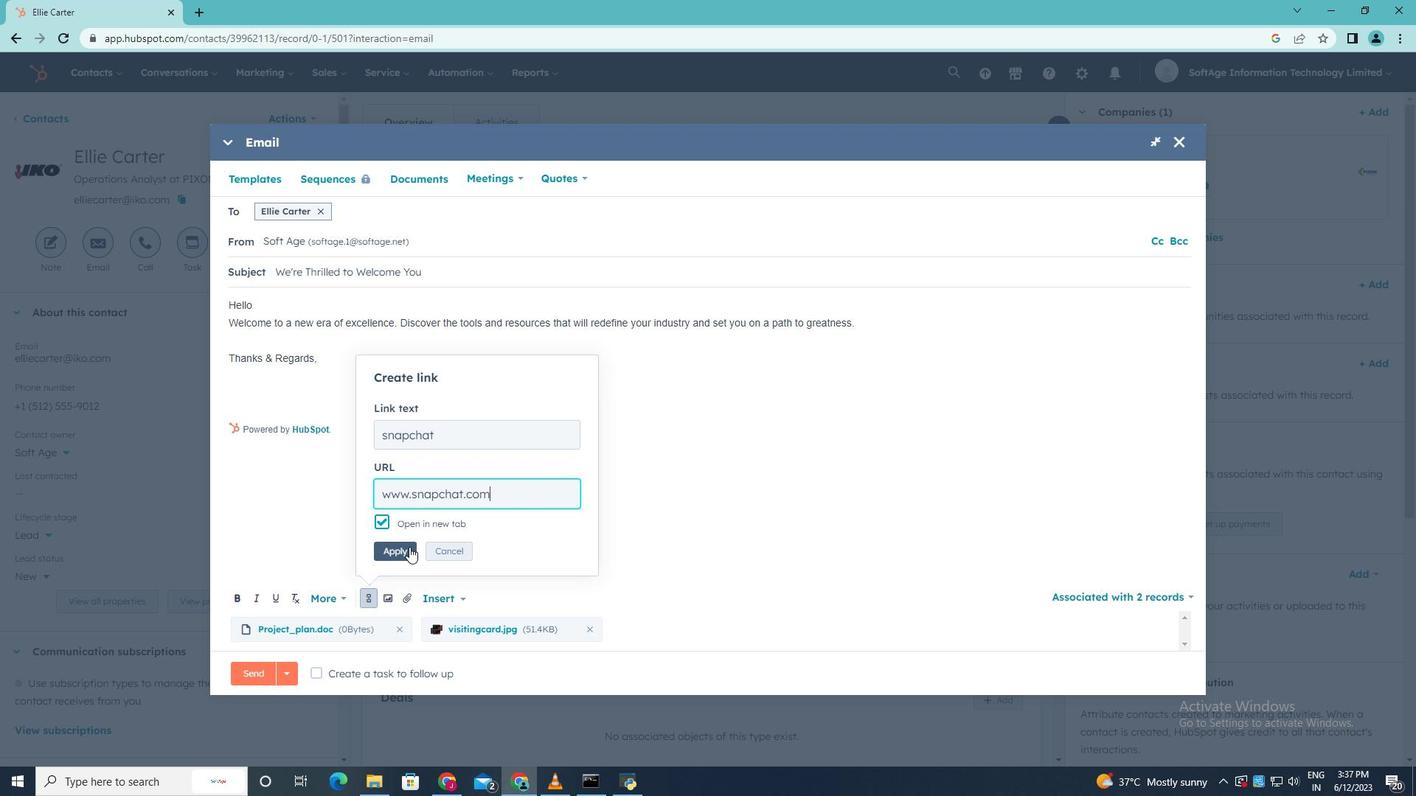 
Action: Mouse pressed left at (404, 547)
Screenshot: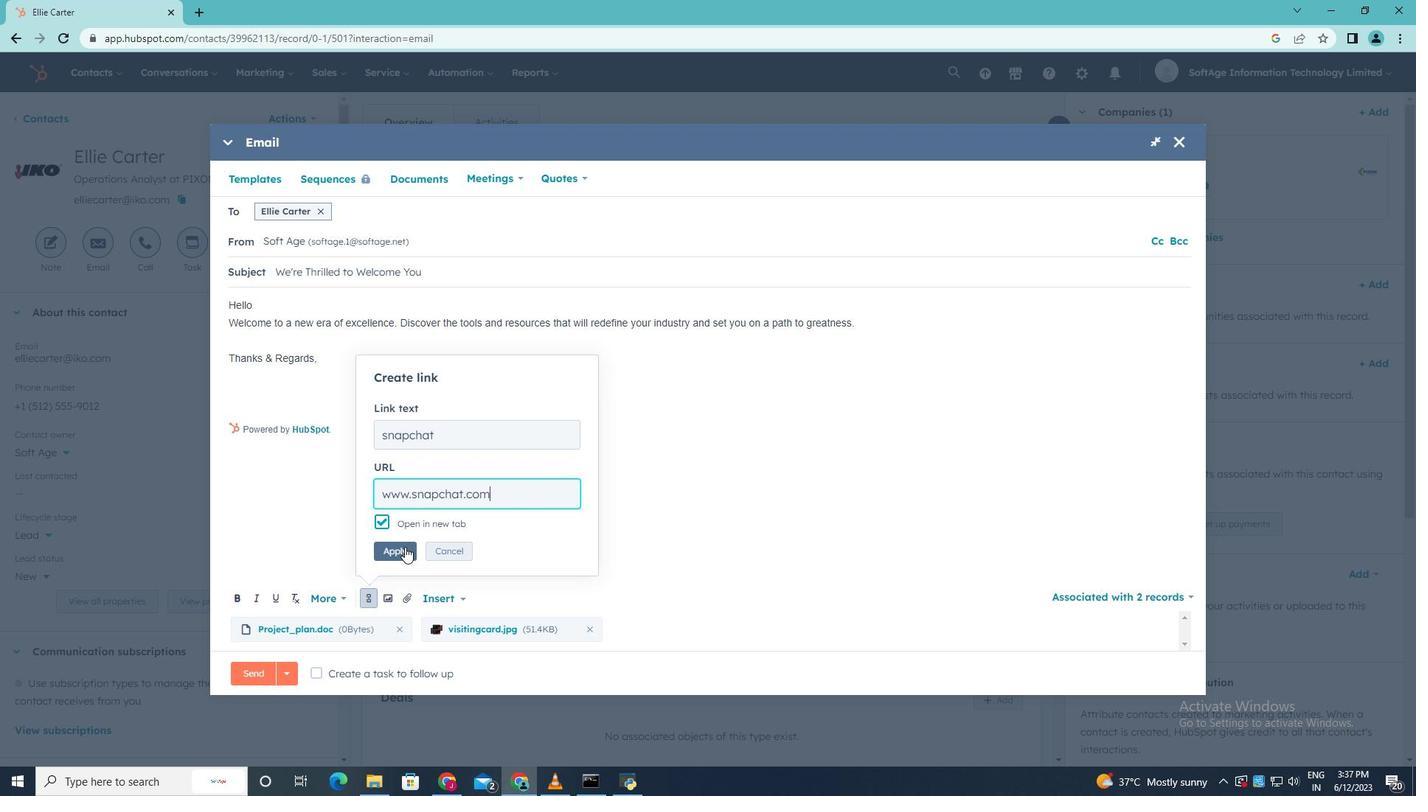 
Action: Mouse moved to (314, 672)
Screenshot: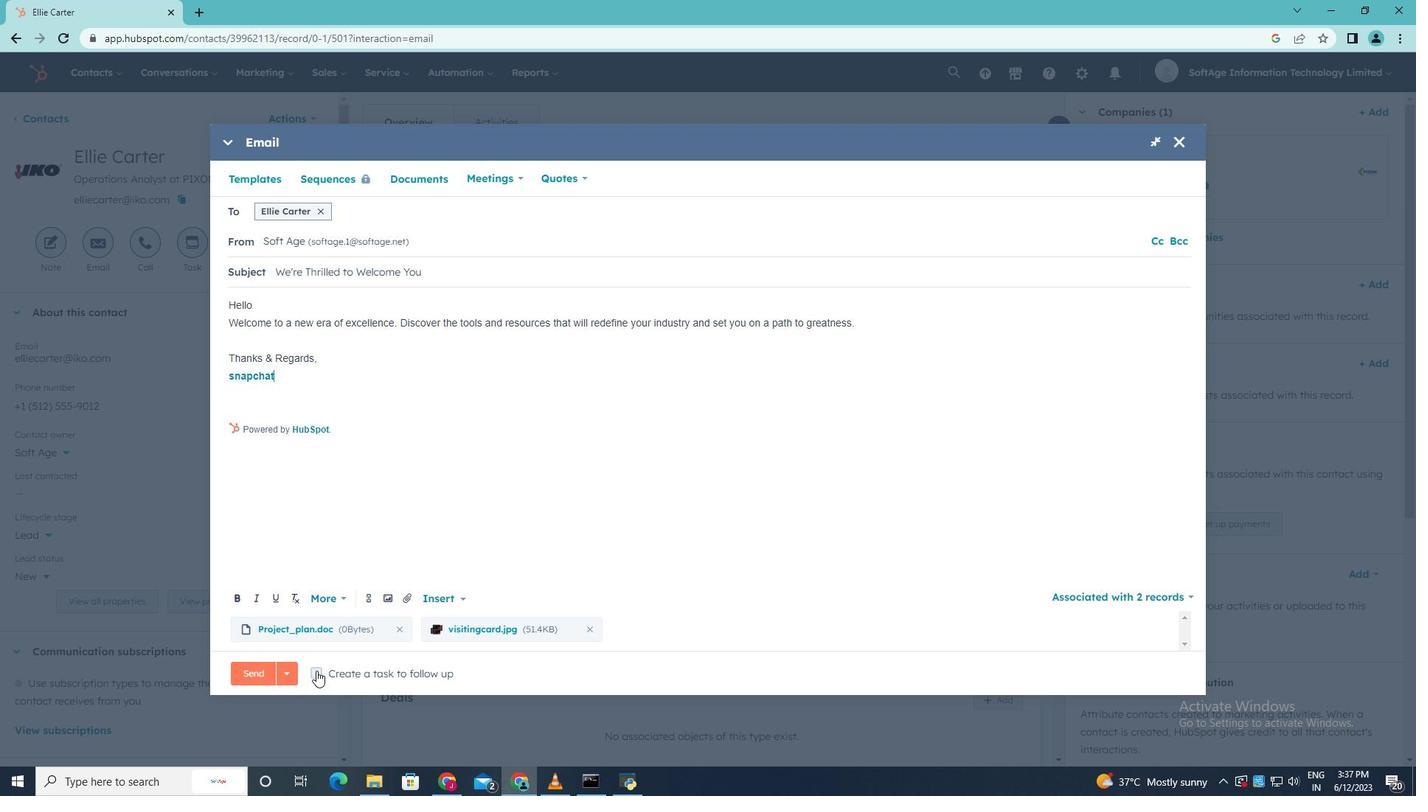 
Action: Mouse pressed left at (314, 672)
Screenshot: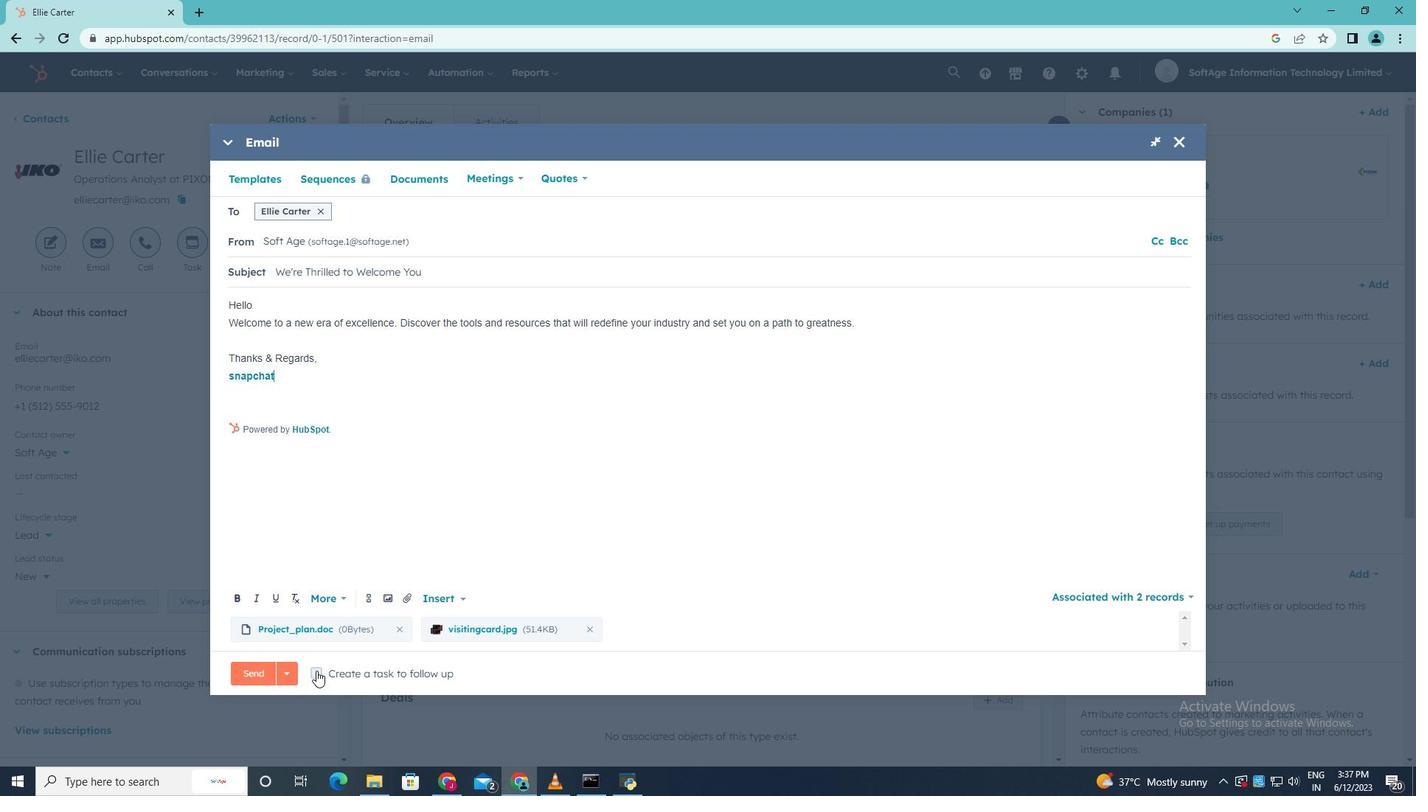 
Action: Mouse moved to (619, 674)
Screenshot: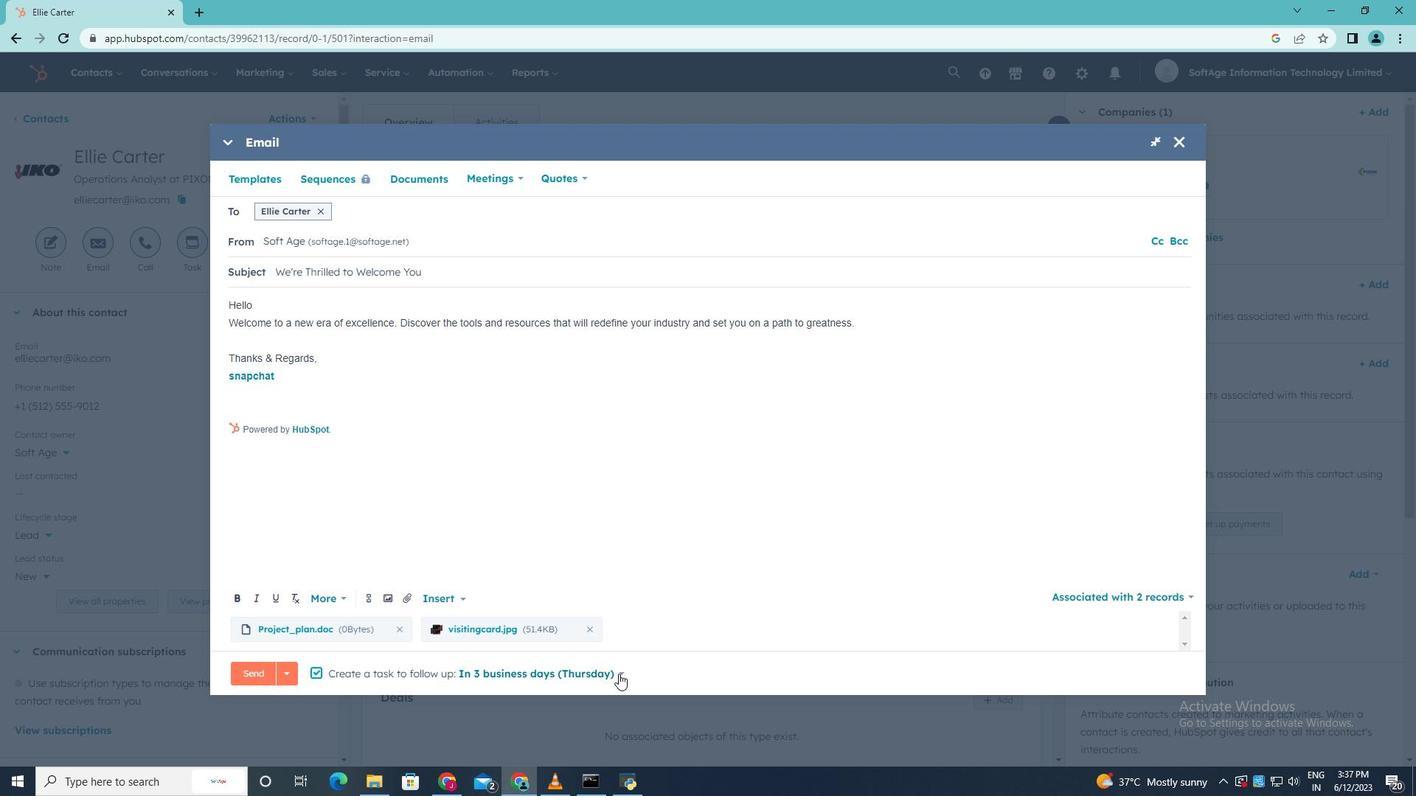 
Action: Mouse pressed left at (619, 674)
Screenshot: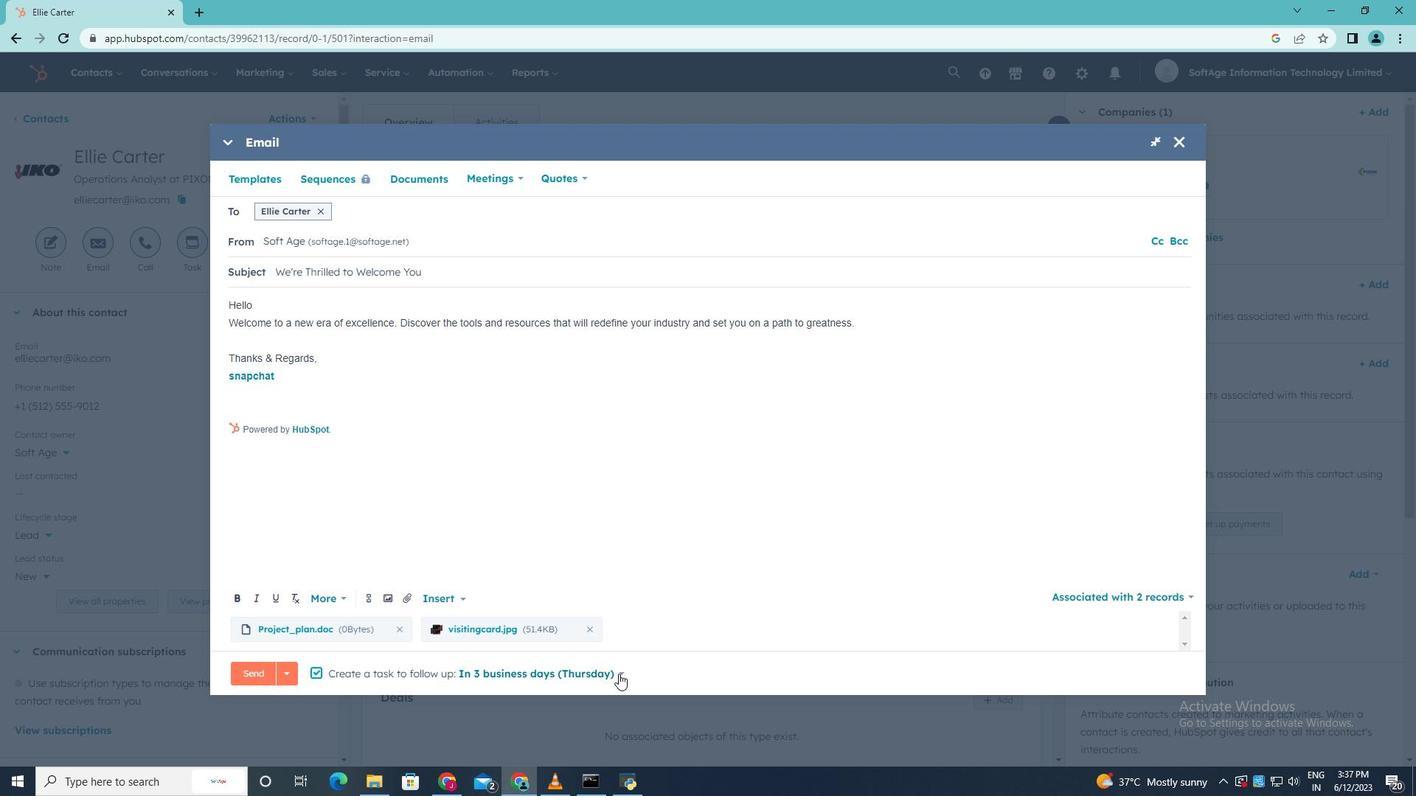 
Action: Mouse moved to (552, 593)
Screenshot: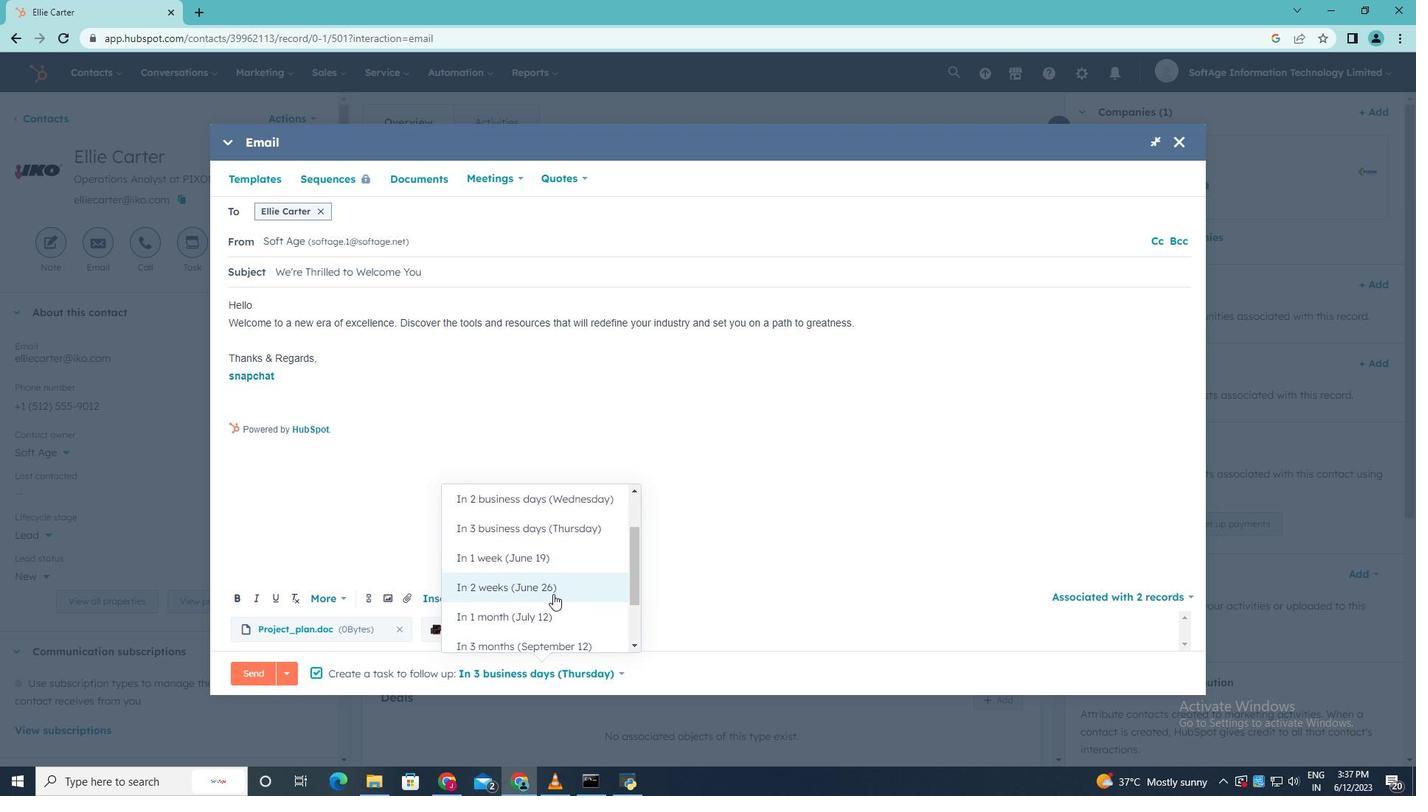 
Action: Mouse pressed left at (552, 593)
Screenshot: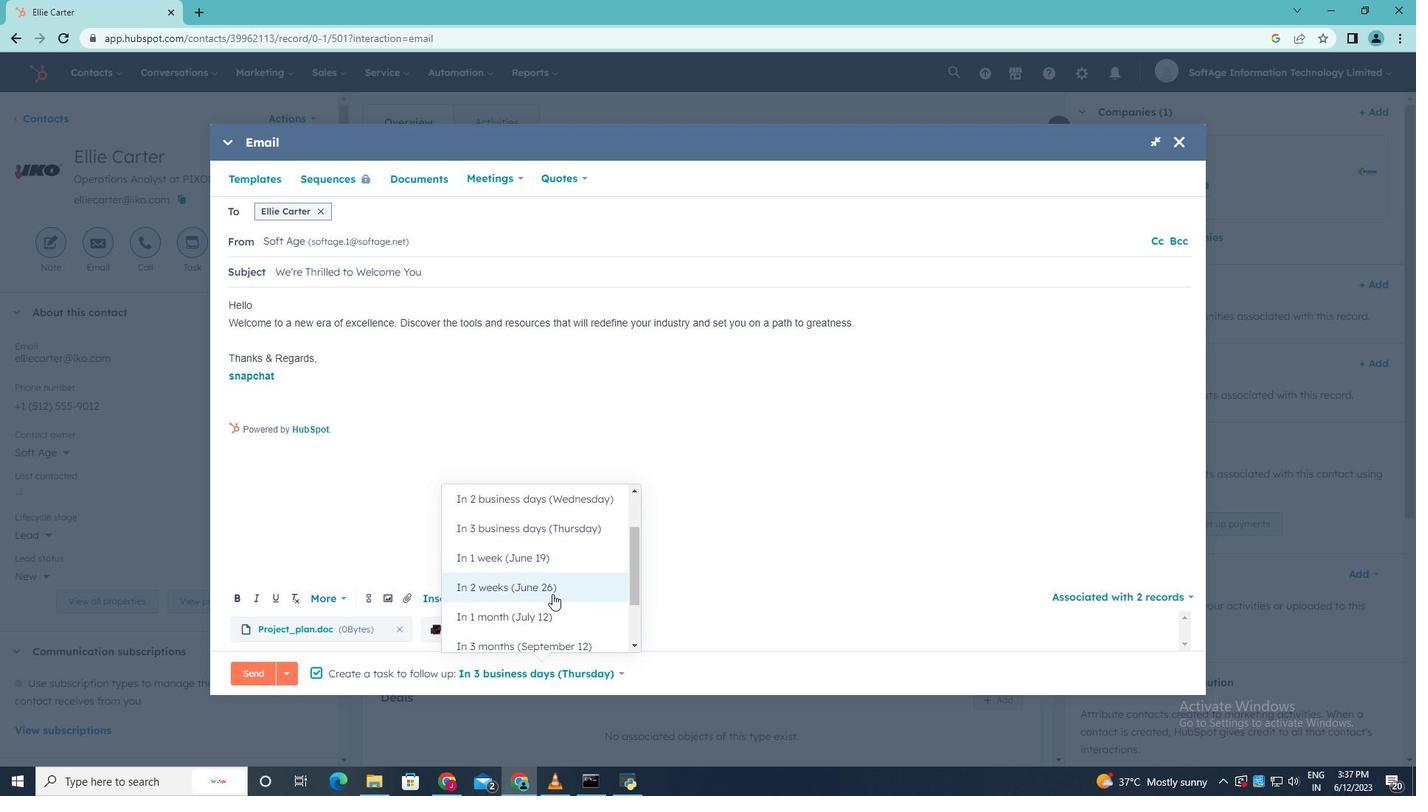
Action: Mouse moved to (252, 672)
Screenshot: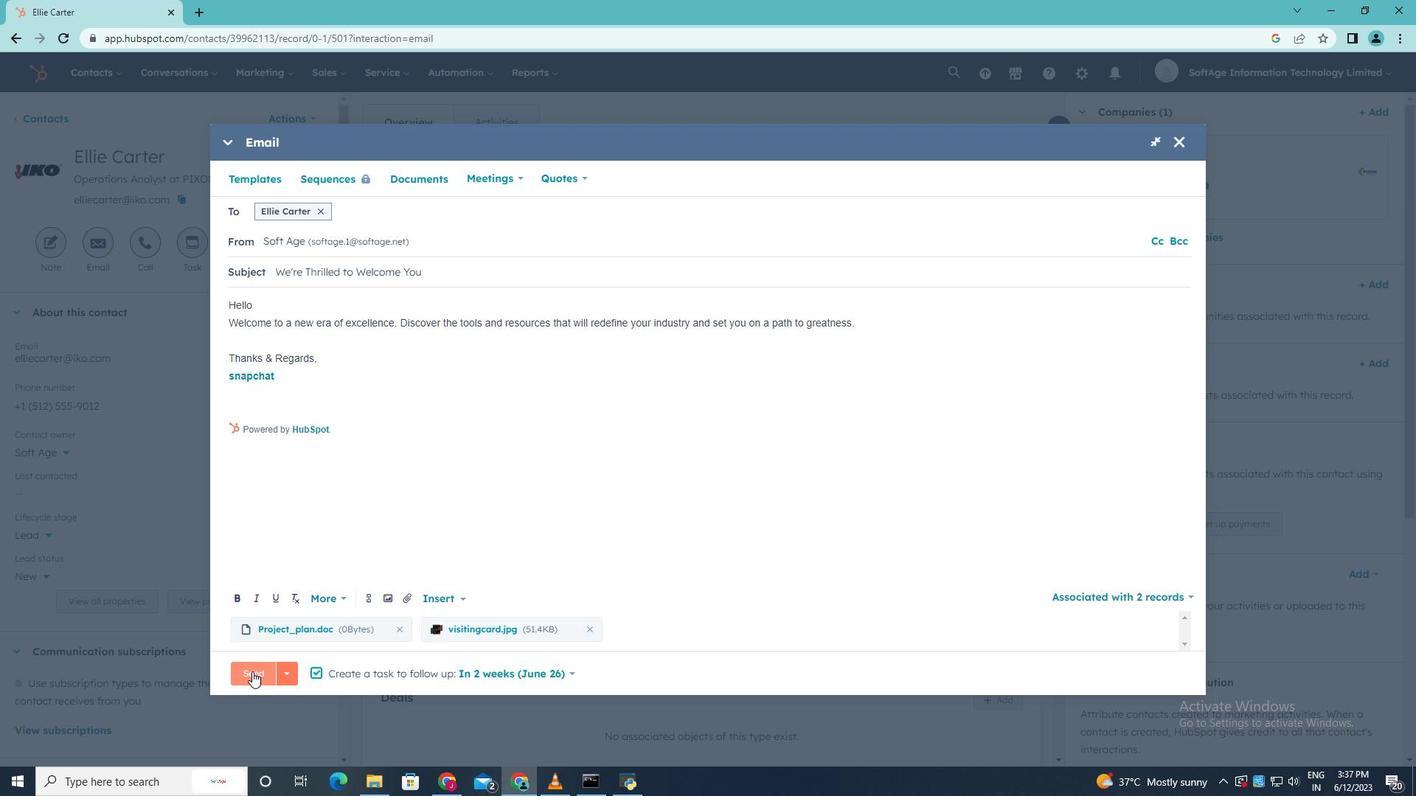 
Action: Mouse pressed left at (252, 672)
Screenshot: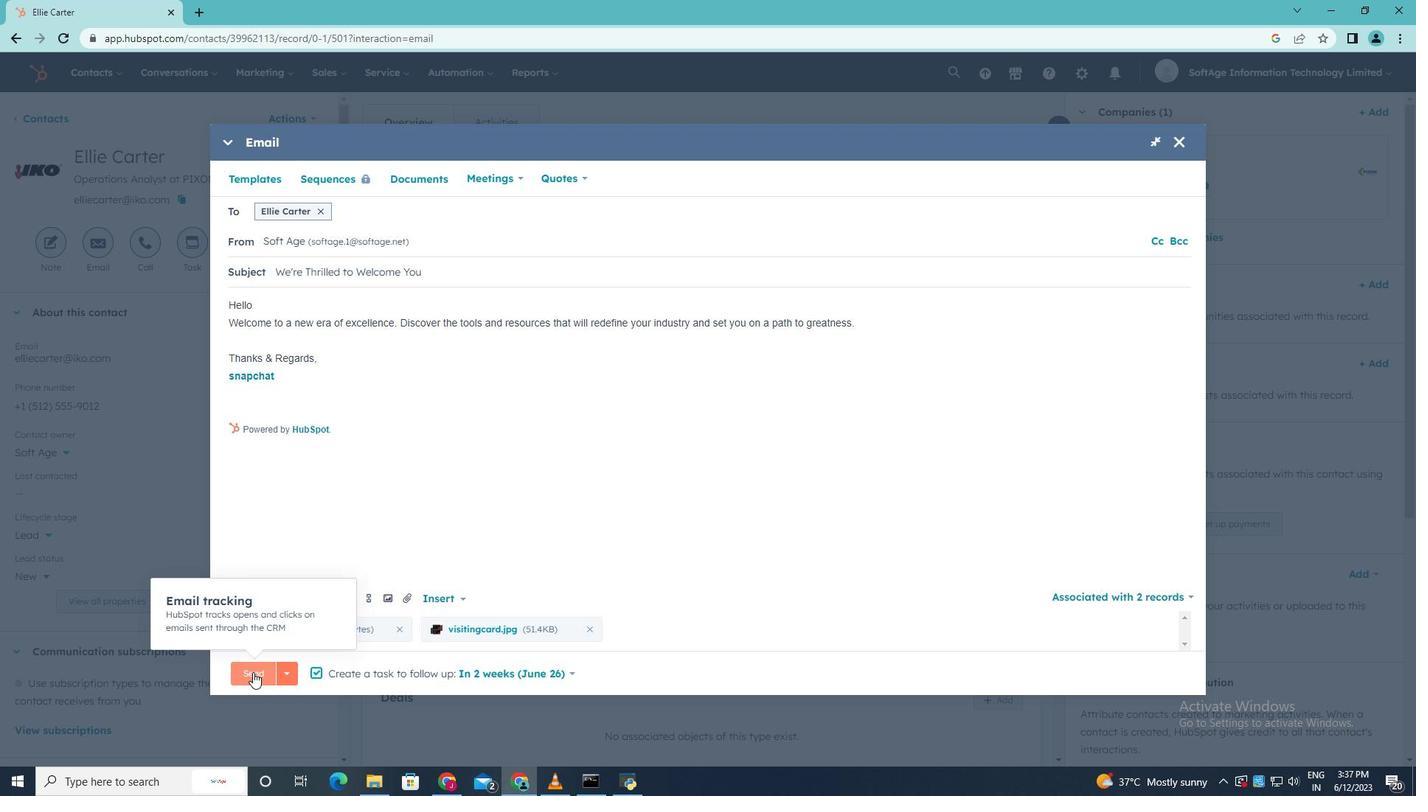 
Action: Mouse moved to (254, 671)
Screenshot: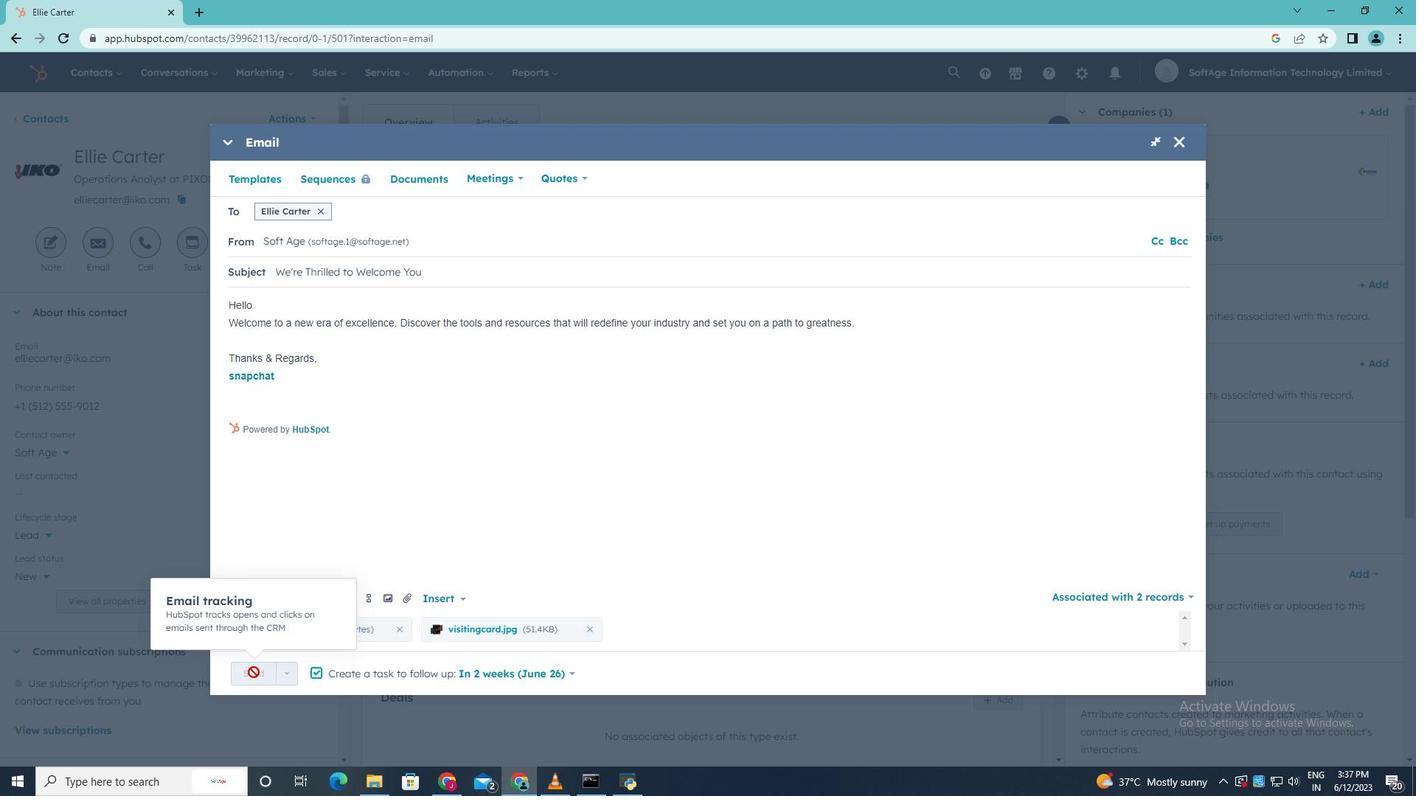 
